 Task: Switch to Salesforce classic and create Few records for custom objects.
Action: Mouse moved to (765, 48)
Screenshot: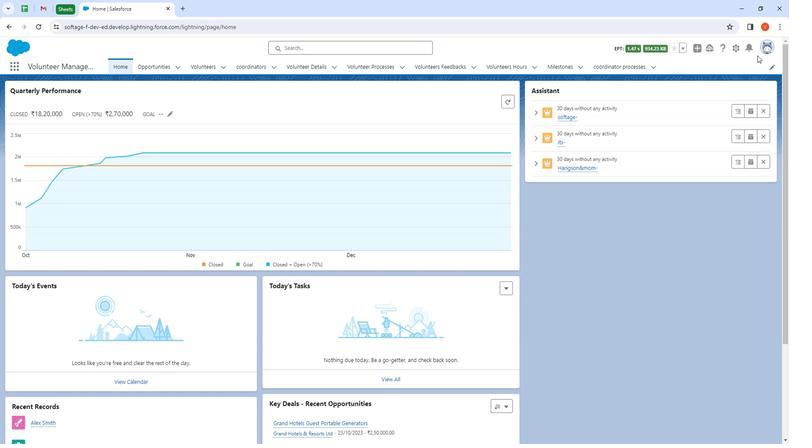 
Action: Mouse pressed left at (765, 48)
Screenshot: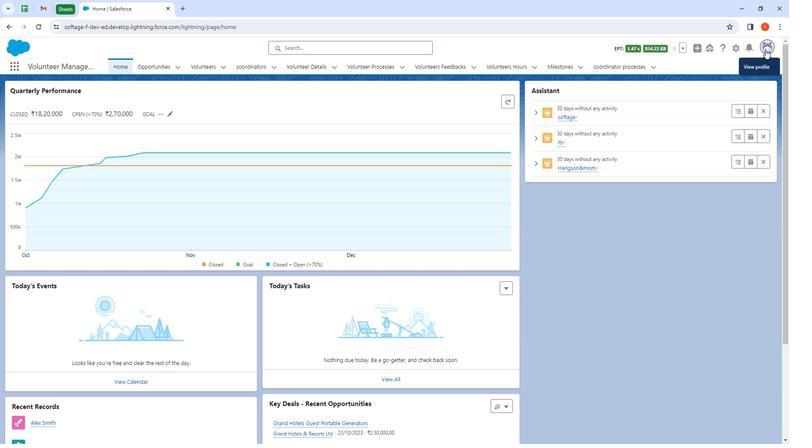 
Action: Mouse moved to (668, 171)
Screenshot: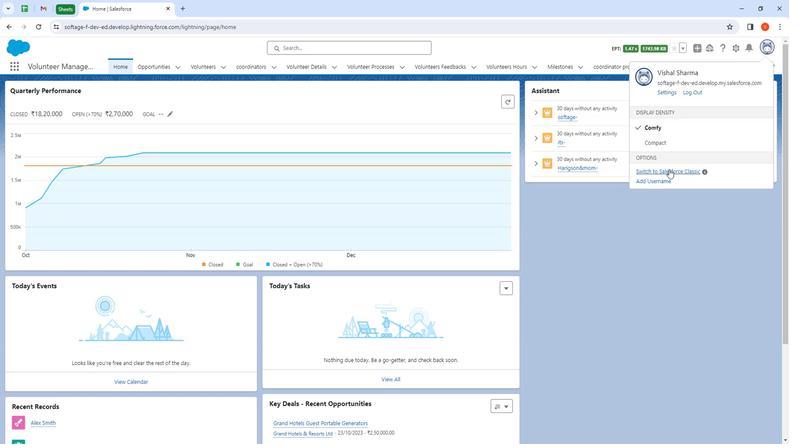 
Action: Mouse pressed left at (668, 171)
Screenshot: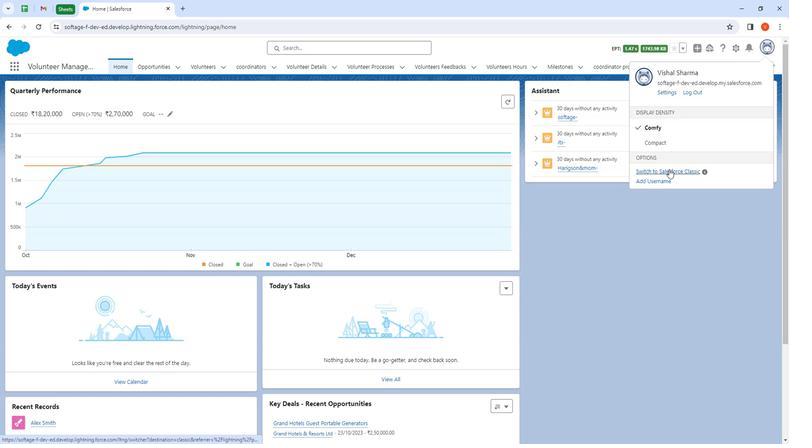 
Action: Mouse moved to (377, 74)
Screenshot: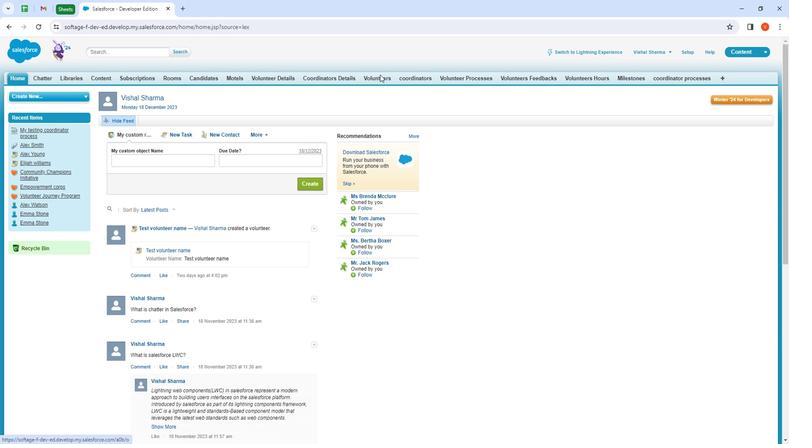 
Action: Mouse pressed left at (377, 74)
Screenshot: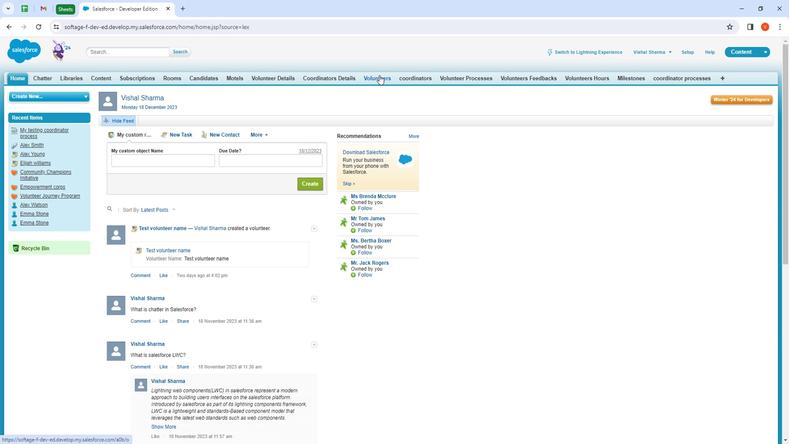 
Action: Mouse moved to (309, 144)
Screenshot: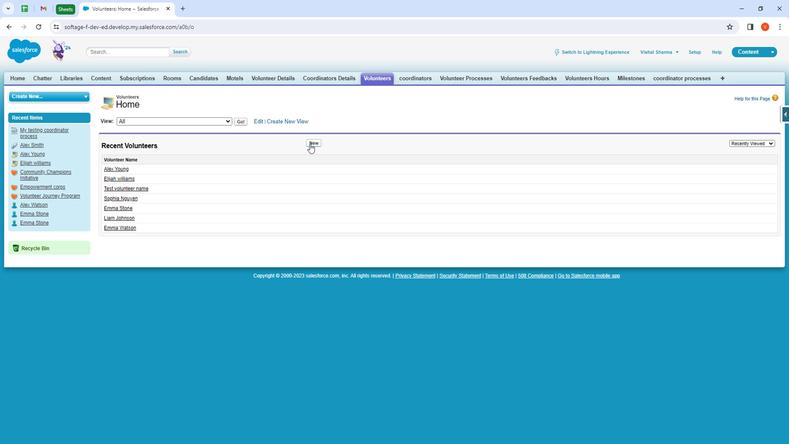
Action: Mouse pressed left at (309, 144)
Screenshot: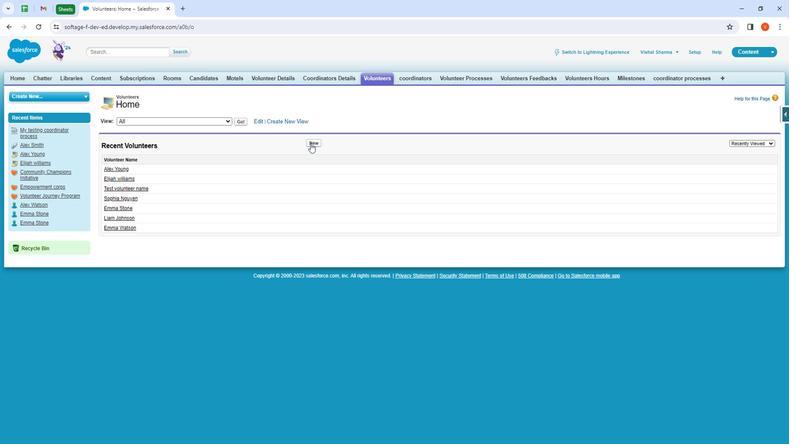 
Action: Mouse moved to (259, 161)
Screenshot: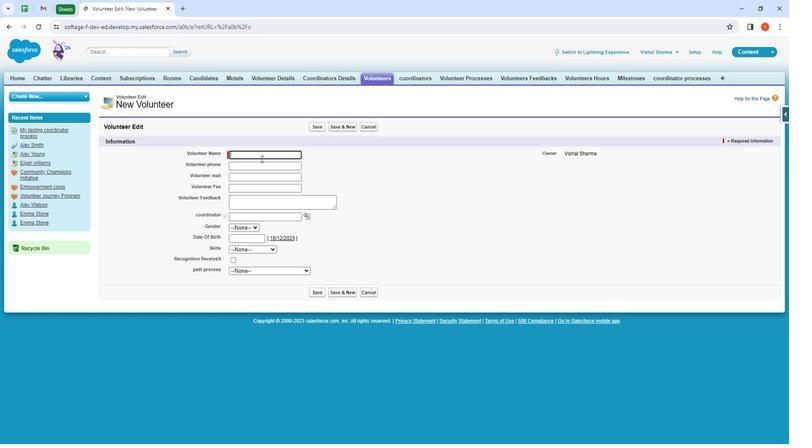 
Action: Mouse pressed left at (259, 161)
Screenshot: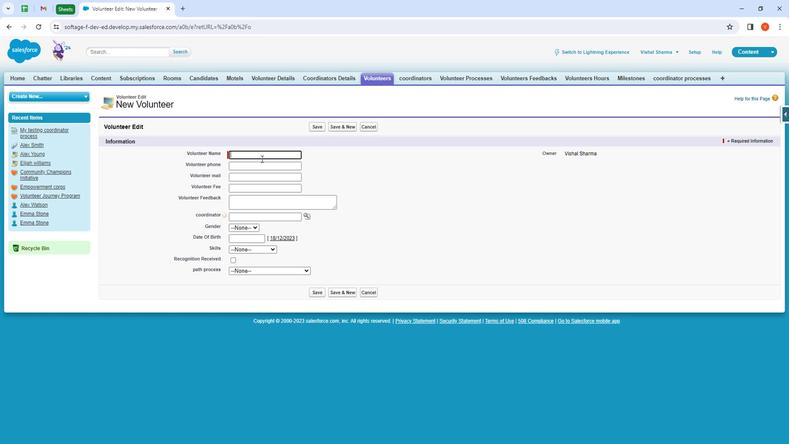 
Action: Key pressed <Key.shift>Alexa<Key.space>somar
Screenshot: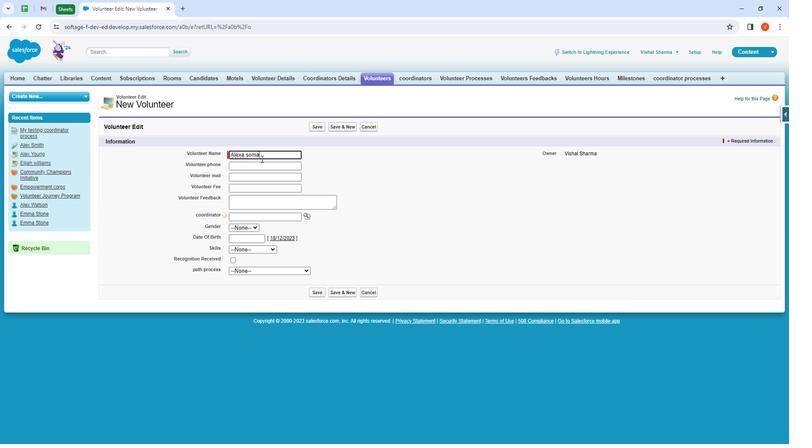 
Action: Mouse moved to (261, 170)
Screenshot: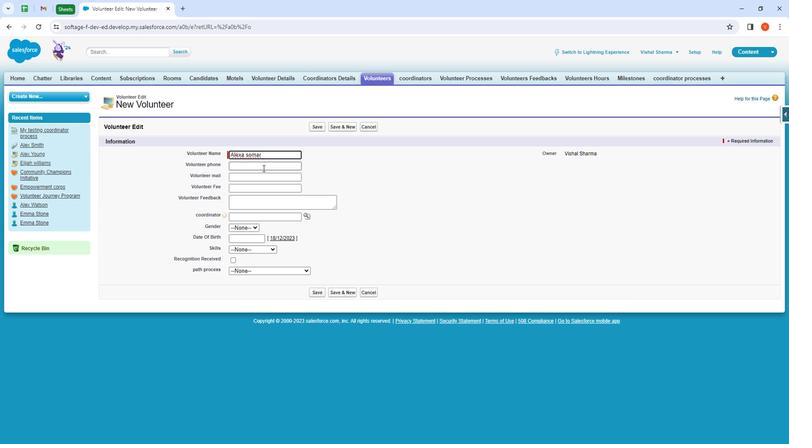
Action: Mouse pressed left at (261, 170)
Screenshot: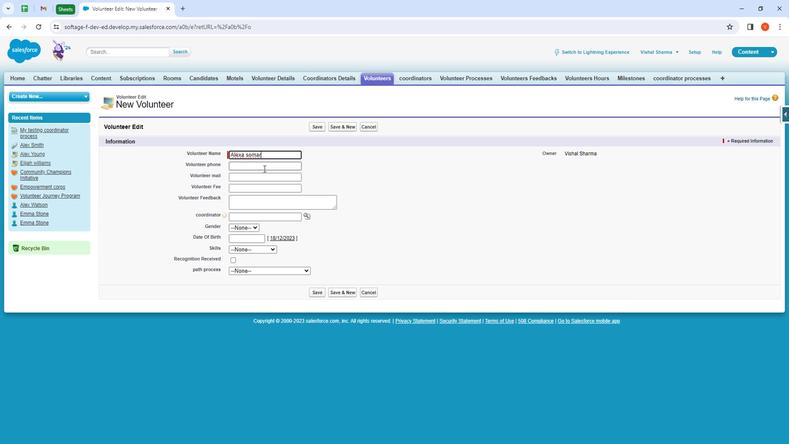 
Action: Mouse moved to (264, 144)
Screenshot: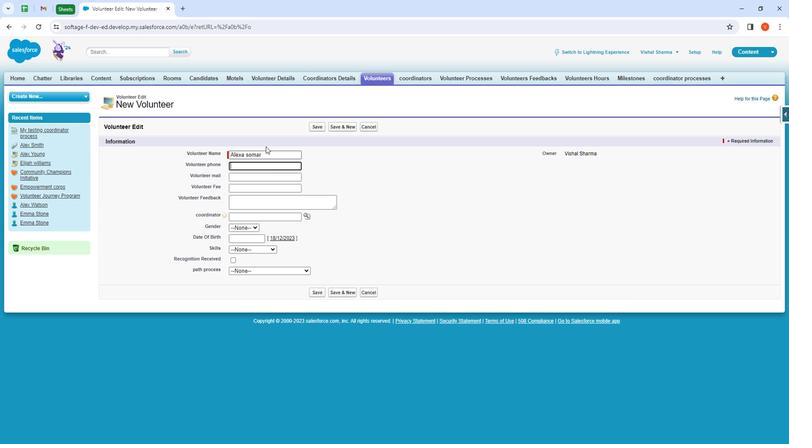 
Action: Key pressed 987234123
Screenshot: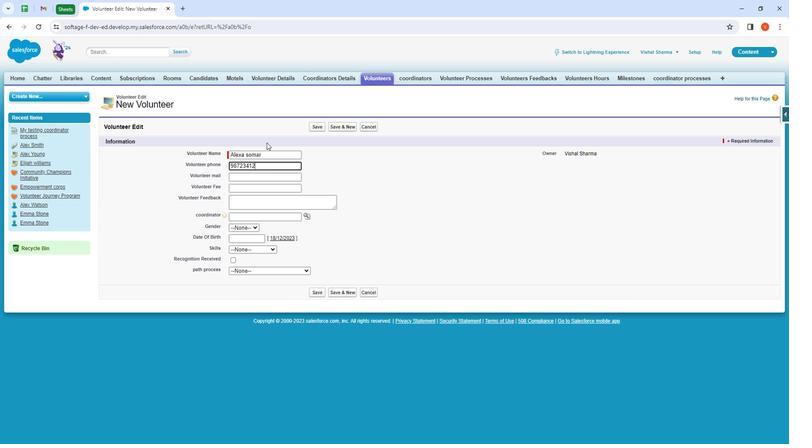 
Action: Mouse moved to (267, 175)
Screenshot: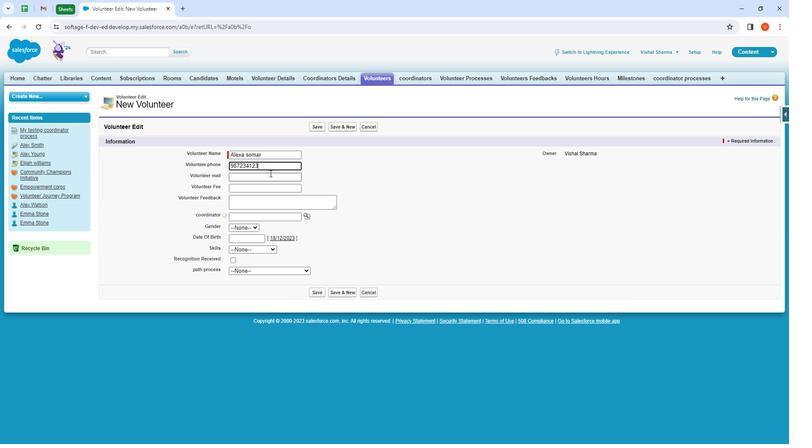 
Action: Mouse pressed left at (267, 175)
Screenshot: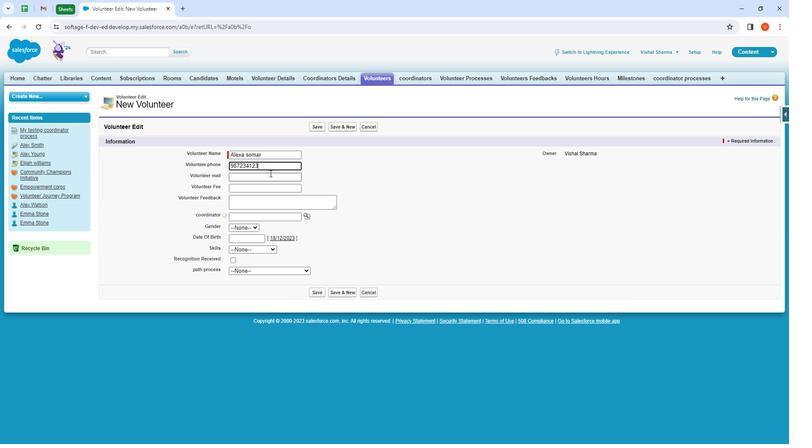 
Action: Mouse moved to (268, 175)
Screenshot: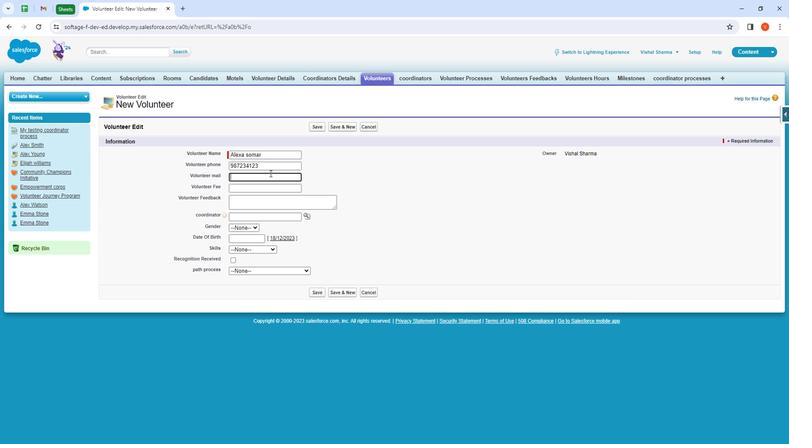 
Action: Key pressed <Key.shift>
Screenshot: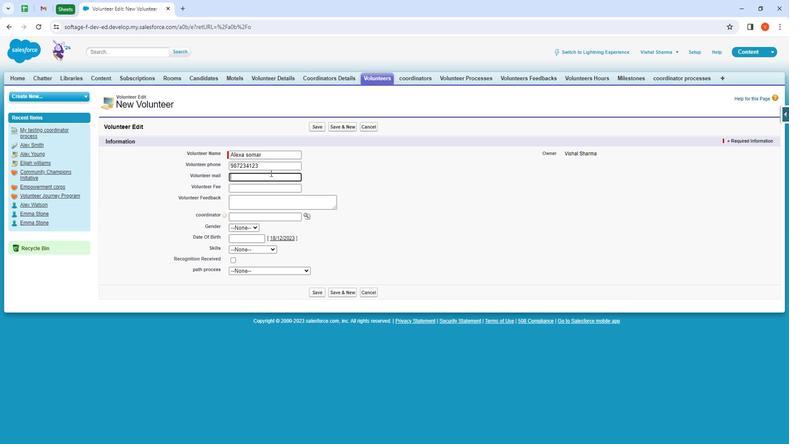 
Action: Mouse moved to (268, 174)
Screenshot: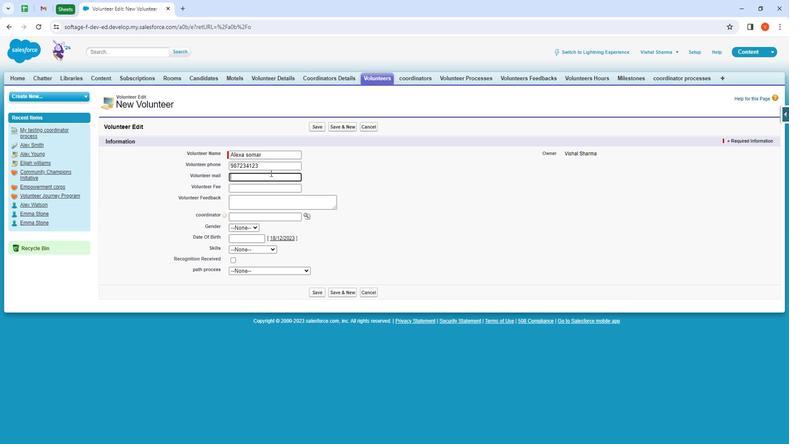 
Action: Key pressed <Key.shift><Key.shift>Alexa<Key.shift>@so<Key.shift><Key.shift>.mar
Screenshot: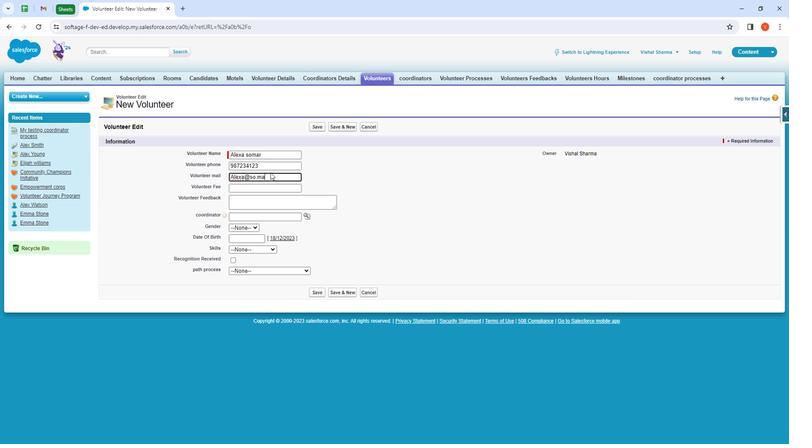 
Action: Mouse moved to (272, 191)
Screenshot: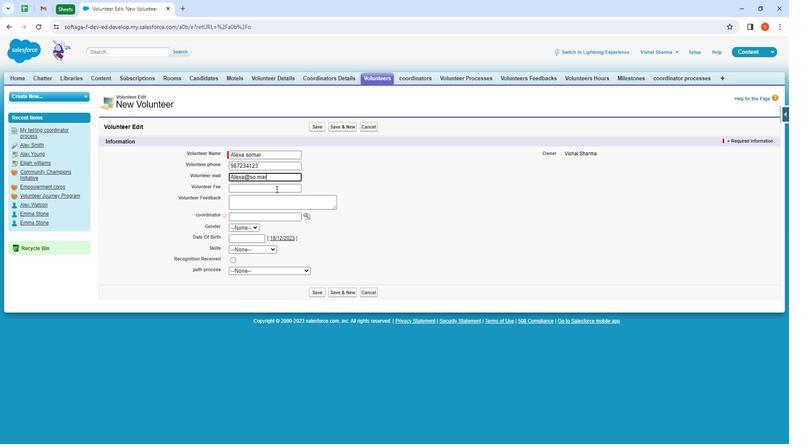 
Action: Mouse pressed left at (272, 191)
Screenshot: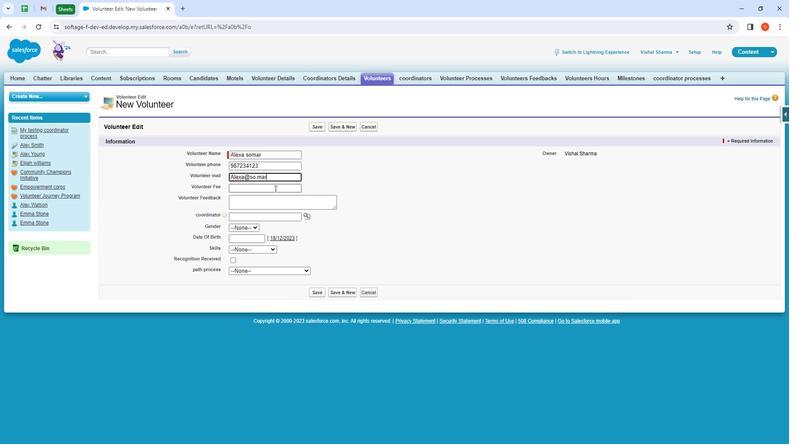 
Action: Key pressed 2000
Screenshot: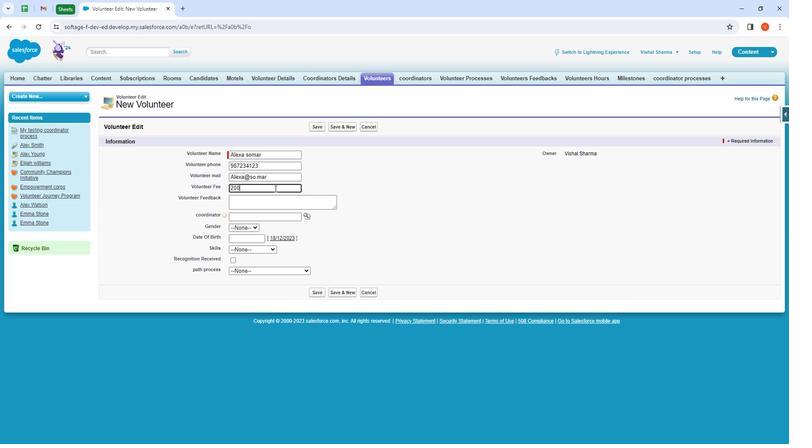 
Action: Mouse moved to (261, 204)
Screenshot: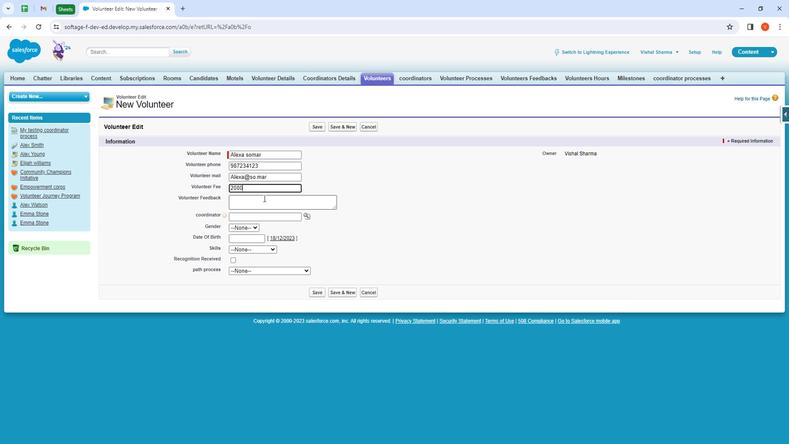 
Action: Mouse pressed left at (261, 204)
Screenshot: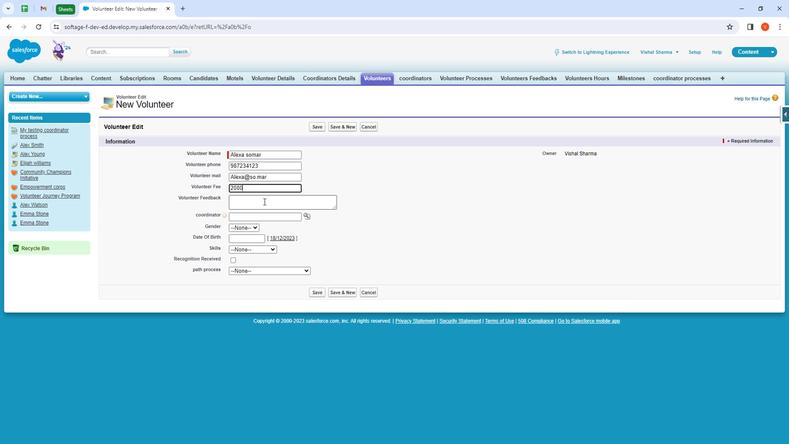 
Action: Key pressed <Key.shift><Key.shift><Key.shift><Key.shift>Love<Key.space>to<Key.space>train<Key.space>here
Screenshot: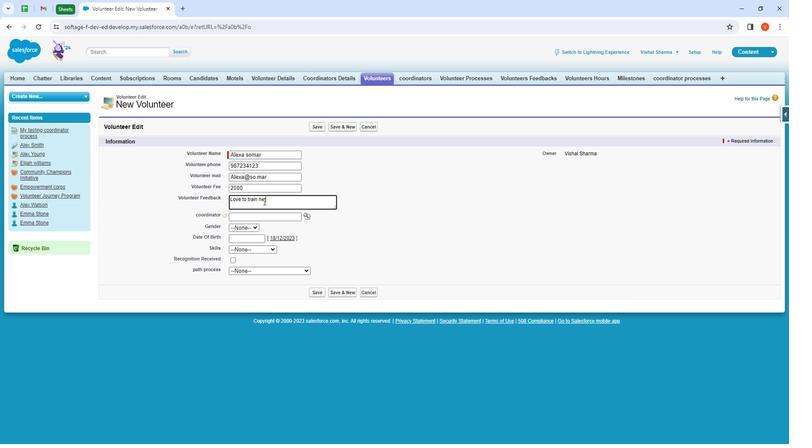 
Action: Mouse moved to (305, 221)
Screenshot: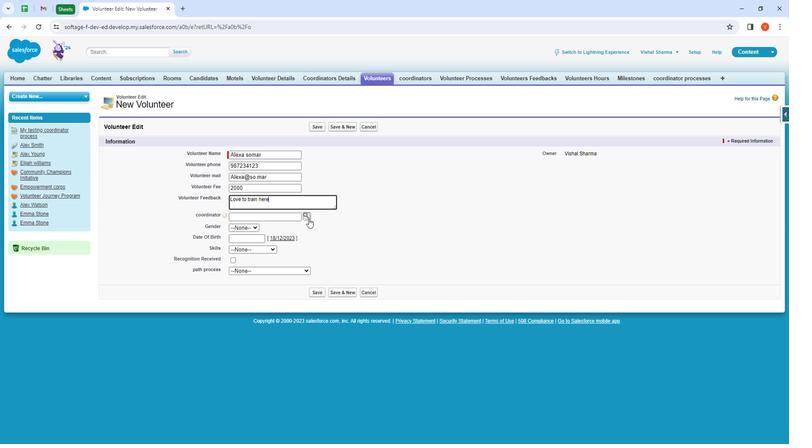 
Action: Mouse pressed left at (305, 221)
Screenshot: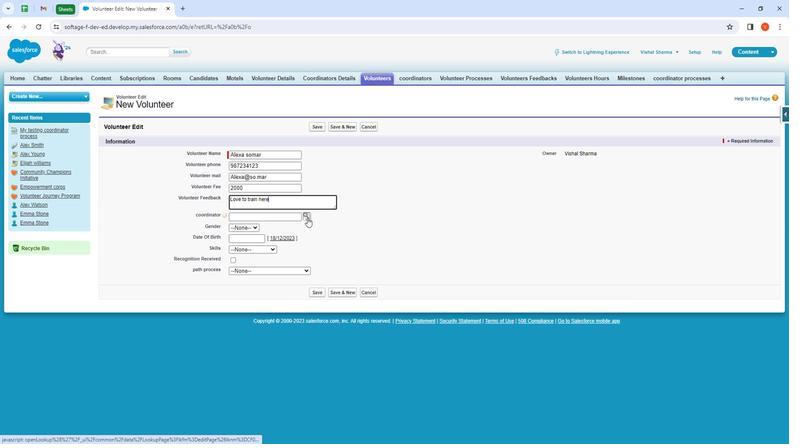 
Action: Mouse moved to (188, 349)
Screenshot: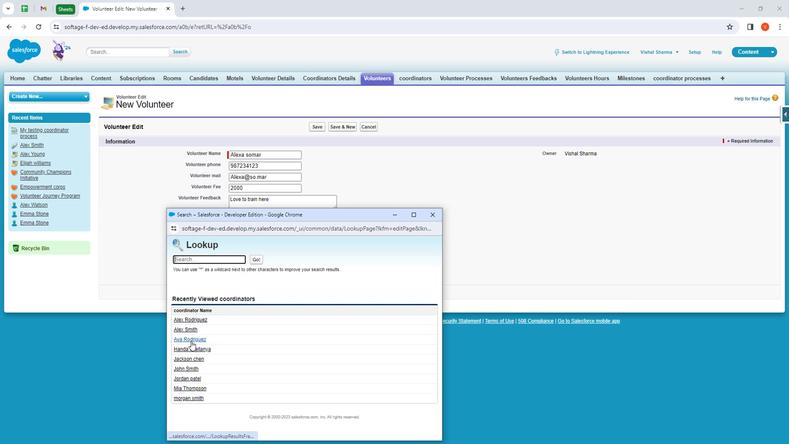 
Action: Mouse pressed left at (188, 349)
Screenshot: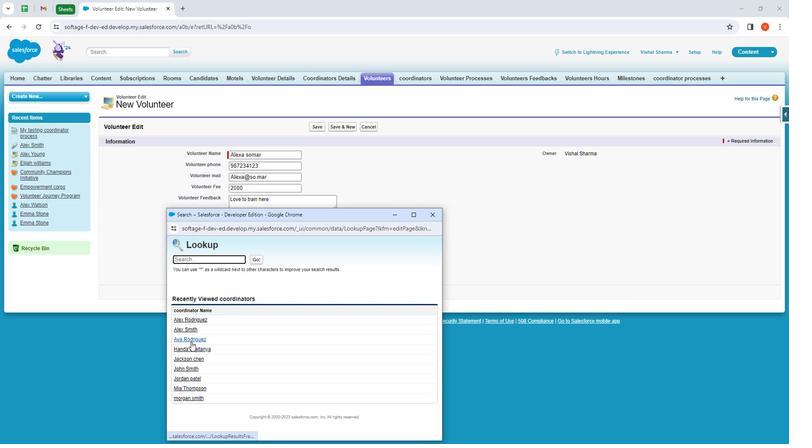 
Action: Mouse moved to (243, 233)
Screenshot: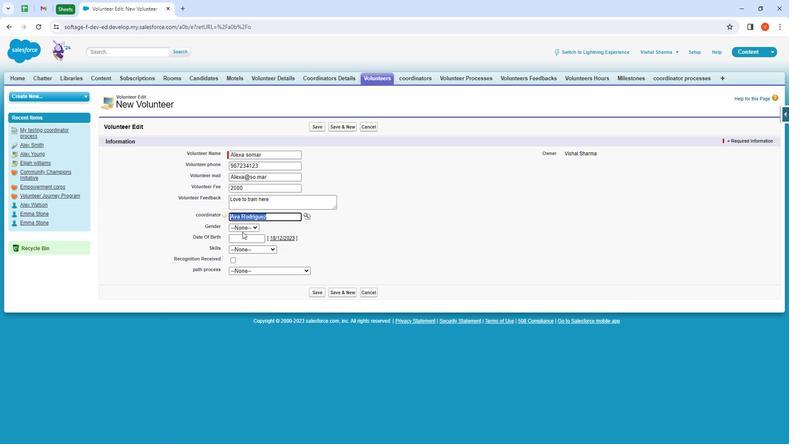 
Action: Mouse pressed left at (243, 233)
Screenshot: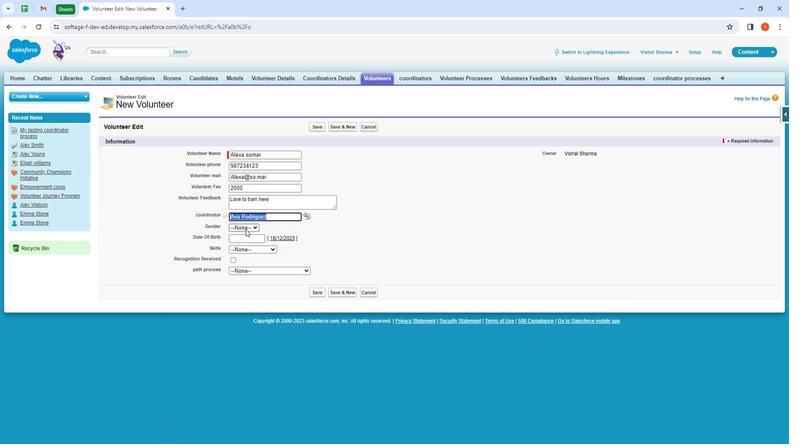 
Action: Mouse moved to (241, 250)
Screenshot: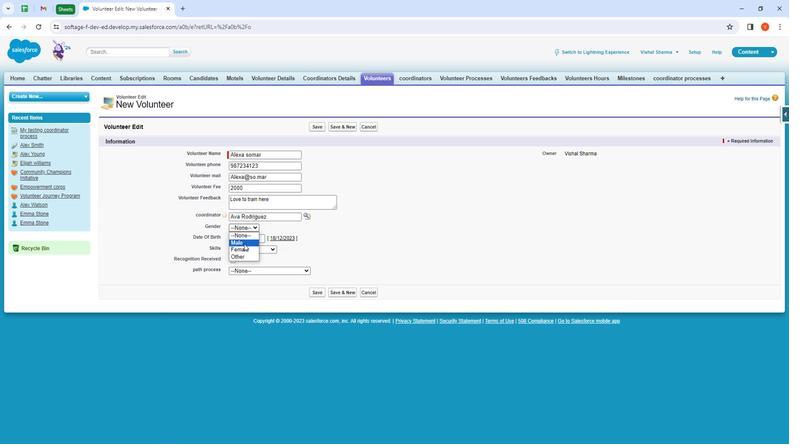
Action: Mouse pressed left at (241, 250)
Screenshot: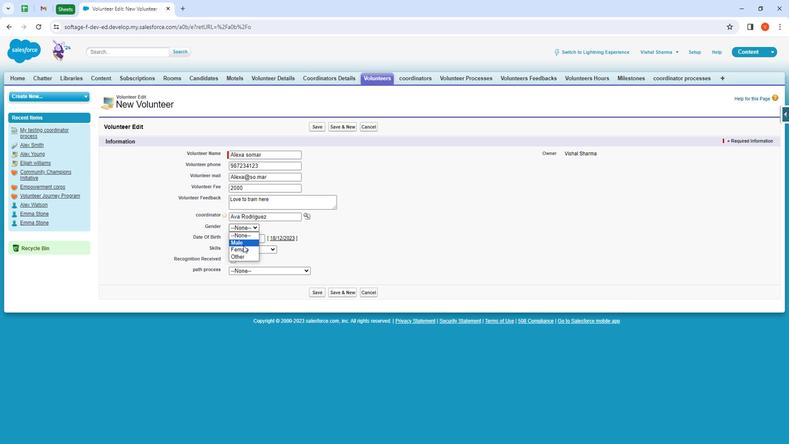 
Action: Mouse moved to (240, 231)
Screenshot: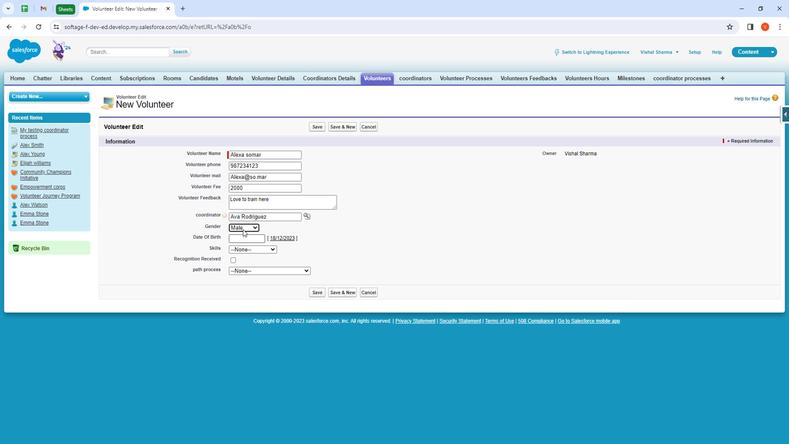 
Action: Mouse pressed left at (240, 231)
Screenshot: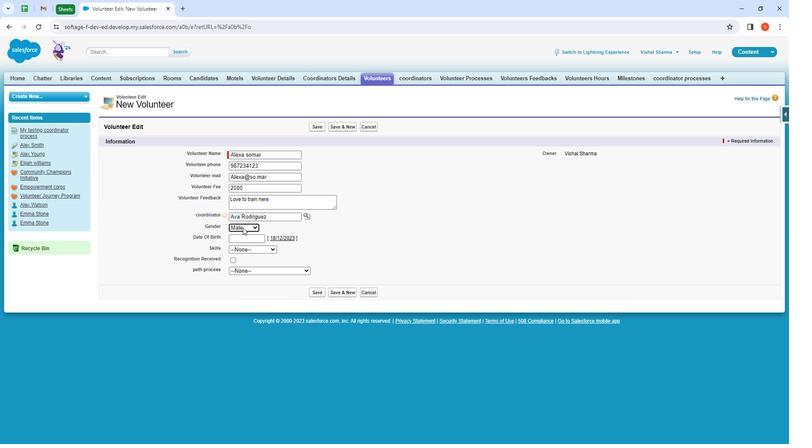 
Action: Mouse moved to (240, 254)
Screenshot: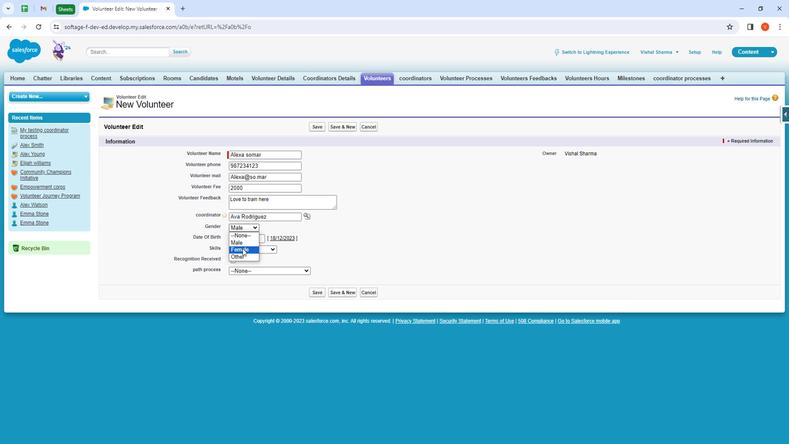 
Action: Mouse pressed left at (240, 254)
Screenshot: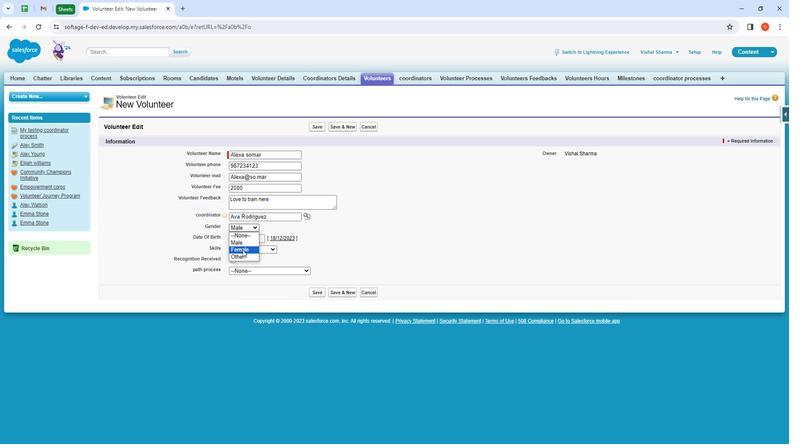 
Action: Mouse moved to (243, 241)
Screenshot: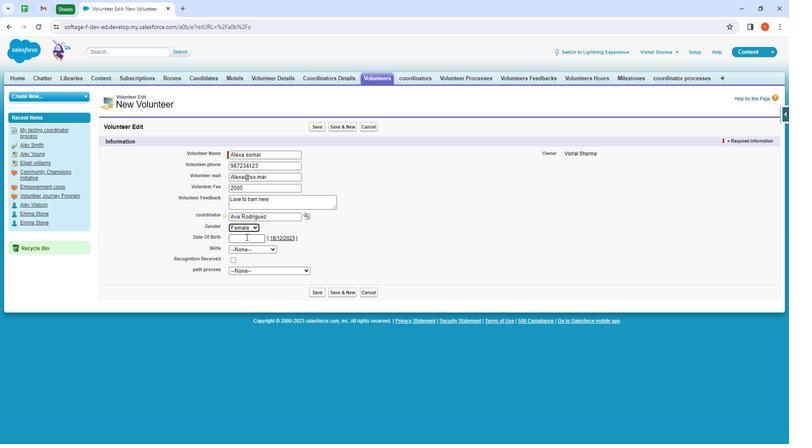 
Action: Mouse pressed left at (243, 241)
Screenshot: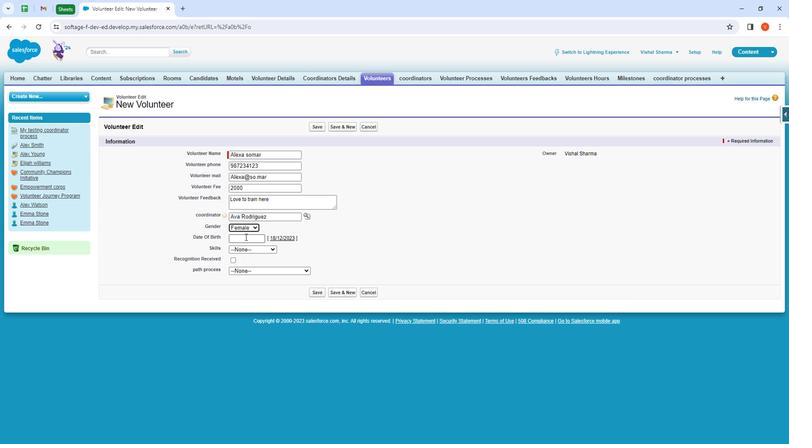 
Action: Mouse moved to (299, 254)
Screenshot: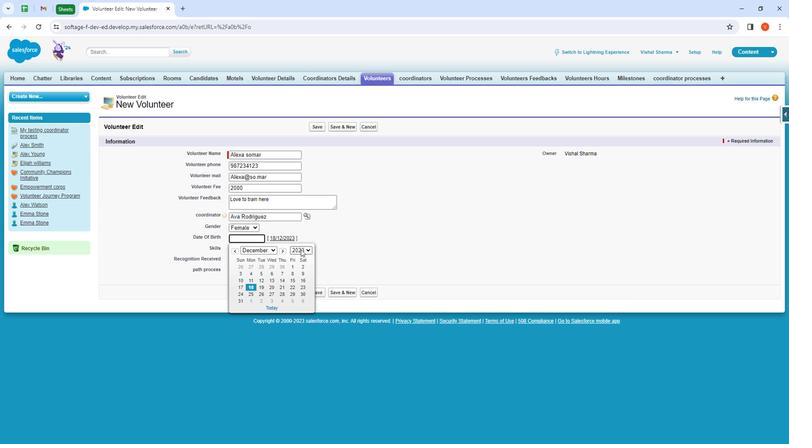 
Action: Mouse pressed left at (299, 254)
Screenshot: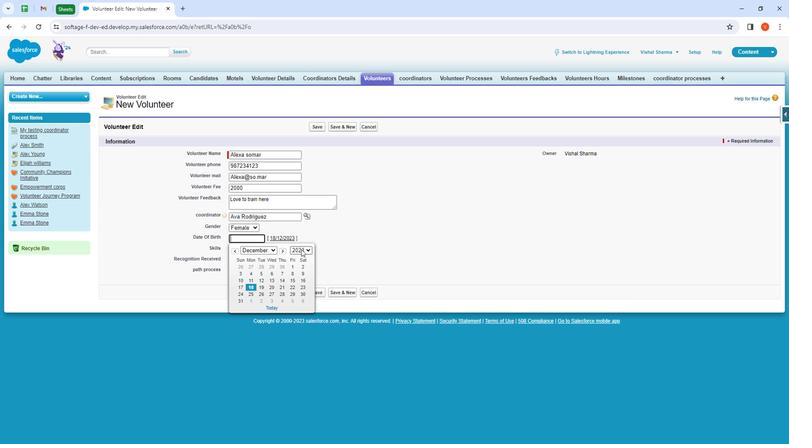 
Action: Mouse moved to (297, 272)
Screenshot: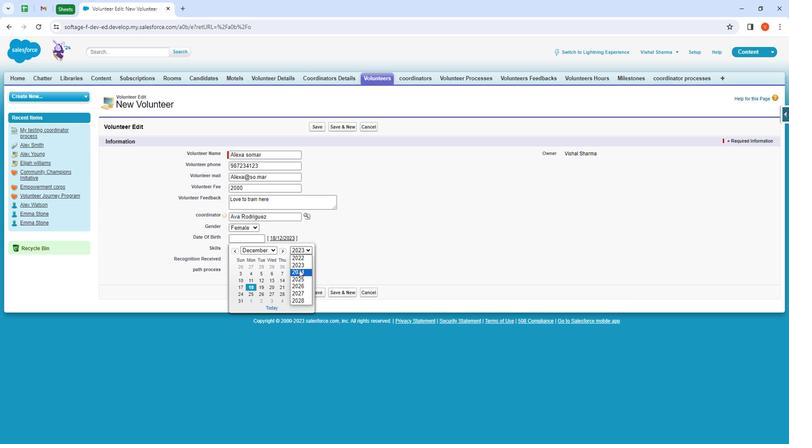 
Action: Mouse scrolled (297, 272) with delta (0, 0)
Screenshot: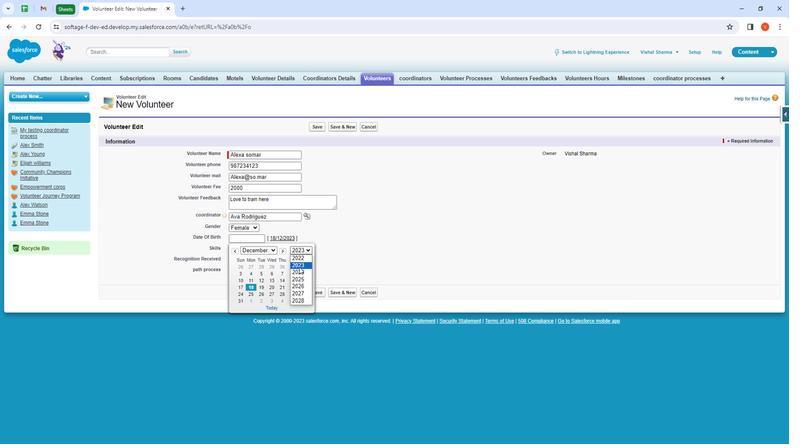 
Action: Mouse scrolled (297, 272) with delta (0, 0)
Screenshot: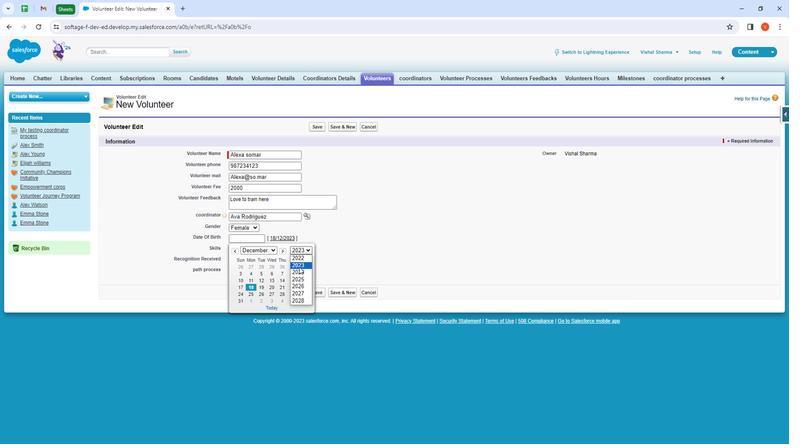 
Action: Mouse moved to (295, 289)
Screenshot: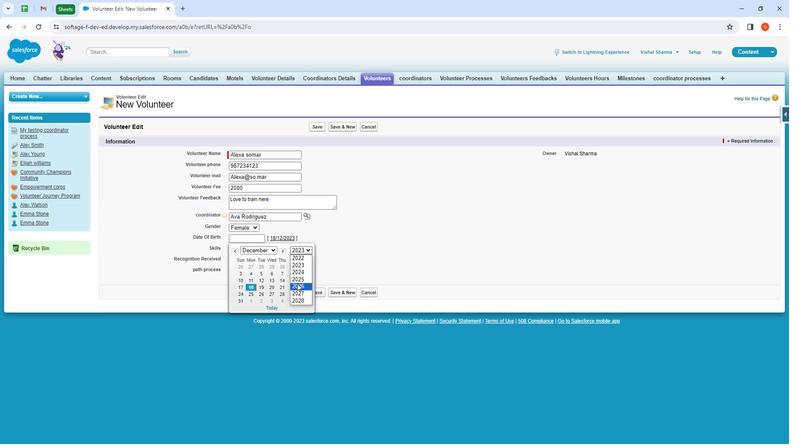 
Action: Mouse scrolled (295, 289) with delta (0, 0)
Screenshot: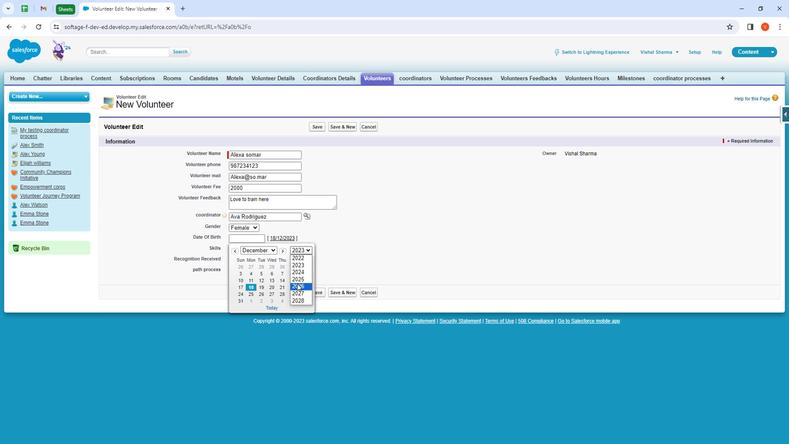 
Action: Mouse scrolled (295, 289) with delta (0, 0)
Screenshot: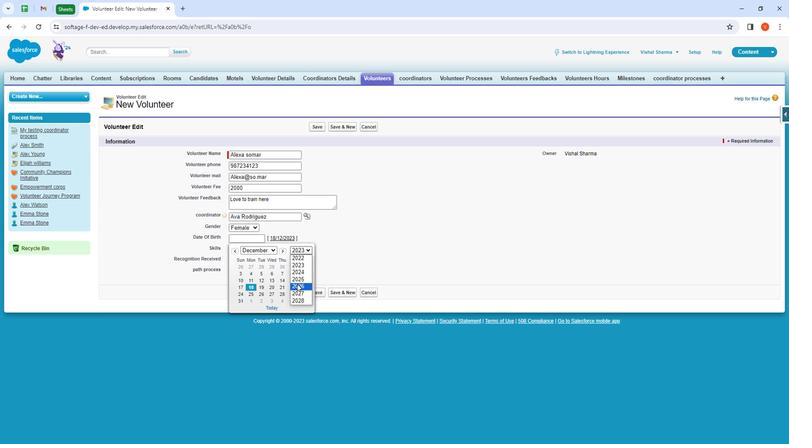 
Action: Mouse moved to (295, 289)
Screenshot: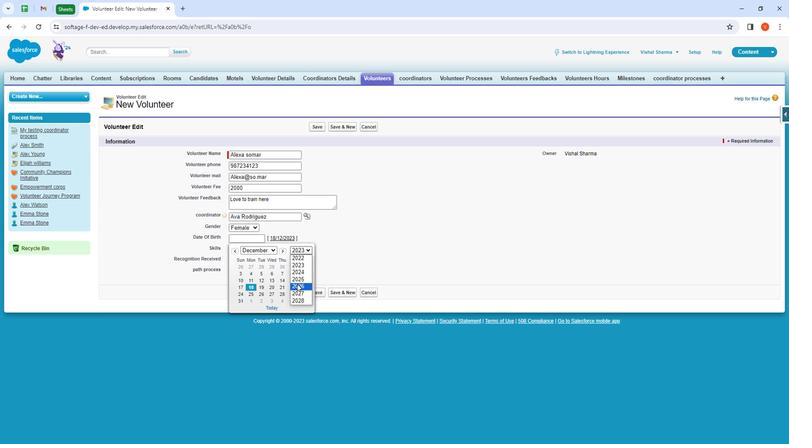 
Action: Mouse scrolled (295, 289) with delta (0, 0)
Screenshot: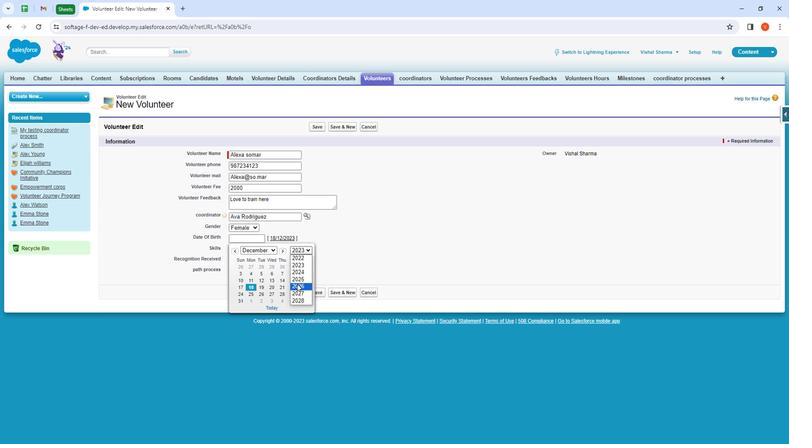 
Action: Mouse moved to (301, 260)
Screenshot: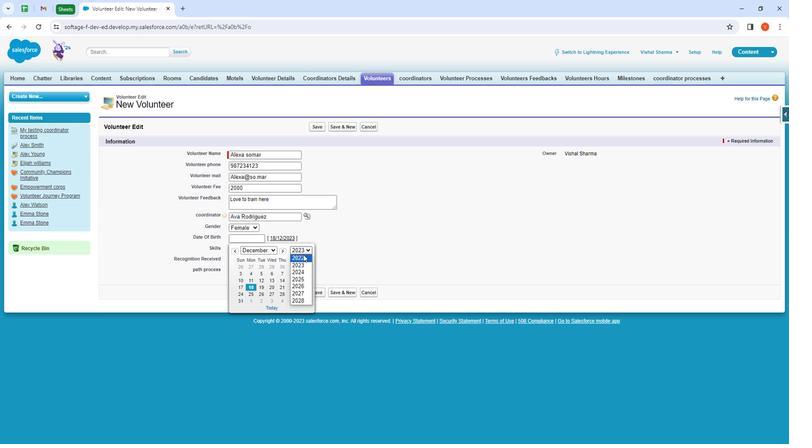
Action: Mouse pressed left at (301, 260)
Screenshot: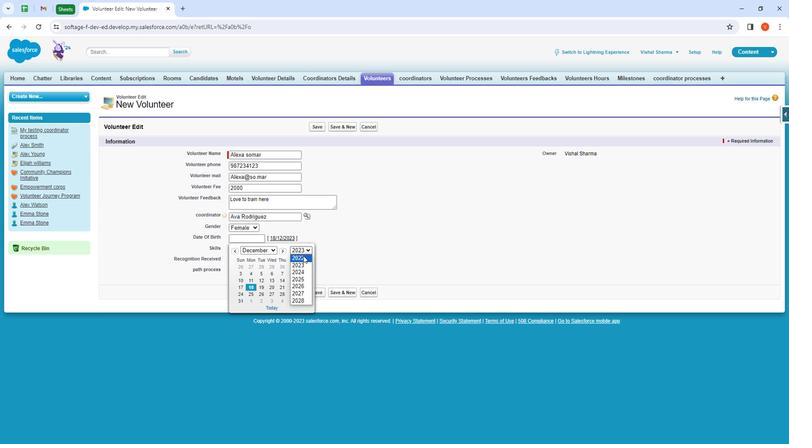 
Action: Mouse moved to (299, 257)
Screenshot: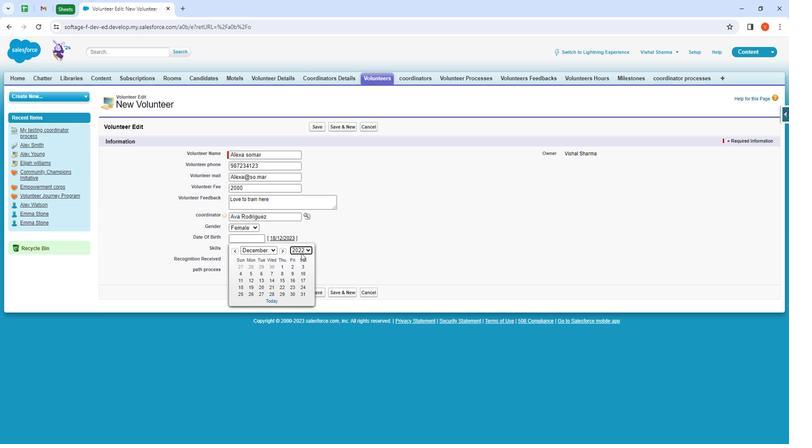 
Action: Mouse pressed left at (299, 257)
Screenshot: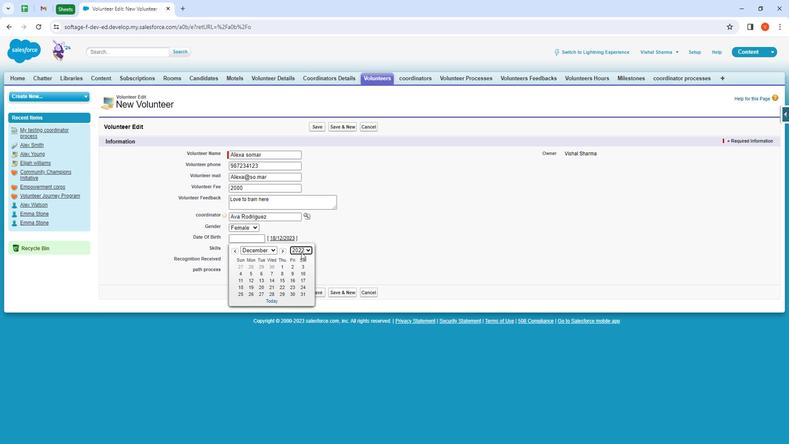 
Action: Mouse moved to (300, 256)
Screenshot: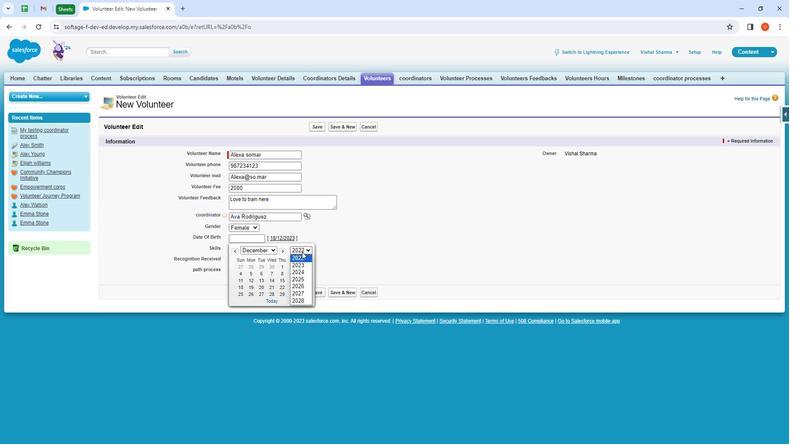 
Action: Mouse pressed left at (300, 256)
Screenshot: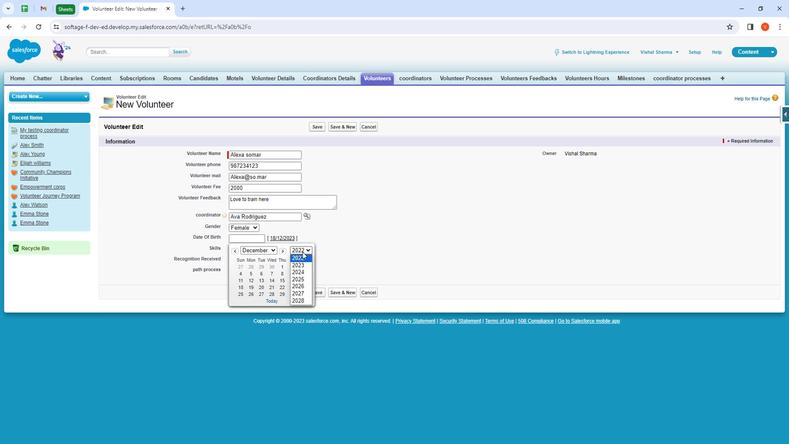 
Action: Mouse moved to (300, 279)
Screenshot: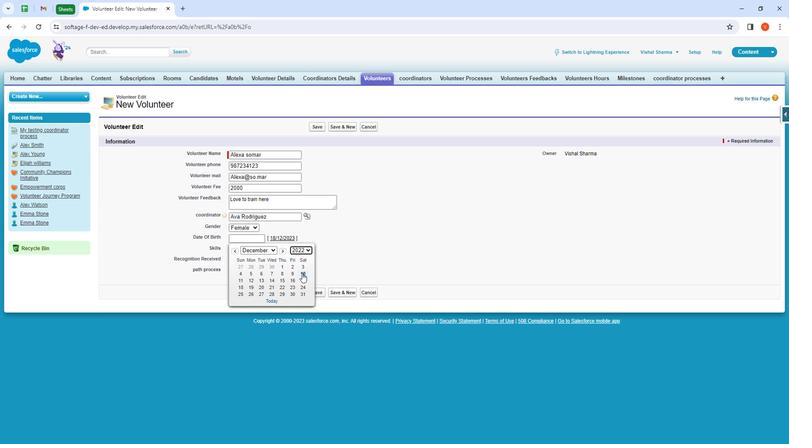 
Action: Mouse pressed left at (300, 279)
Screenshot: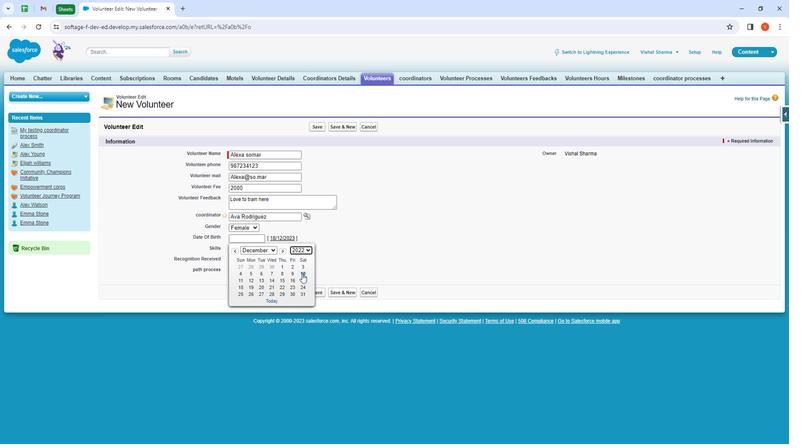 
Action: Mouse moved to (247, 256)
Screenshot: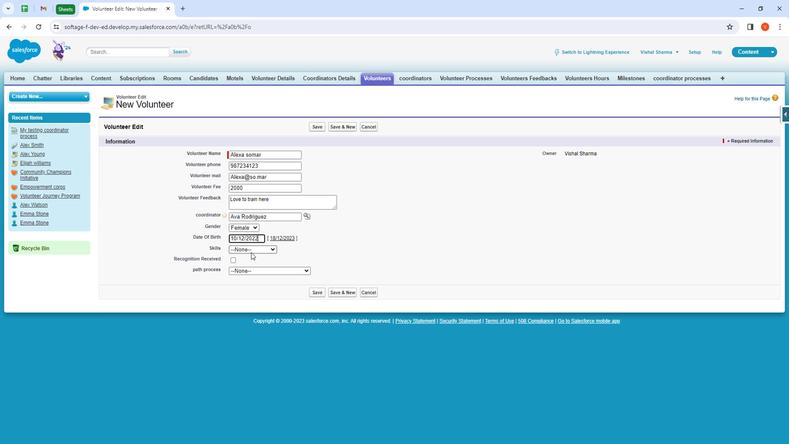
Action: Mouse pressed left at (247, 256)
Screenshot: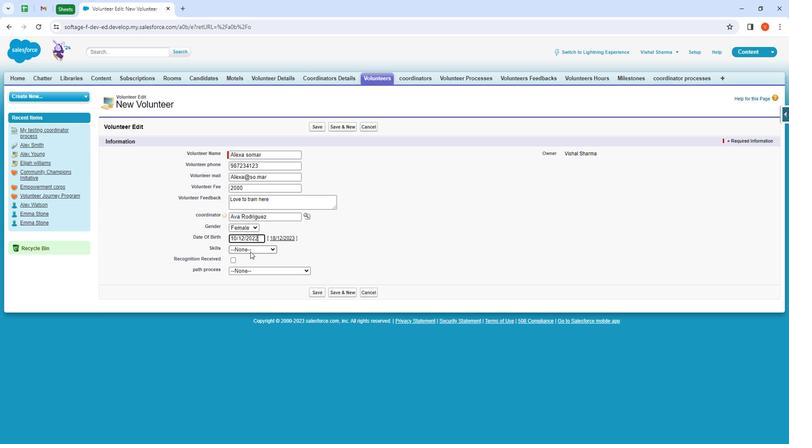
Action: Mouse moved to (255, 281)
Screenshot: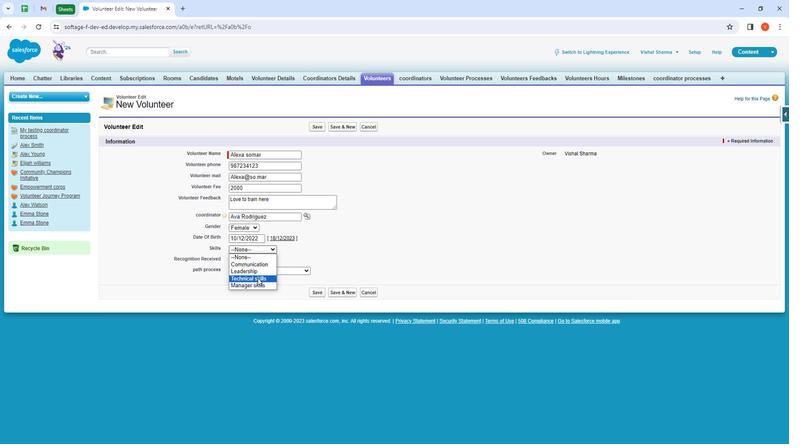 
Action: Mouse pressed left at (255, 281)
Screenshot: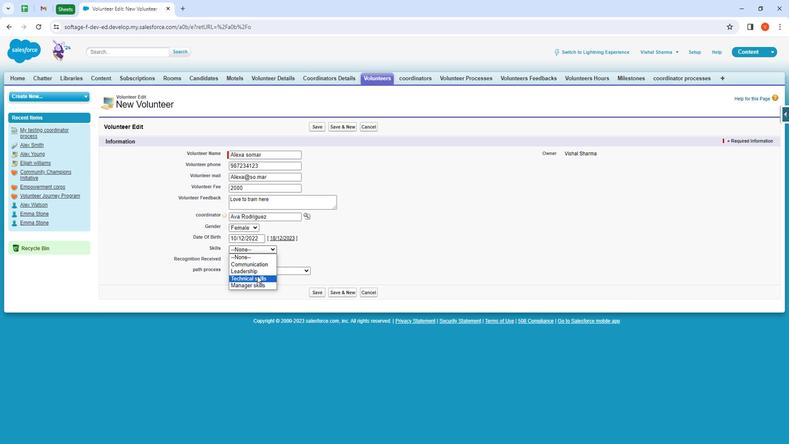 
Action: Mouse moved to (229, 265)
Screenshot: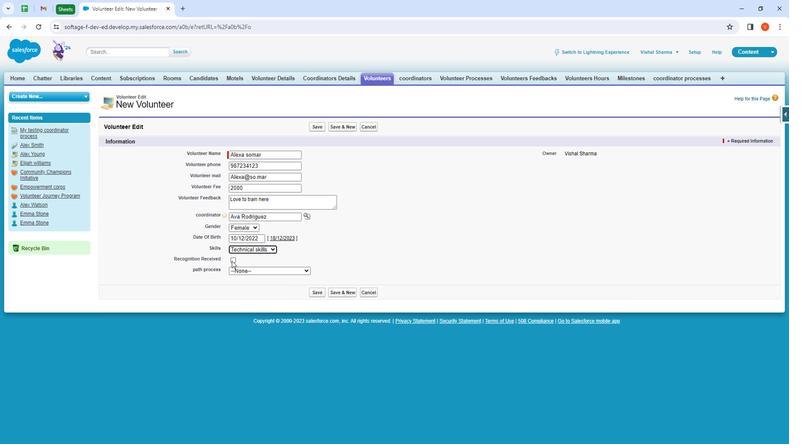 
Action: Mouse pressed left at (229, 265)
Screenshot: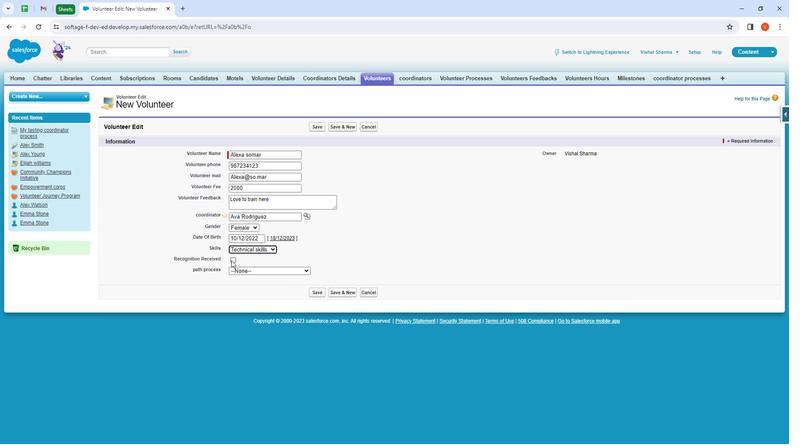 
Action: Mouse moved to (244, 275)
Screenshot: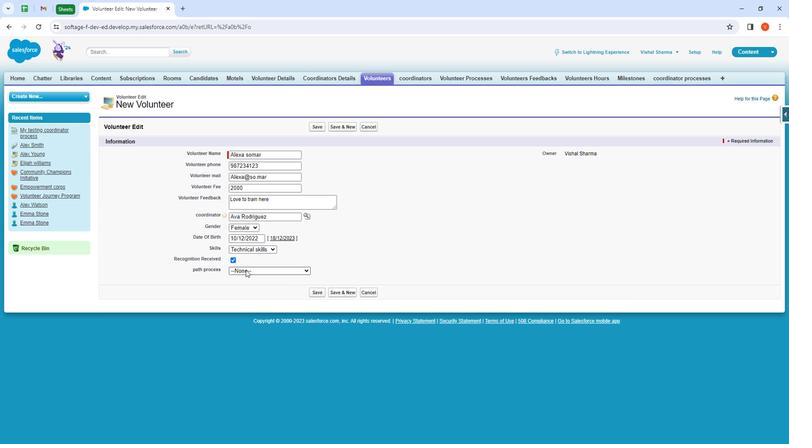 
Action: Mouse pressed left at (244, 275)
Screenshot: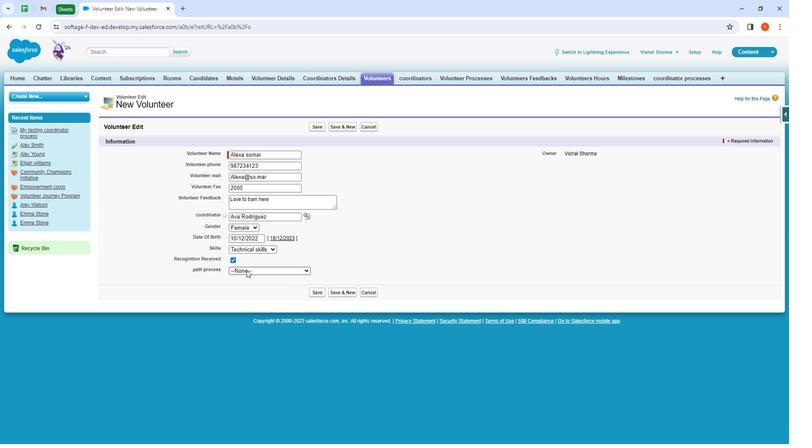 
Action: Mouse moved to (253, 306)
Screenshot: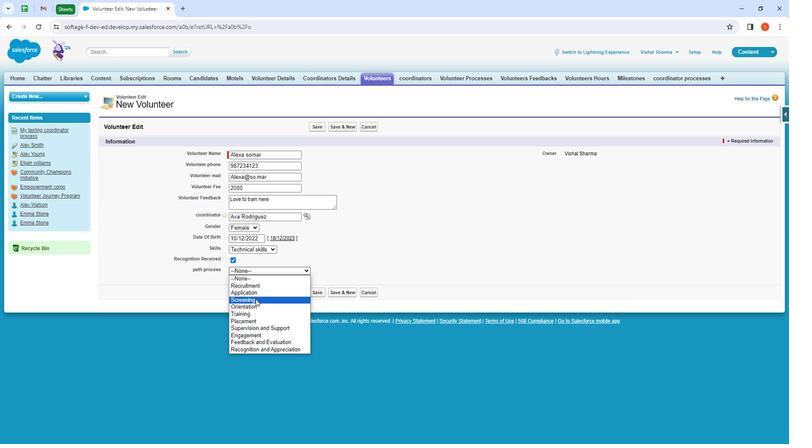 
Action: Mouse pressed left at (253, 306)
Screenshot: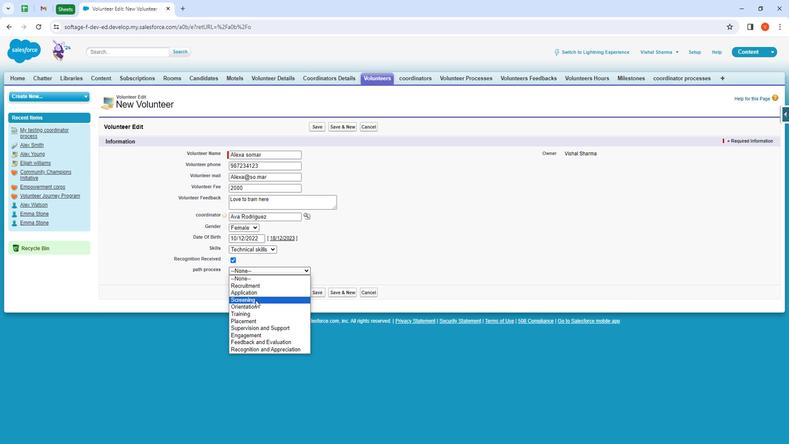 
Action: Mouse moved to (317, 297)
Screenshot: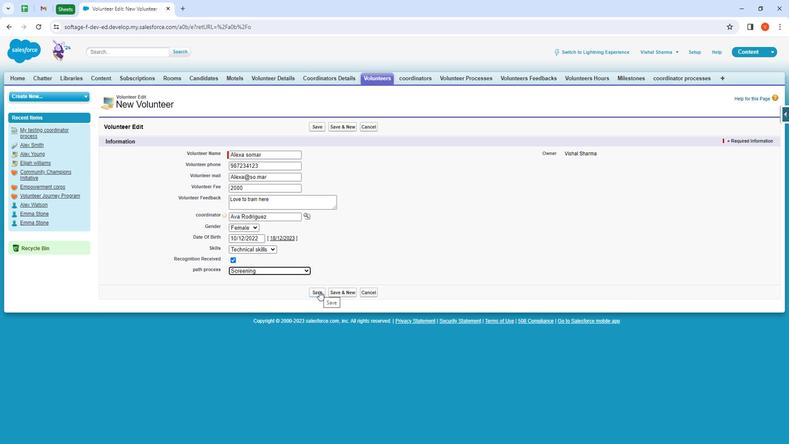 
Action: Mouse pressed left at (317, 297)
Screenshot: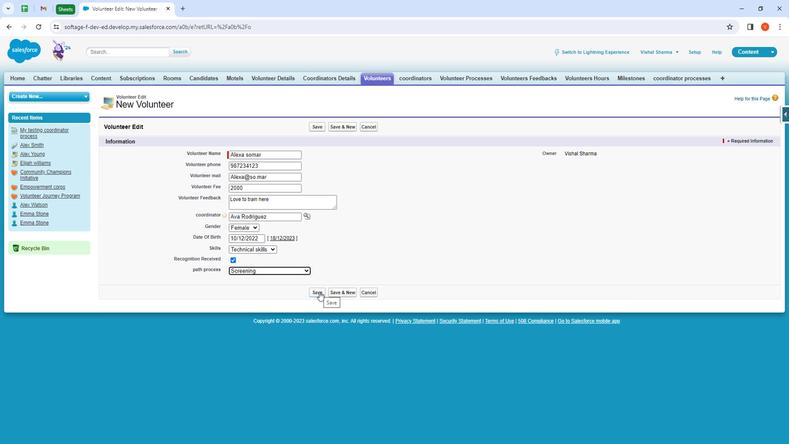 
Action: Mouse moved to (380, 75)
Screenshot: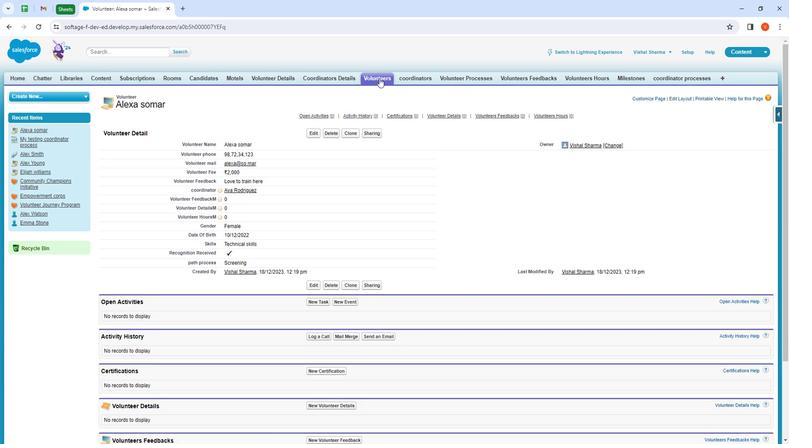 
Action: Mouse pressed left at (380, 75)
Screenshot: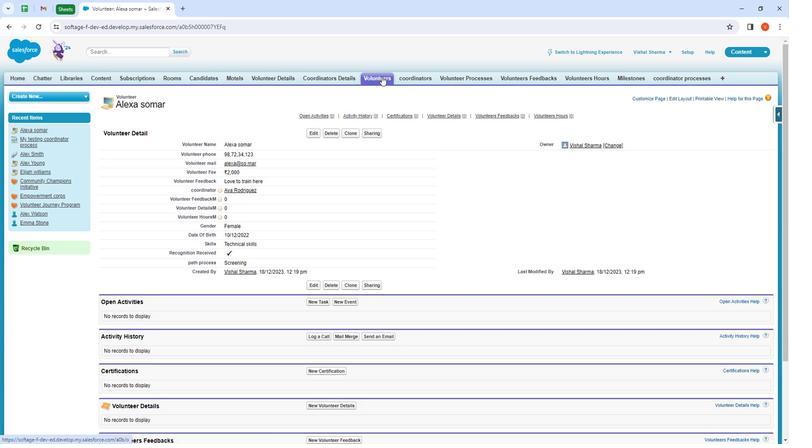 
Action: Mouse moved to (315, 145)
Screenshot: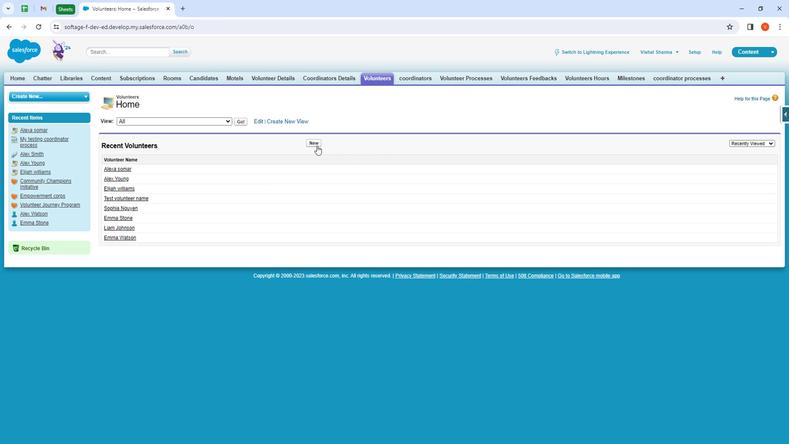 
Action: Mouse pressed left at (315, 145)
Screenshot: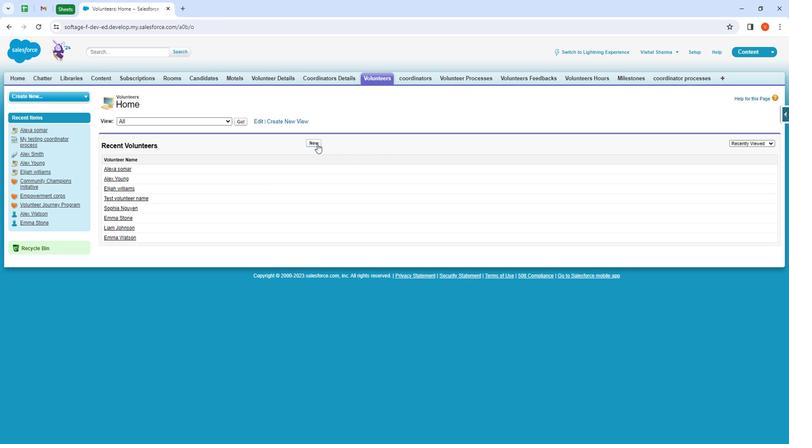 
Action: Mouse moved to (251, 157)
Screenshot: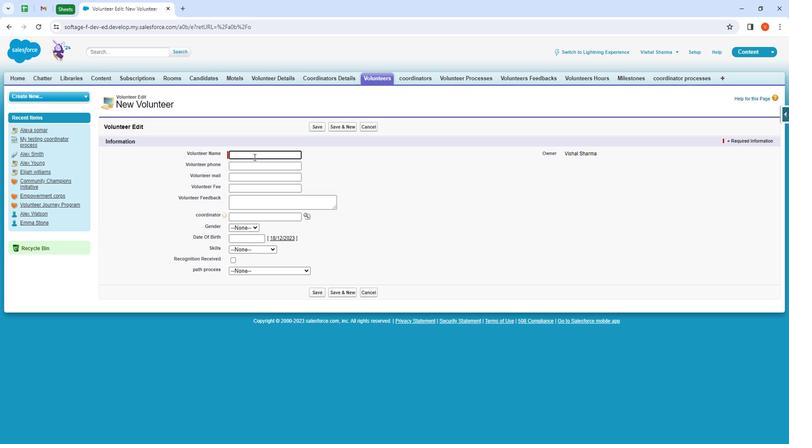 
Action: Mouse pressed left at (251, 157)
Screenshot: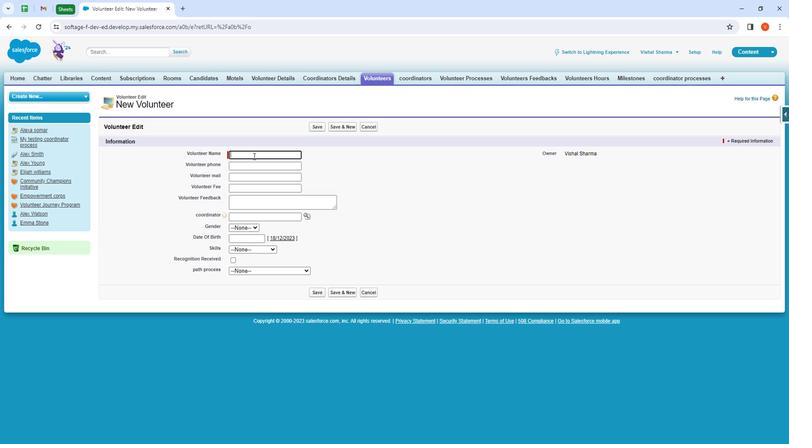 
Action: Key pressed <Key.shift>Mori<Key.space><Key.shift>Smith
Screenshot: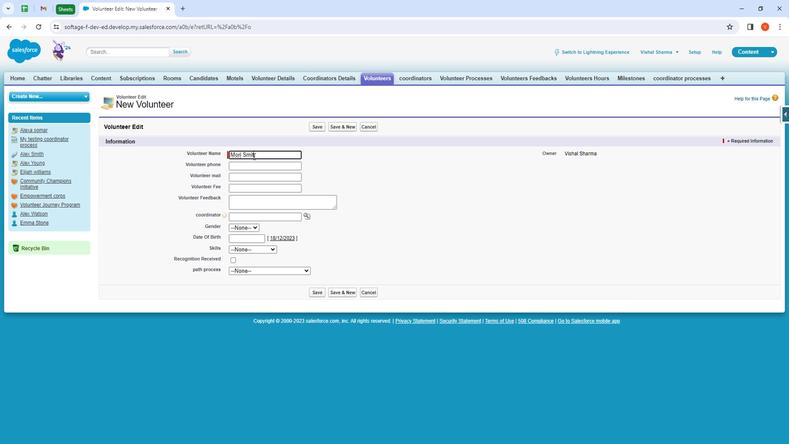 
Action: Mouse moved to (257, 171)
Screenshot: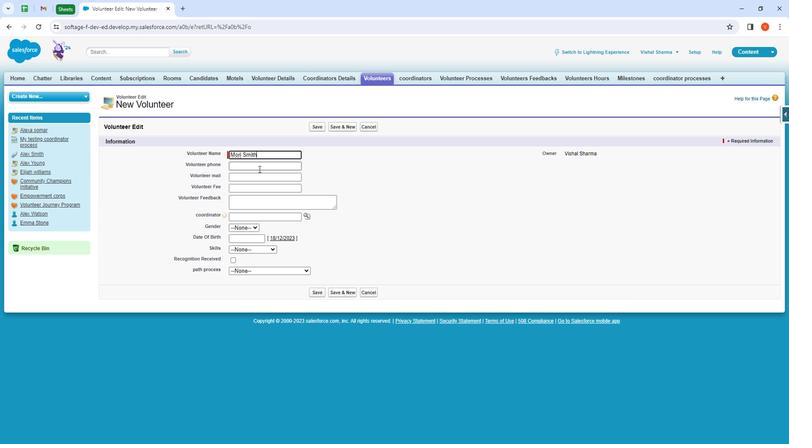 
Action: Mouse pressed left at (257, 171)
Screenshot: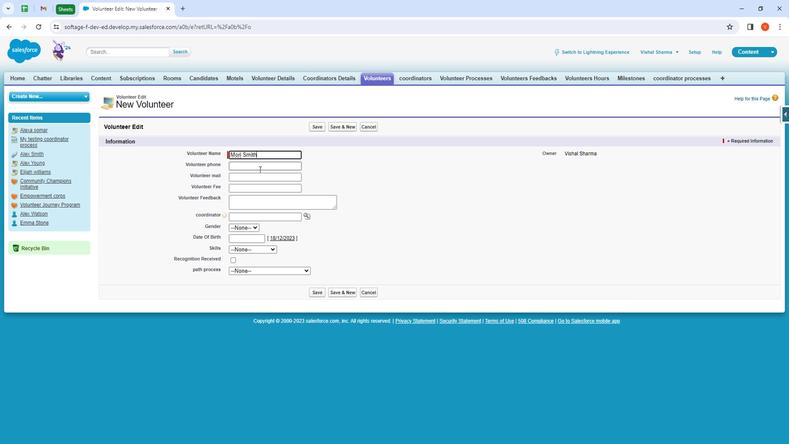 
Action: Mouse moved to (254, 169)
Screenshot: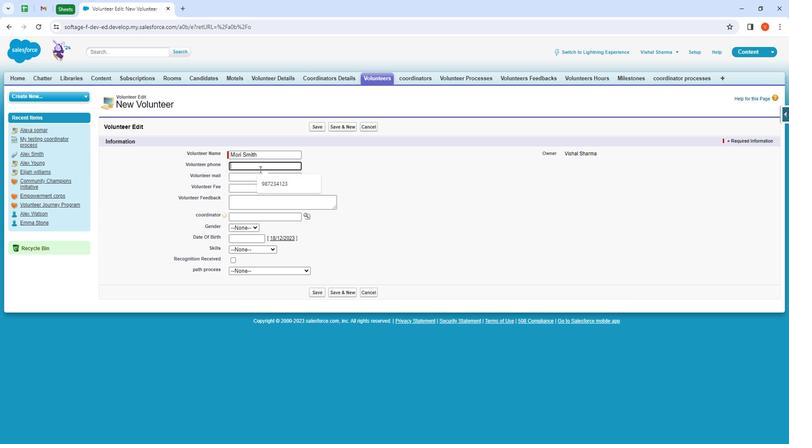 
Action: Key pressed <Key.shift><Key.shift>787832342
Screenshot: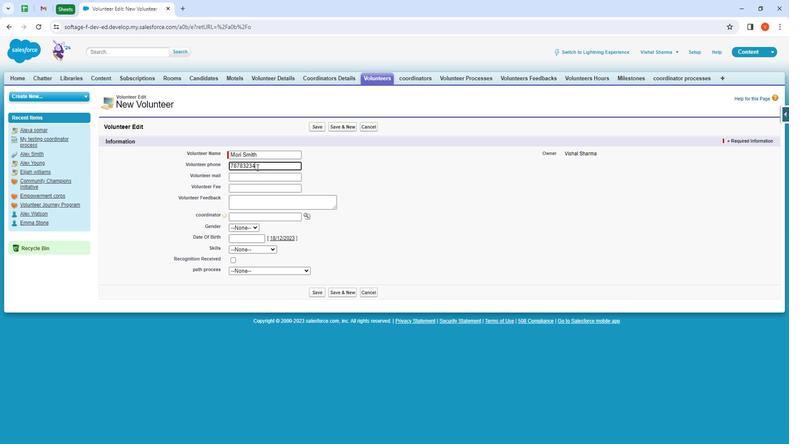 
Action: Mouse moved to (258, 178)
Screenshot: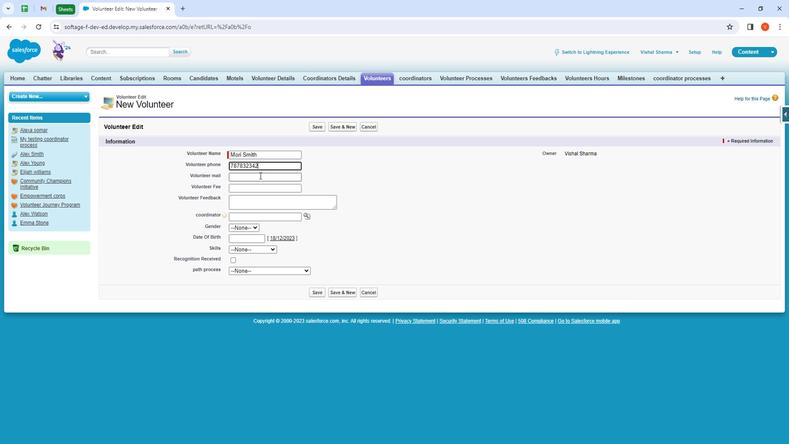 
Action: Mouse pressed left at (258, 178)
Screenshot: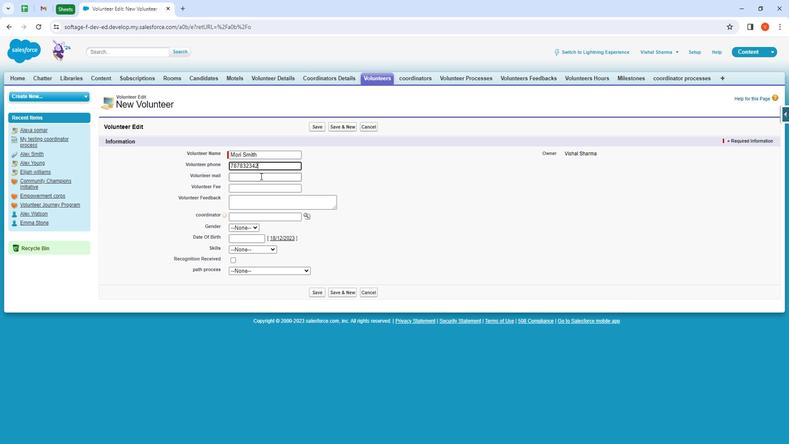 
Action: Mouse moved to (256, 177)
Screenshot: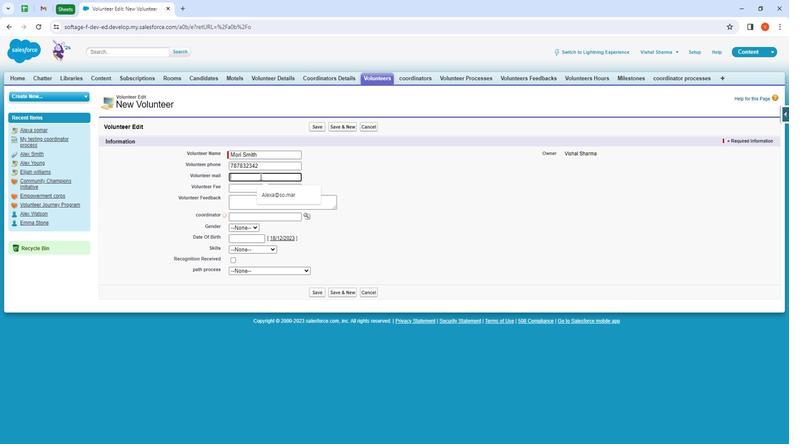 
Action: Key pressed mori<Key.shift>@smith.com
Screenshot: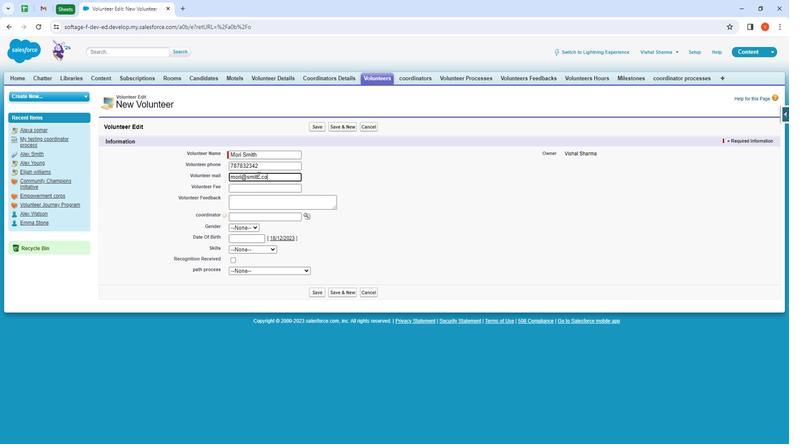 
Action: Mouse moved to (266, 189)
Screenshot: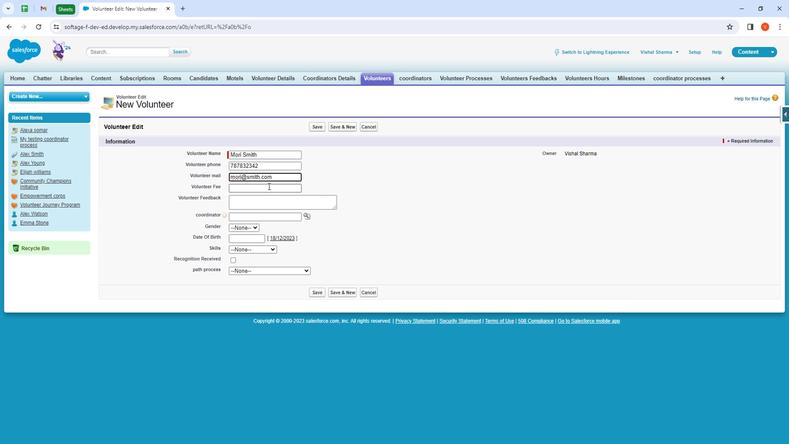 
Action: Mouse pressed left at (266, 189)
Screenshot: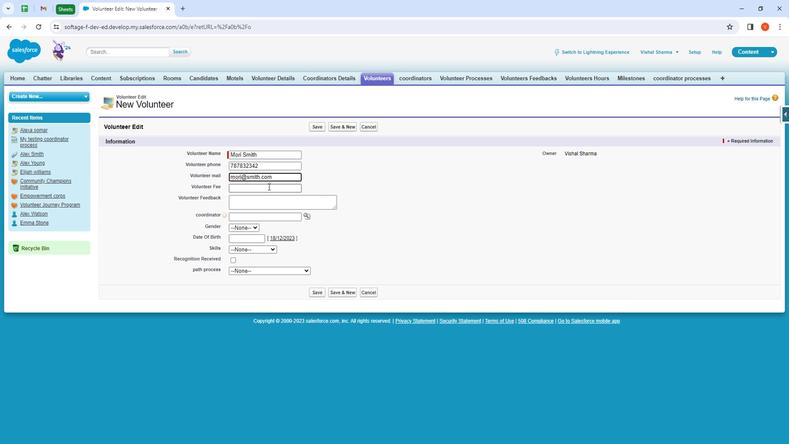 
Action: Mouse moved to (267, 190)
Screenshot: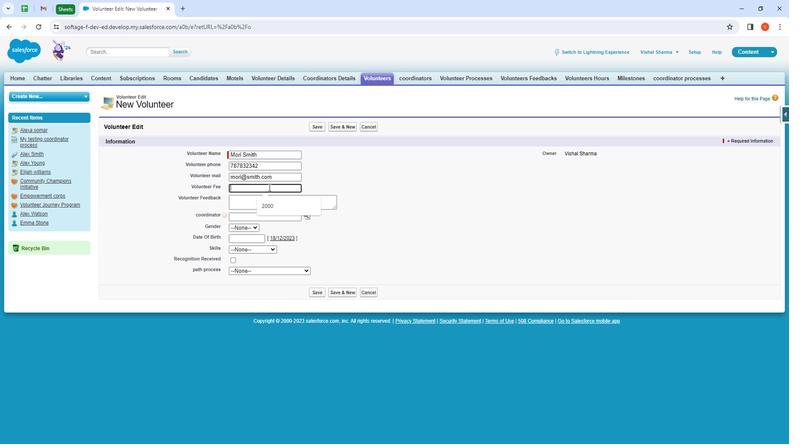 
Action: Key pressed 12
Screenshot: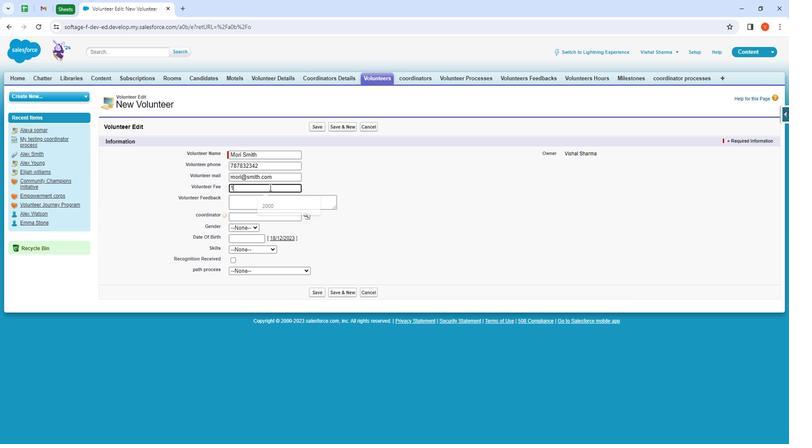 
Action: Mouse moved to (268, 190)
Screenshot: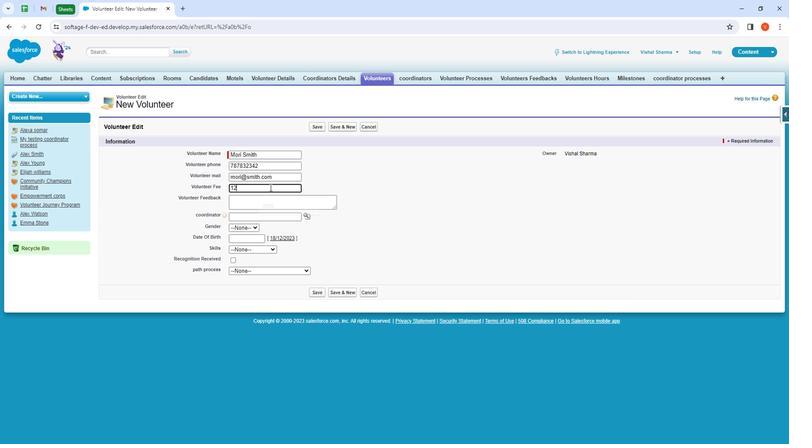 
Action: Key pressed 3
Screenshot: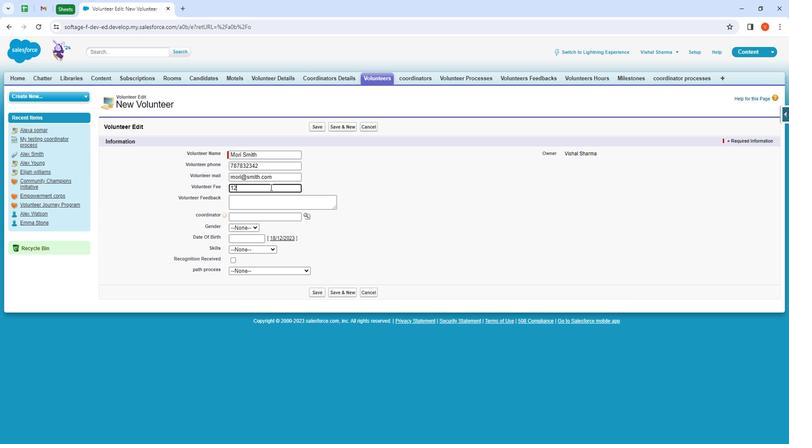 
Action: Mouse moved to (268, 189)
Screenshot: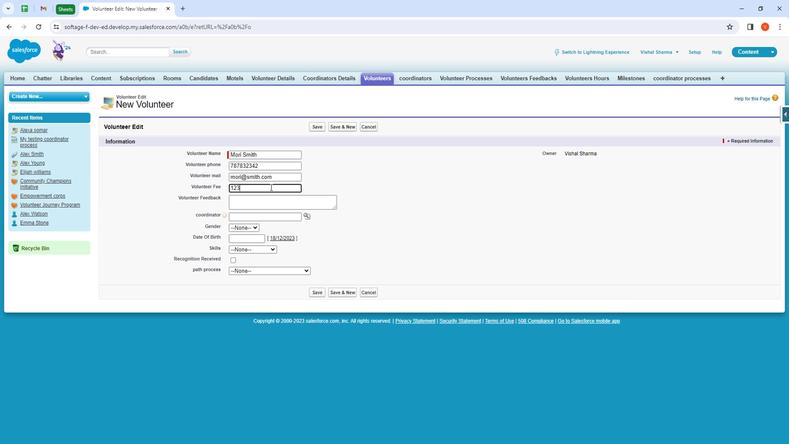 
Action: Key pressed 2
Screenshot: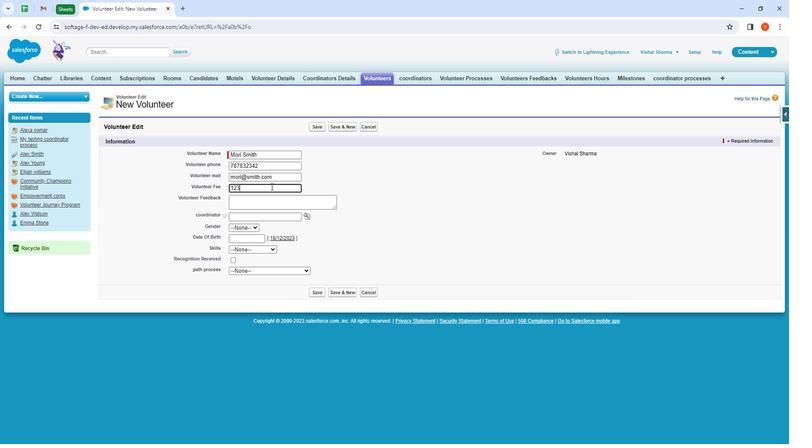 
Action: Mouse moved to (247, 205)
Screenshot: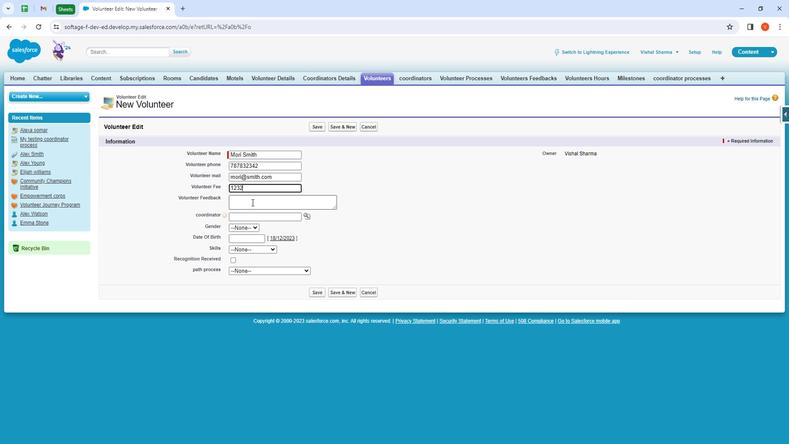 
Action: Mouse pressed left at (247, 205)
Screenshot: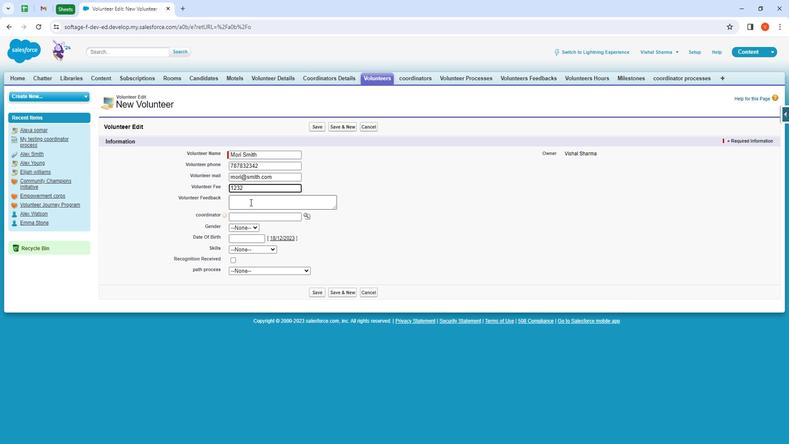 
Action: Mouse moved to (247, 207)
Screenshot: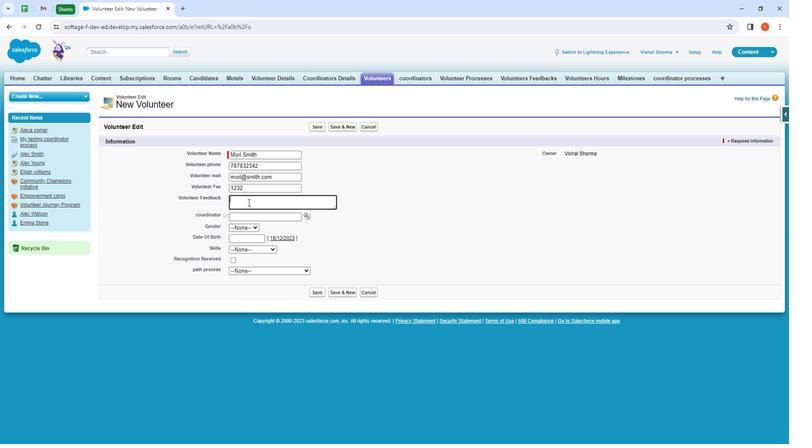 
Action: Key pressed <Key.shift>Love<Key.space>to<Key.space>see<Key.space>your<Key.space>organization<Key.space>and<Key.space>want<Key.space>again<Key.space>to<Key.space>train<Key.space>here
Screenshot: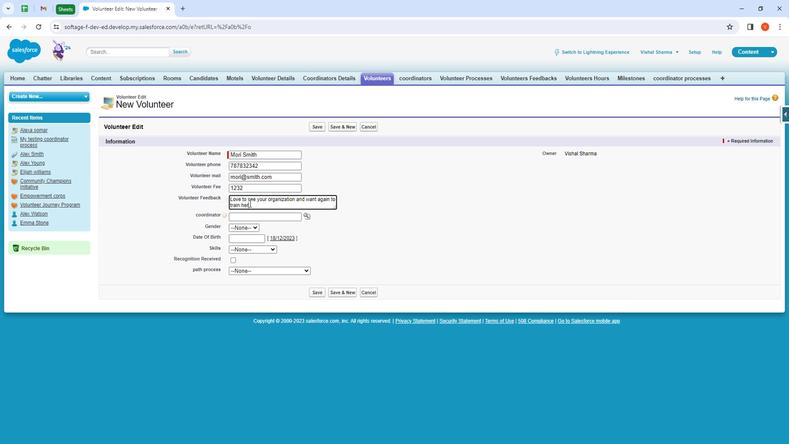 
Action: Mouse moved to (305, 222)
Screenshot: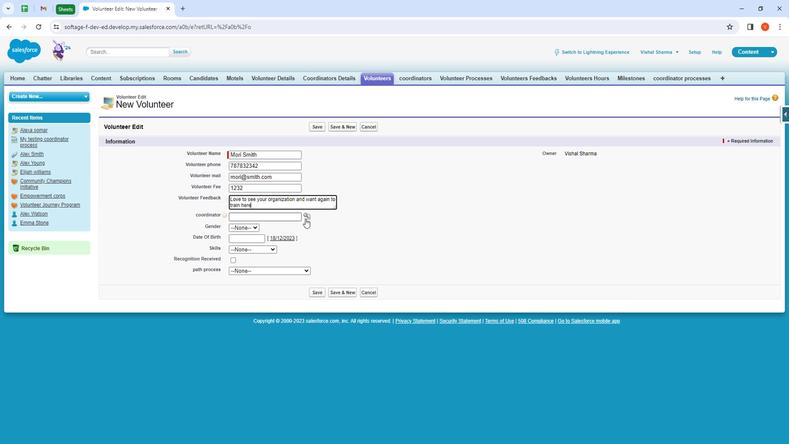 
Action: Mouse pressed left at (305, 222)
Screenshot: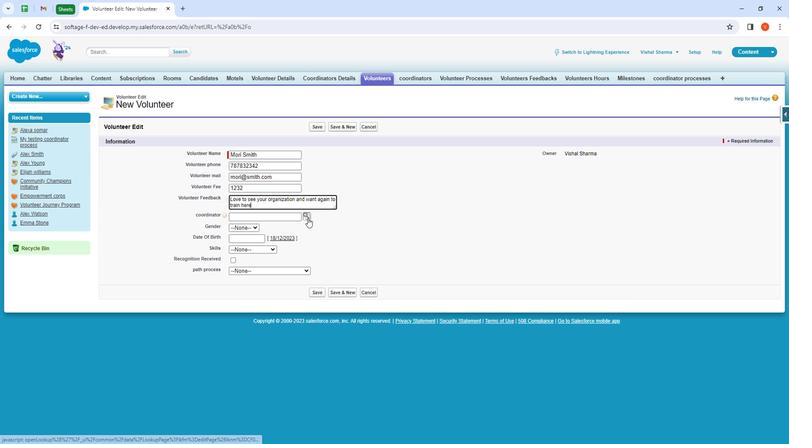 
Action: Mouse moved to (190, 376)
Screenshot: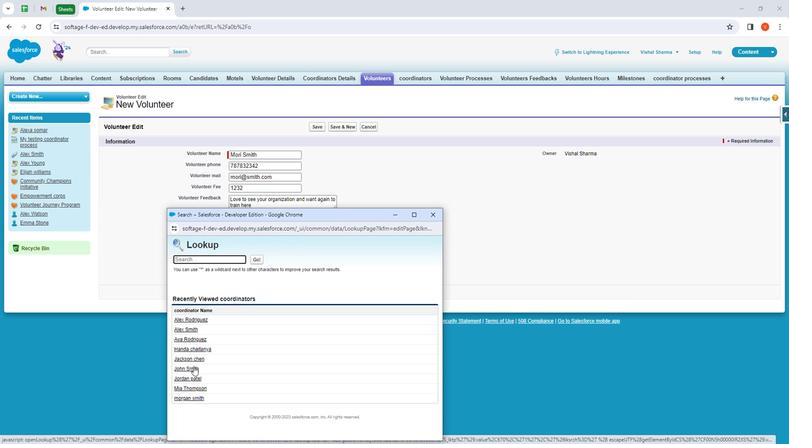 
Action: Mouse pressed left at (190, 376)
Screenshot: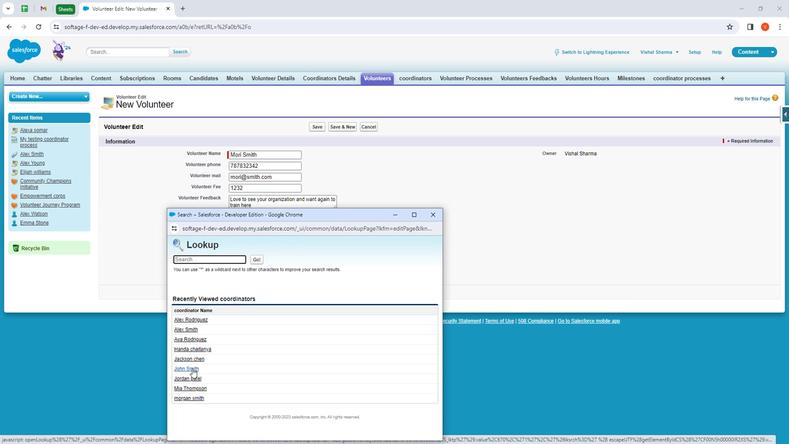 
Action: Mouse moved to (271, 242)
Screenshot: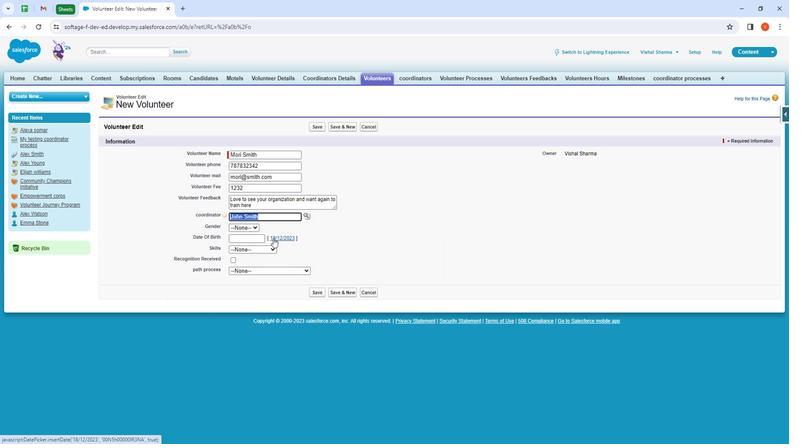 
Action: Mouse pressed left at (271, 242)
Screenshot: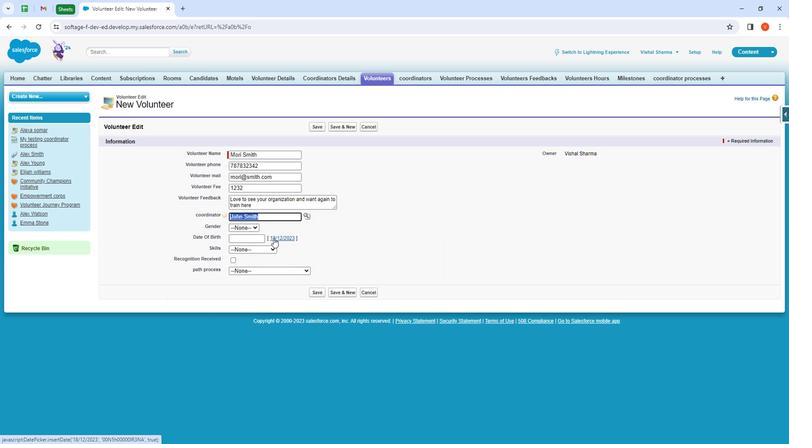 
Action: Mouse moved to (239, 254)
Screenshot: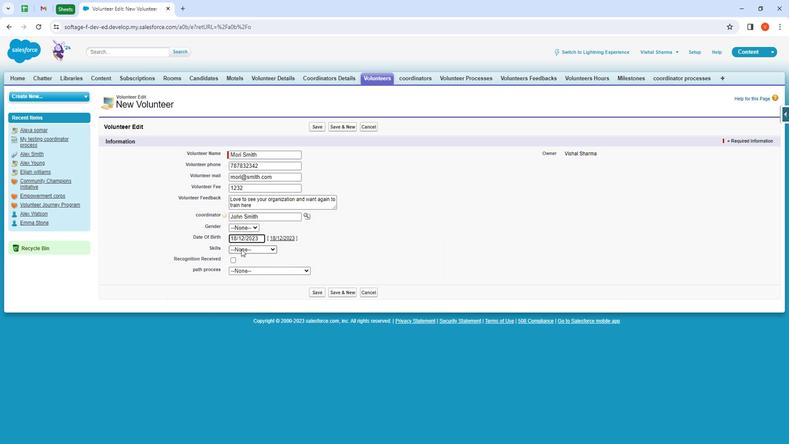 
Action: Mouse pressed left at (239, 254)
Screenshot: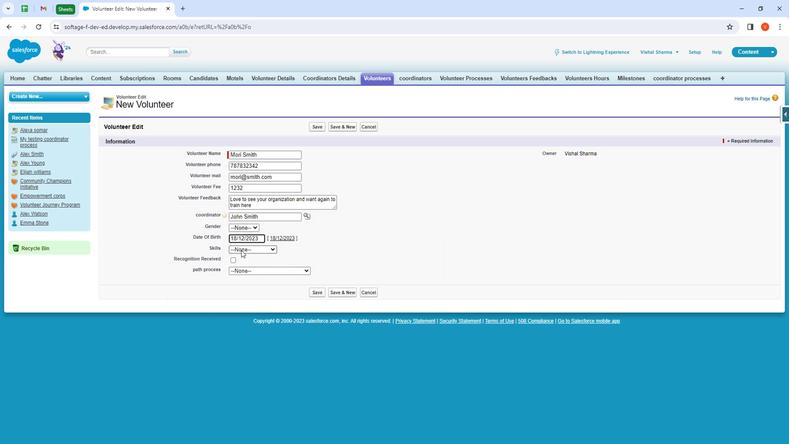 
Action: Mouse moved to (253, 289)
Screenshot: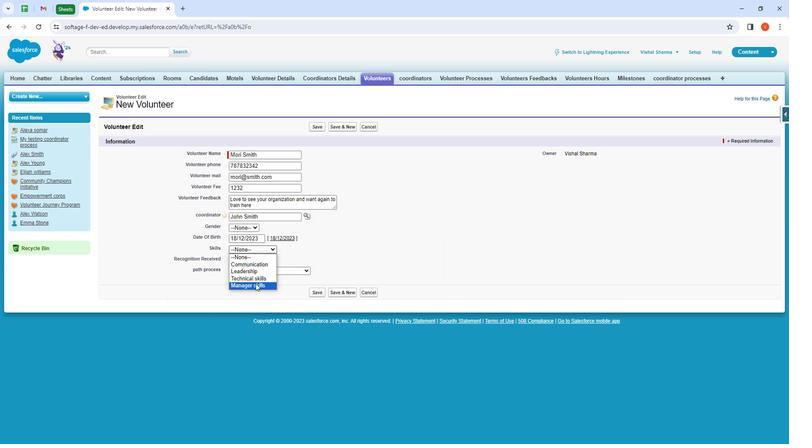 
Action: Mouse pressed left at (253, 289)
Screenshot: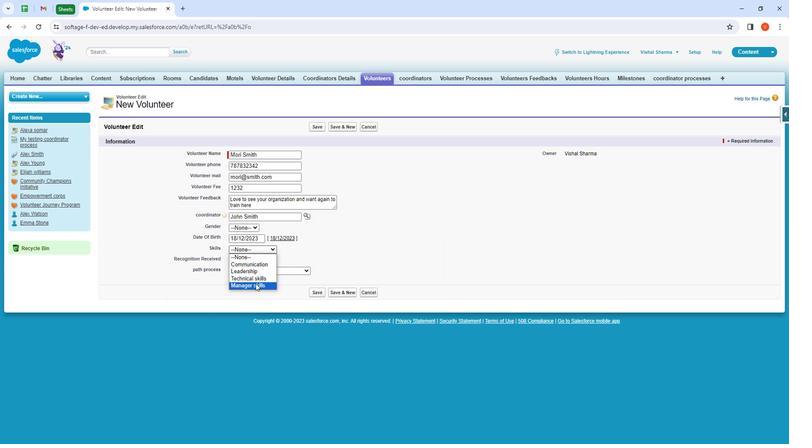 
Action: Mouse moved to (228, 265)
Screenshot: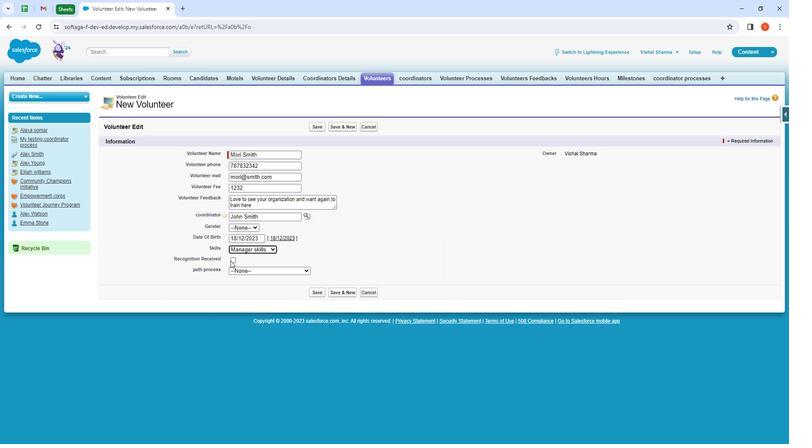 
Action: Mouse pressed left at (228, 265)
Screenshot: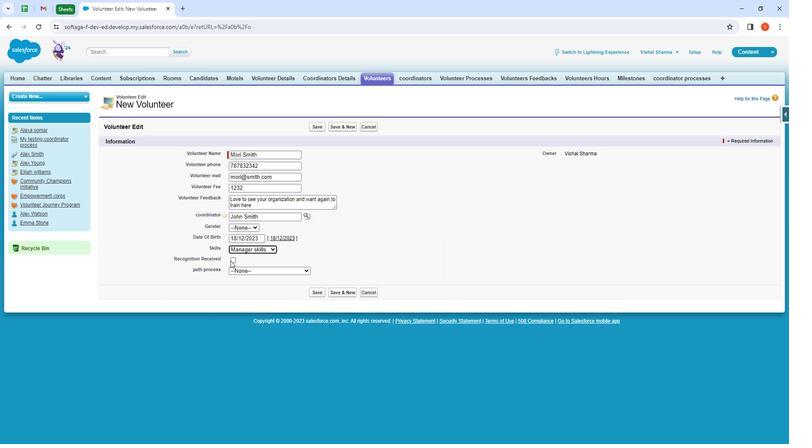 
Action: Mouse moved to (228, 265)
Screenshot: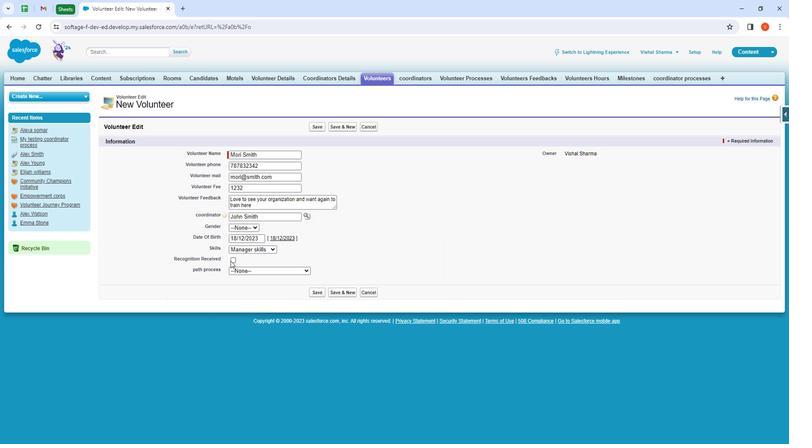 
Action: Mouse pressed left at (228, 265)
Screenshot: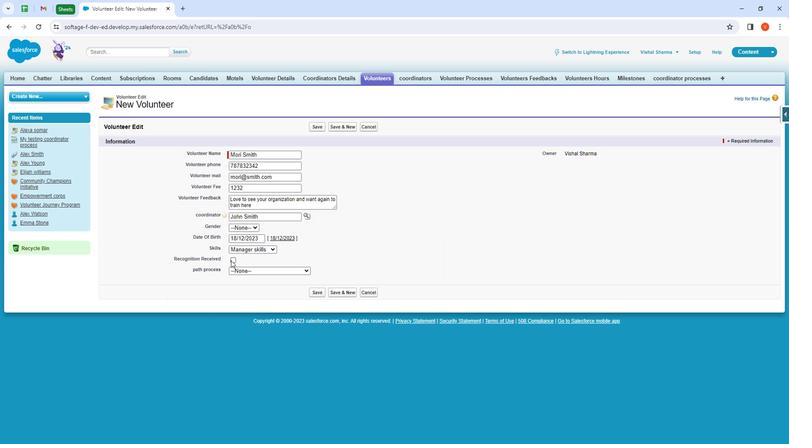 
Action: Mouse moved to (255, 275)
Screenshot: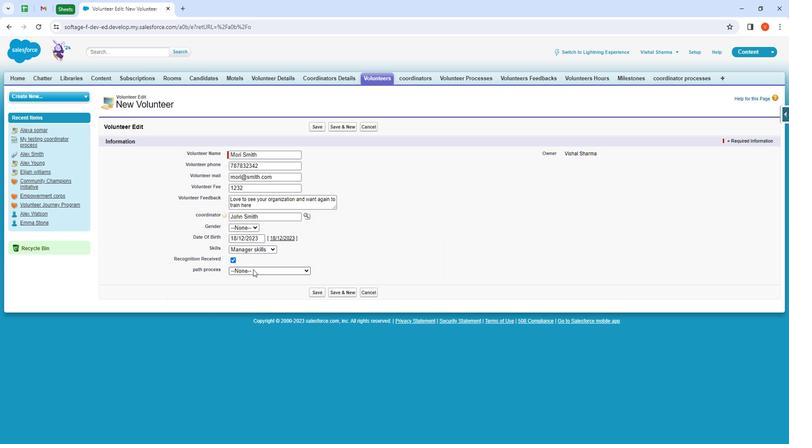 
Action: Mouse pressed left at (255, 275)
Screenshot: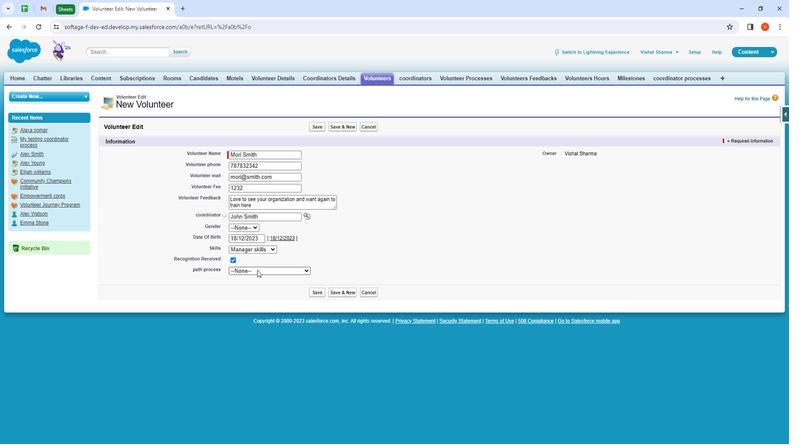 
Action: Mouse moved to (272, 323)
Screenshot: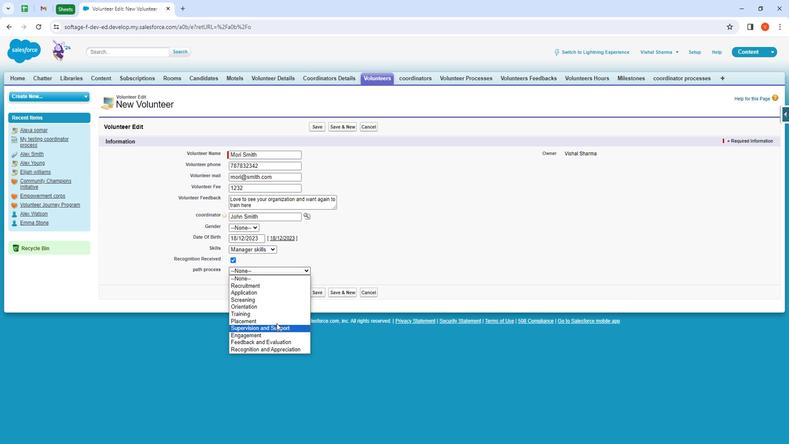 
Action: Mouse pressed left at (272, 323)
Screenshot: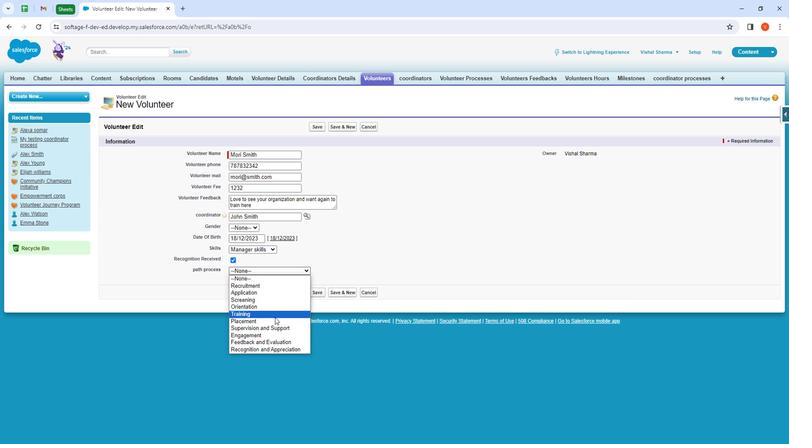 
Action: Mouse moved to (317, 296)
Screenshot: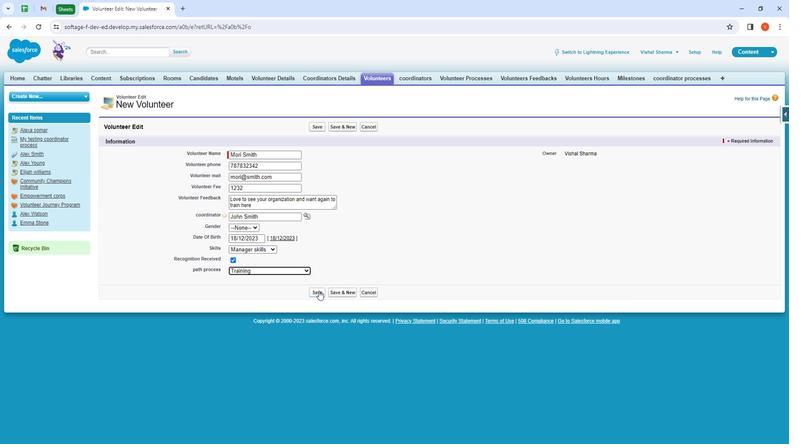 
Action: Mouse pressed left at (317, 296)
Screenshot: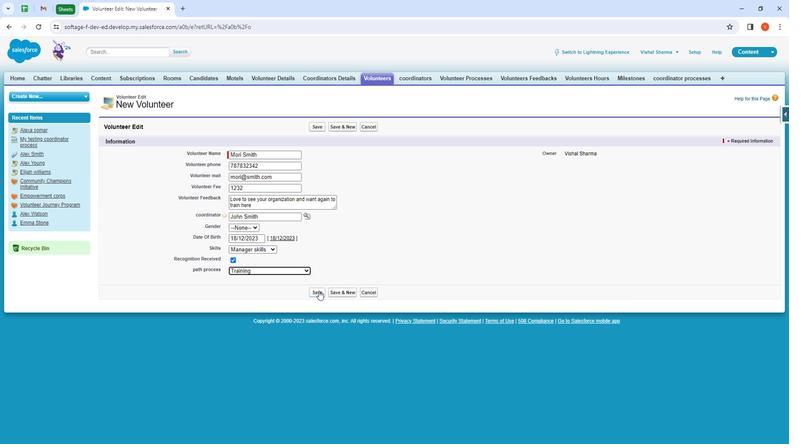 
Action: Mouse moved to (410, 77)
Screenshot: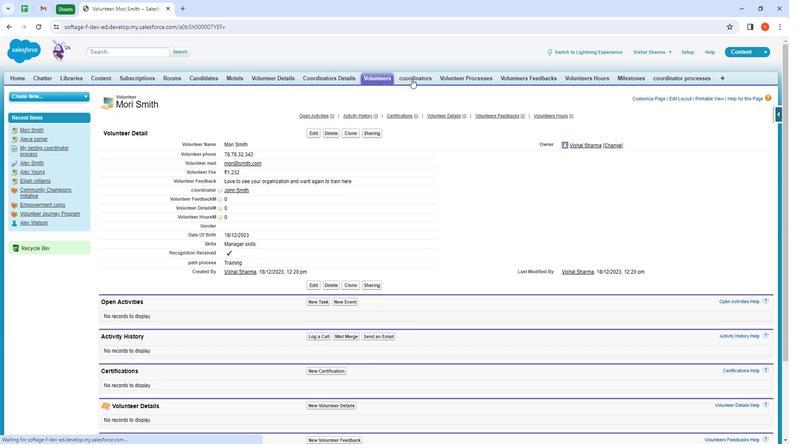 
Action: Mouse pressed left at (410, 77)
Screenshot: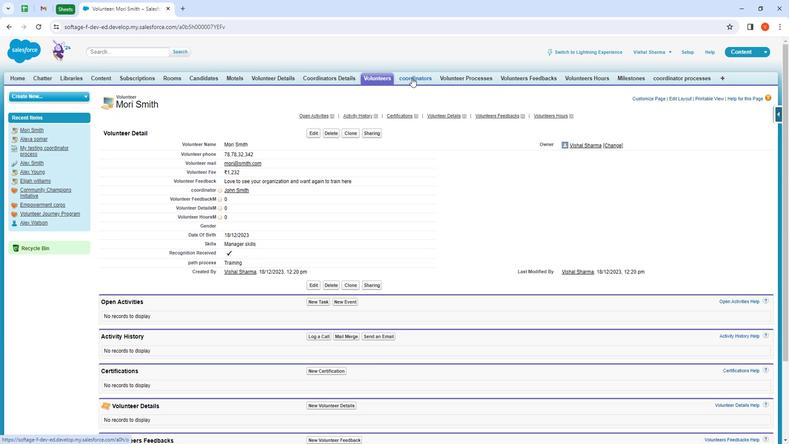 
Action: Mouse moved to (311, 145)
Screenshot: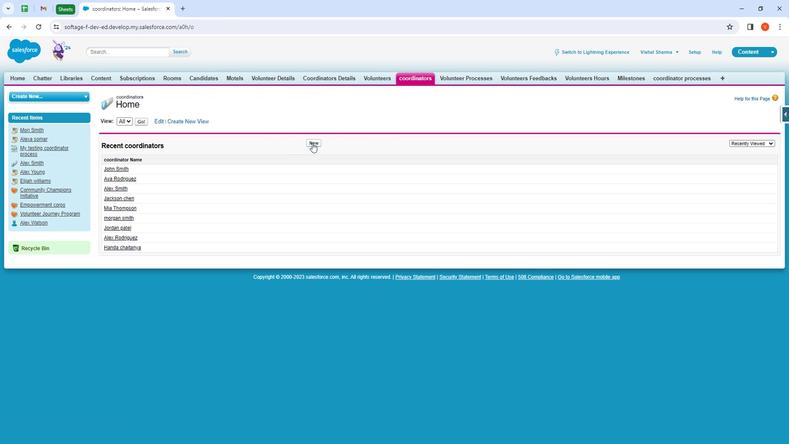 
Action: Mouse pressed left at (311, 145)
Screenshot: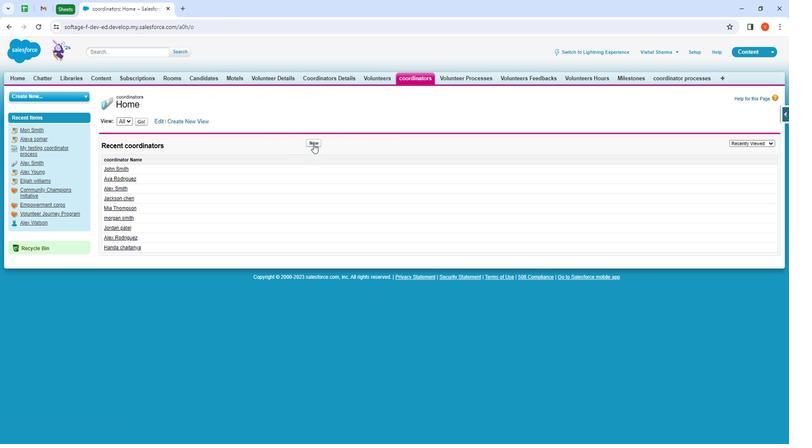 
Action: Mouse moved to (235, 157)
Screenshot: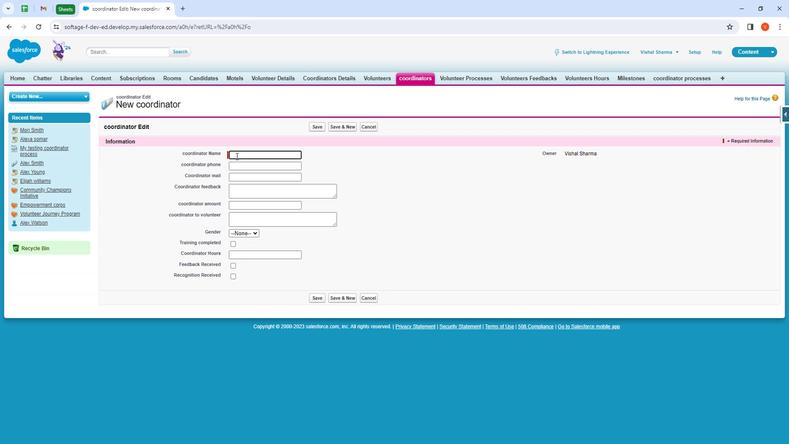 
Action: Mouse pressed left at (235, 157)
Screenshot: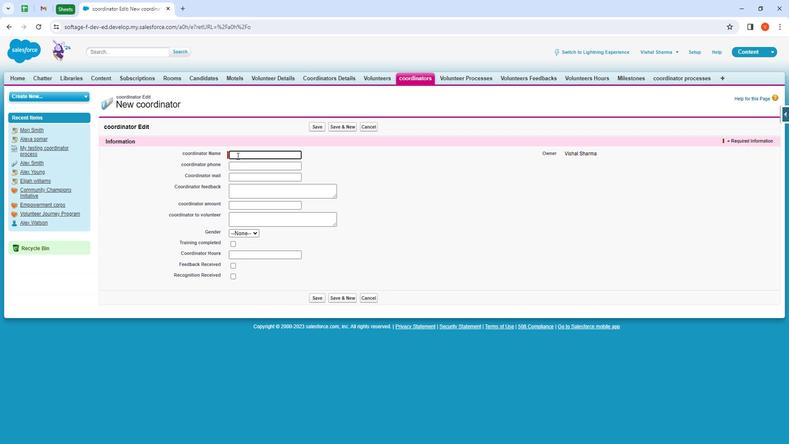 
Action: Mouse moved to (230, 161)
Screenshot: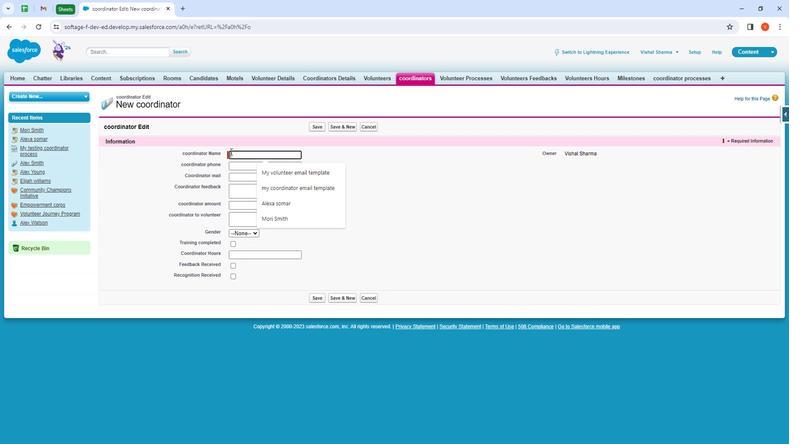
Action: Key pressed <Key.shift><Key.shift><Key.shift><Key.shift><Key.shift><Key.shift><Key.shift><Key.shift><Key.shift><Key.shift><Key.shift><Key.shift><Key.shift><Key.shift><Key.shift><Key.shift><Key.shift><Key.shift><Key.shift><Key.shift><Key.shift><Key.shift><Key.shift><Key.shift><Key.shift><Key.shift><Key.shift><Key.shift><Key.shift><Key.shift><Key.shift><Key.shift><Key.shift><Key.shift>Durgaam<Key.space><Key.shift><Key.shift><Key.shift><Key.shift><Key.shift><Key.shift><Key.shift><Key.shift><Key.shift><Key.shift><Key.shift><Key.shift><Key.shift><Key.shift><Key.shift><Key.shift>John
Screenshot: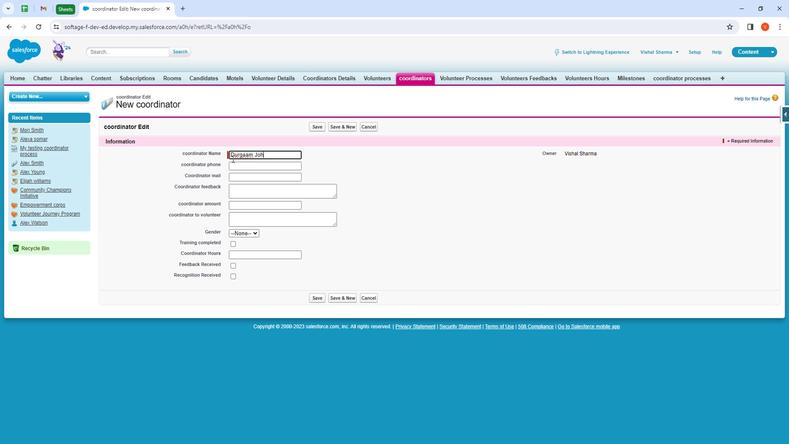 
Action: Mouse moved to (256, 170)
Screenshot: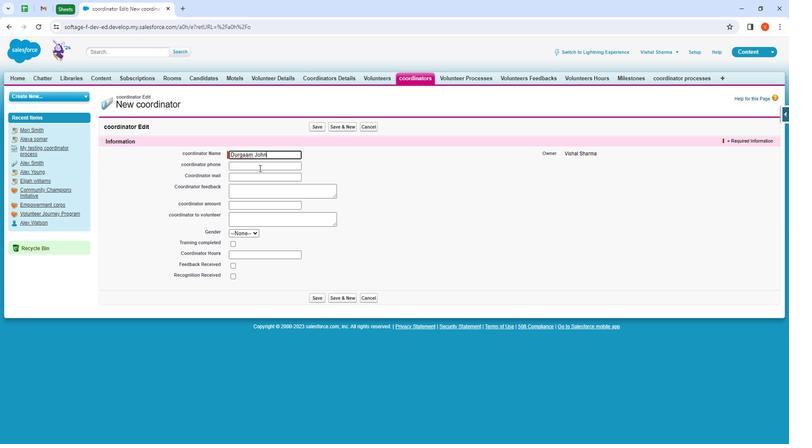 
Action: Mouse pressed left at (256, 170)
Screenshot: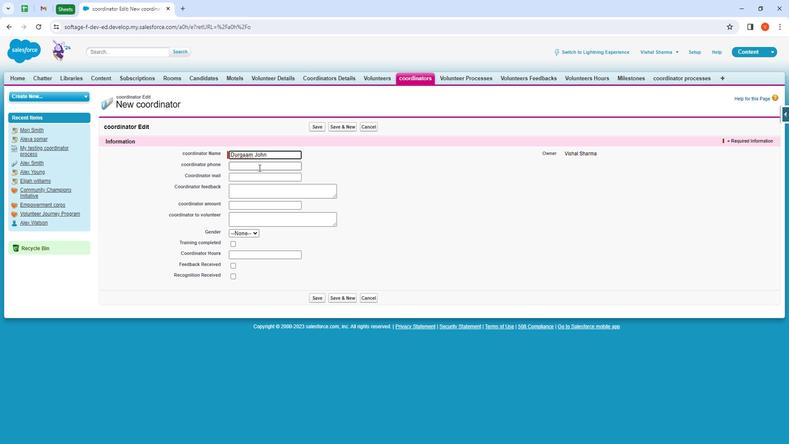 
Action: Key pressed 7872378123
Screenshot: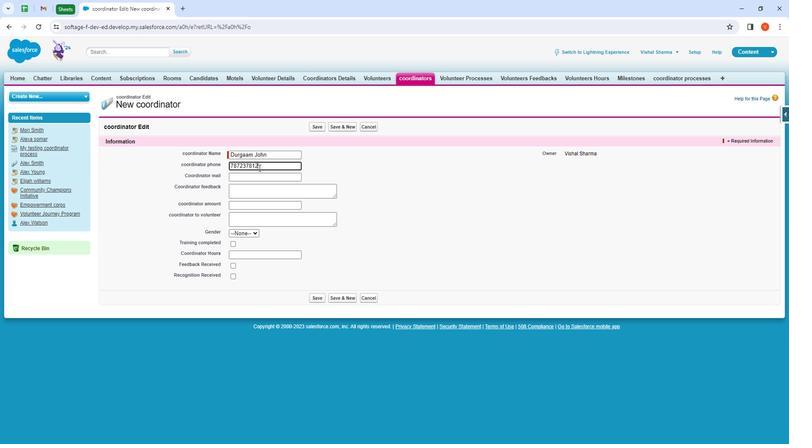 
Action: Mouse moved to (236, 182)
Screenshot: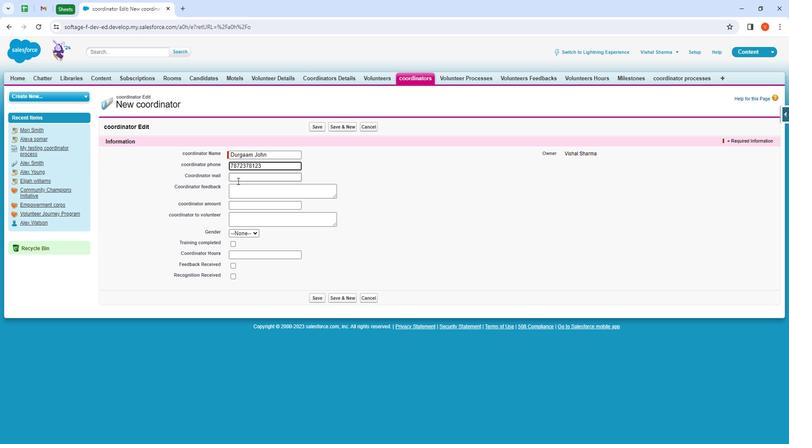 
Action: Mouse pressed left at (236, 182)
Screenshot: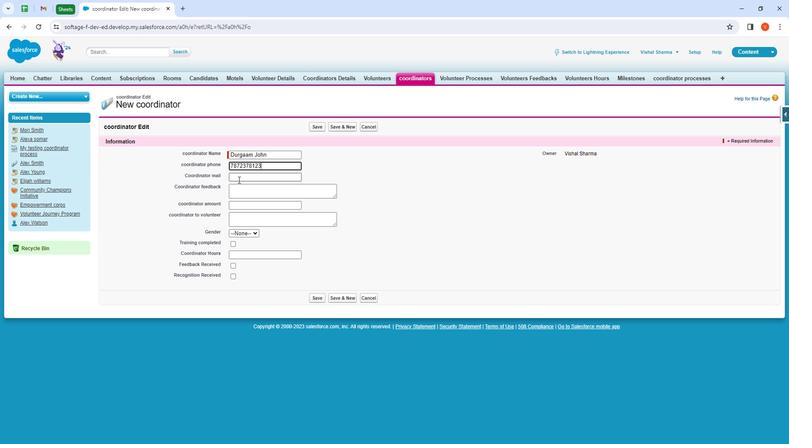
Action: Mouse moved to (244, 187)
Screenshot: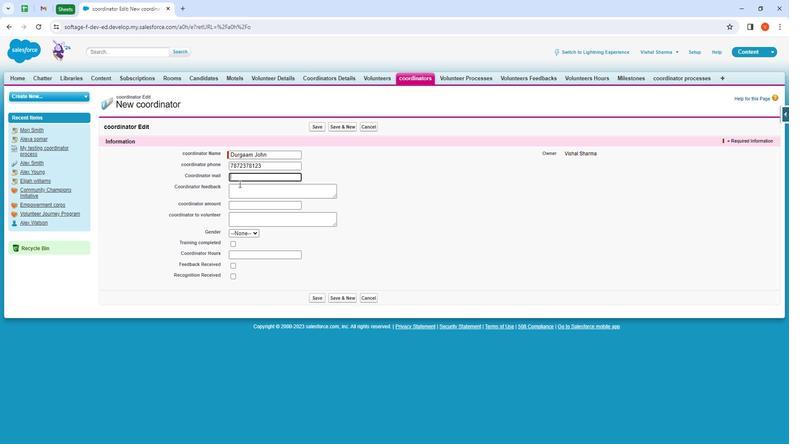
Action: Key pressed <Key.shift><Key.shift><Key.shift><Key.shift>Durgam<Key.shift>@jo.hn
Screenshot: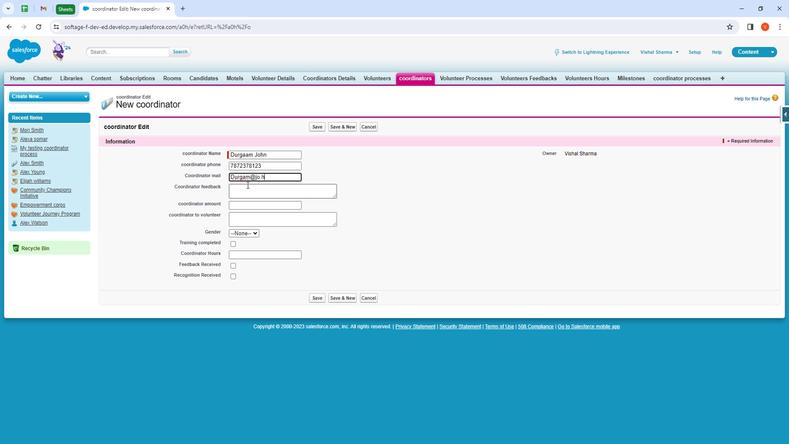 
Action: Mouse moved to (264, 194)
Screenshot: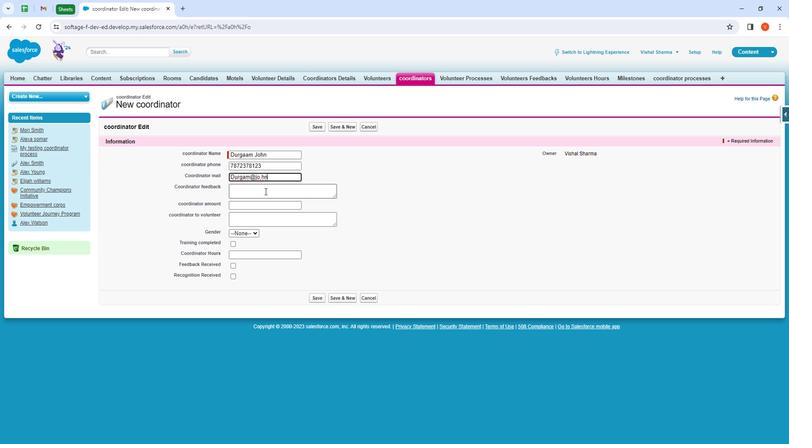 
Action: Mouse pressed left at (264, 194)
Screenshot: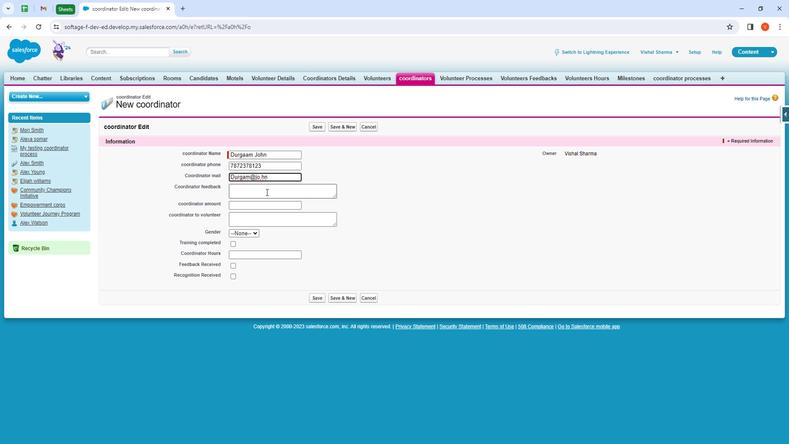 
Action: Mouse moved to (265, 196)
Screenshot: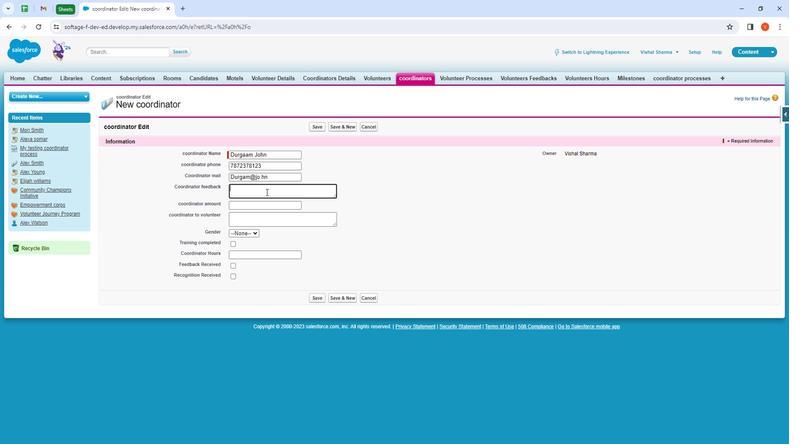 
Action: Key pressed <Key.shift><Key.shift><Key.shift><Key.shift><Key.shift><Key.shift><Key.shift><Key.shift><Key.shift><Key.shift><Key.shift><Key.shift><Key.shift><Key.shift>Love<Key.space>to<Key.space>join<Key.space>here
Screenshot: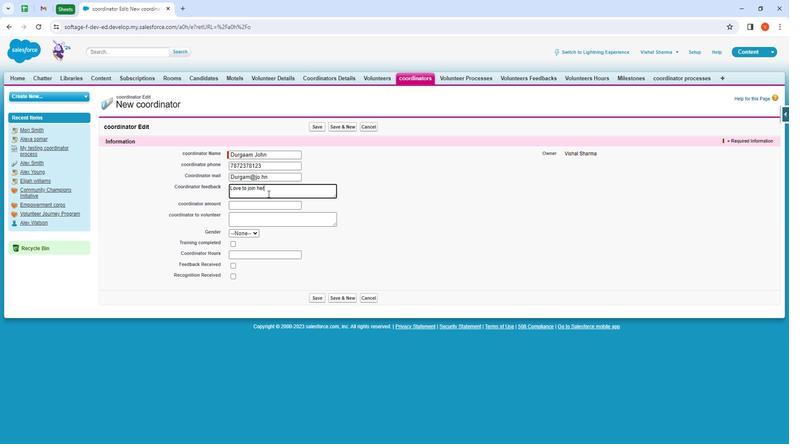 
Action: Mouse moved to (255, 206)
Screenshot: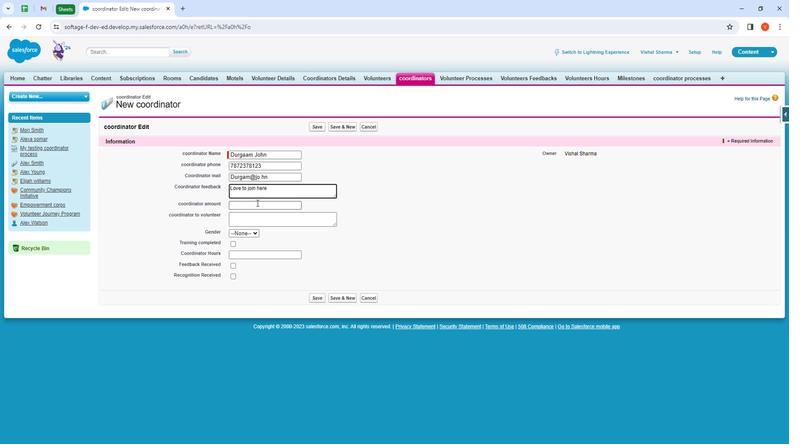 
Action: Mouse pressed left at (255, 206)
Screenshot: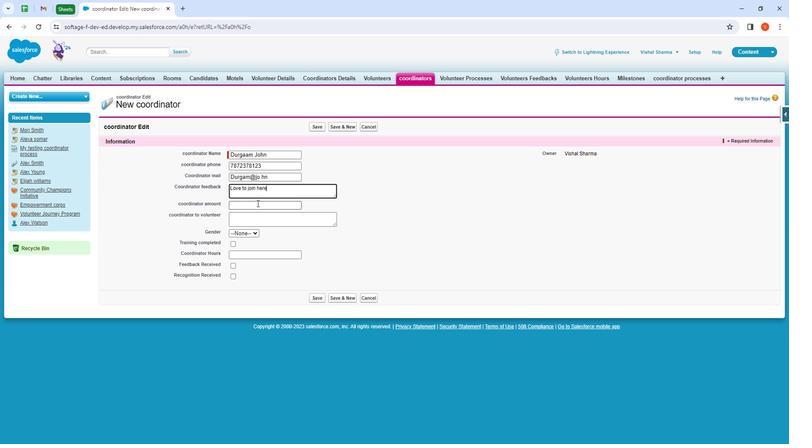 
Action: Key pressed 20000
Screenshot: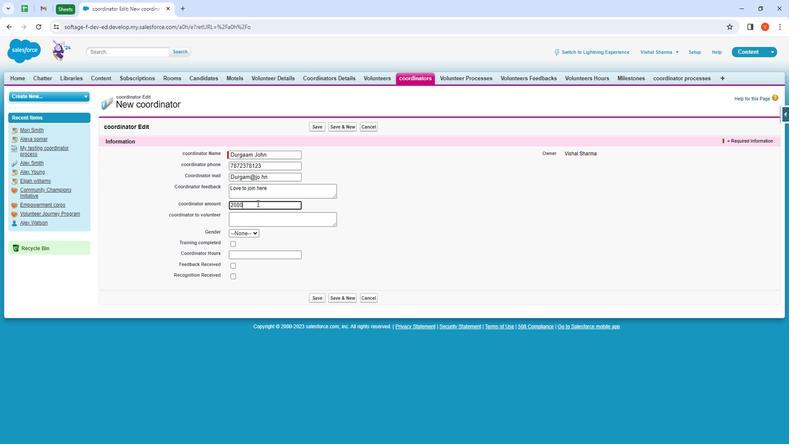 
Action: Mouse moved to (273, 219)
Screenshot: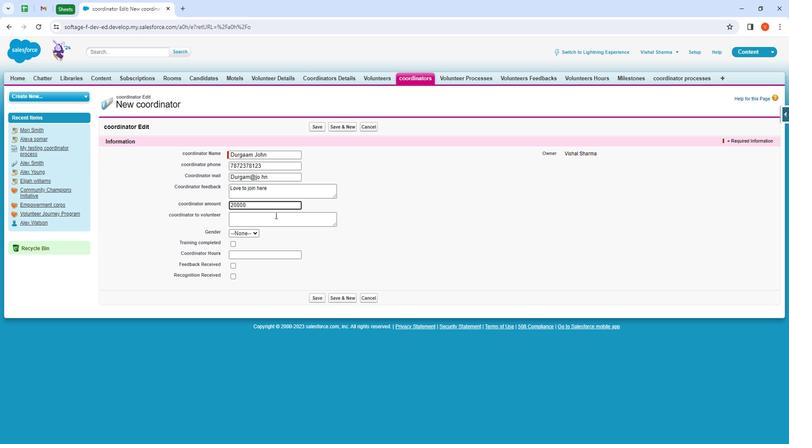 
Action: Mouse pressed left at (273, 219)
Screenshot: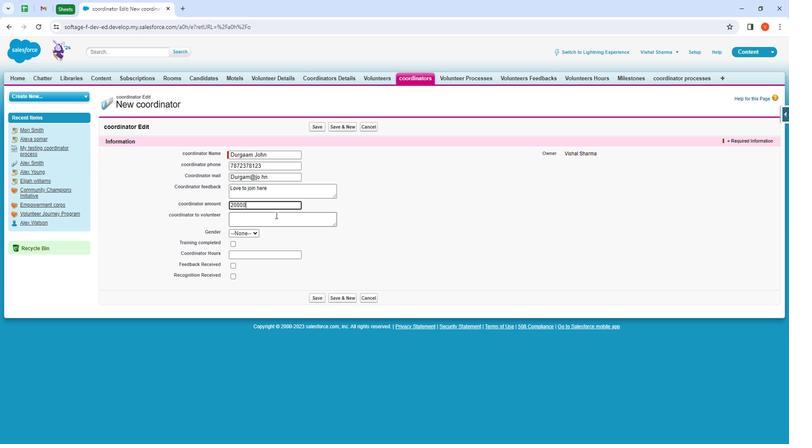 
Action: Key pressed <Key.shift><Key.shift><Key.shift><Key.shift><Key.shift><Key.shift>Please<Key.space>complete<Key.space>your<Key.space>tasks<Key.space>which<Key.space>are<Key.space>assign<Key.space>while<Key.space>doing<Key.space><Key.shift>DSM
Screenshot: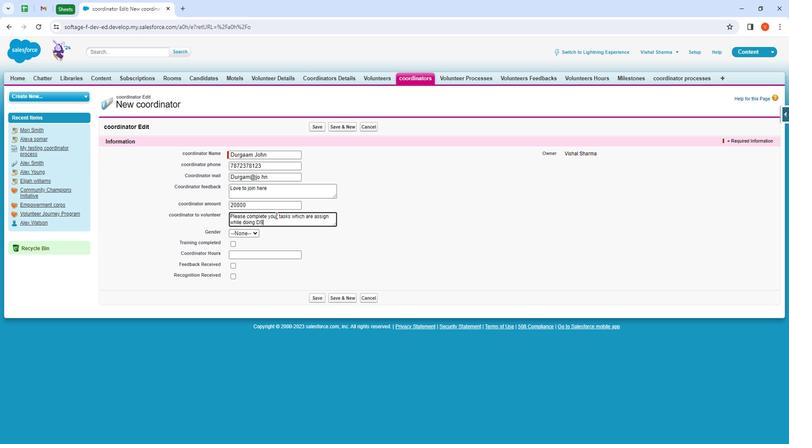 
Action: Mouse moved to (250, 235)
Screenshot: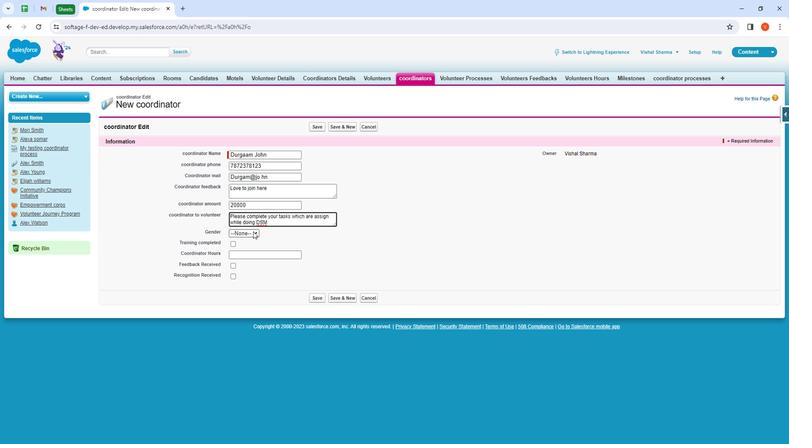 
Action: Mouse pressed left at (250, 235)
Screenshot: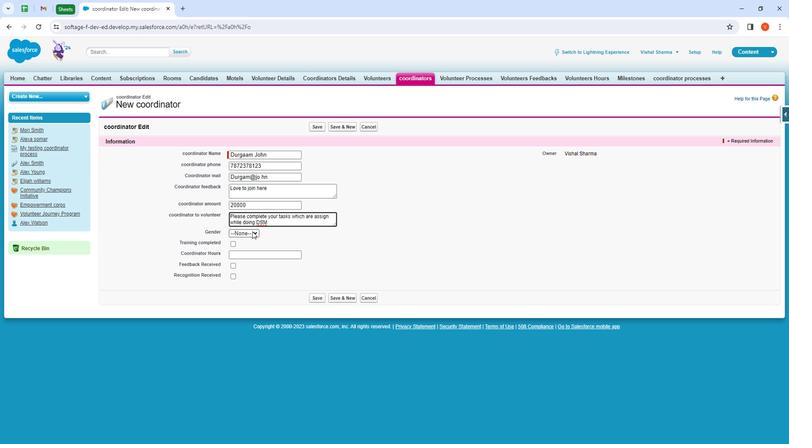 
Action: Mouse moved to (244, 254)
Screenshot: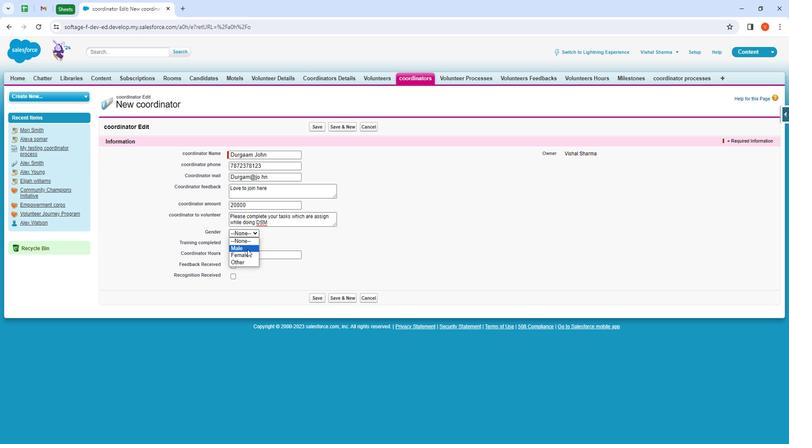
Action: Mouse pressed left at (244, 254)
Screenshot: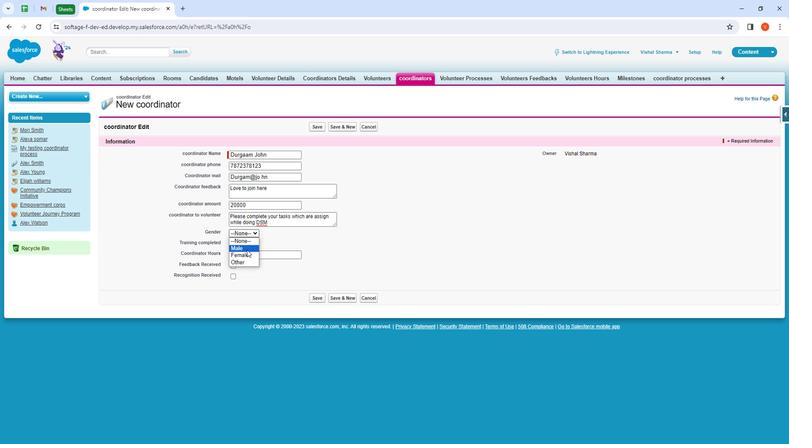
Action: Mouse moved to (231, 248)
Screenshot: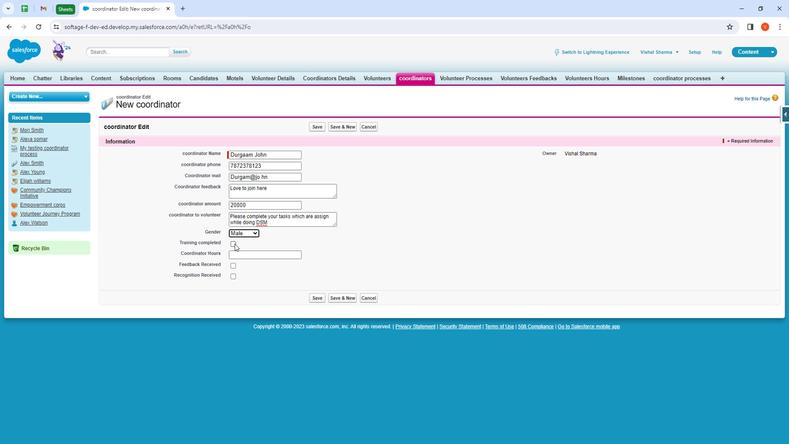 
Action: Mouse pressed left at (231, 248)
Screenshot: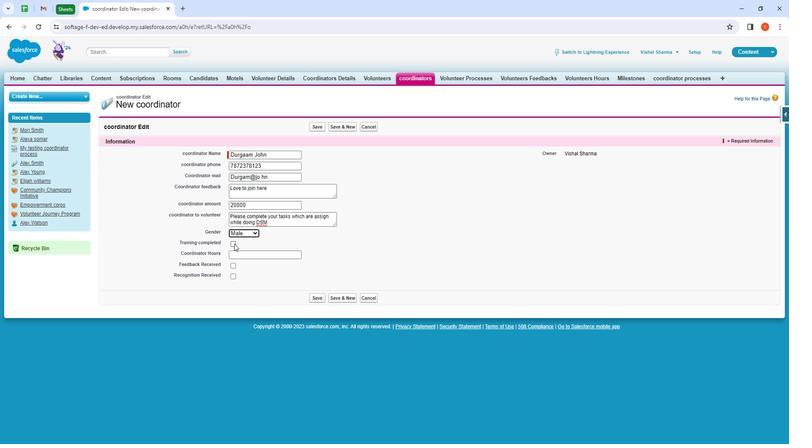
Action: Mouse moved to (230, 271)
Screenshot: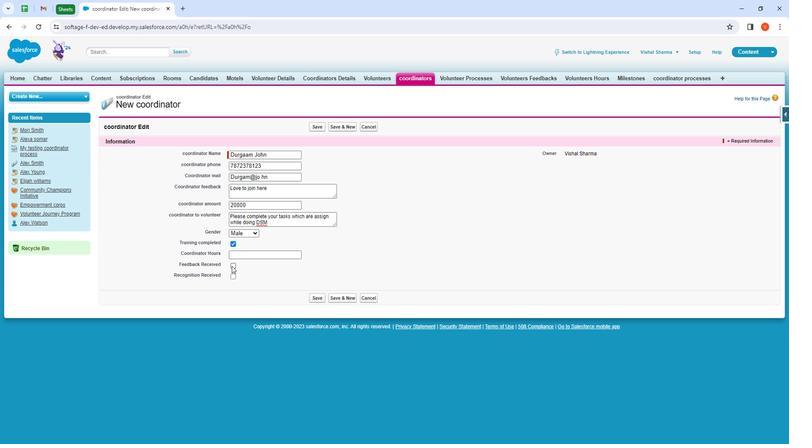 
Action: Mouse pressed left at (230, 271)
Screenshot: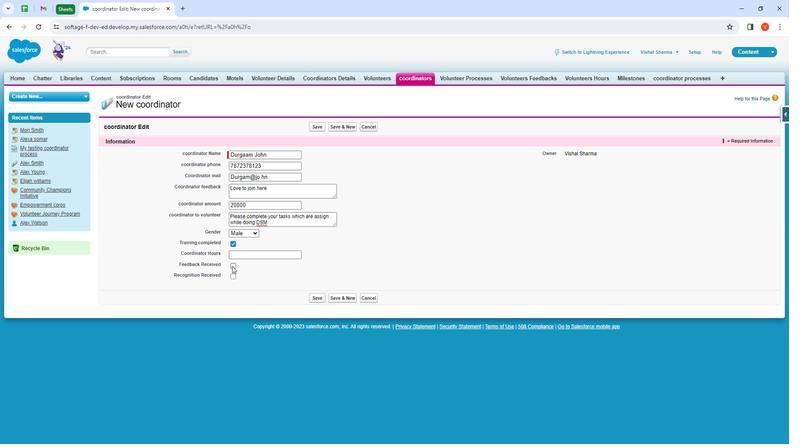 
Action: Mouse moved to (230, 281)
Screenshot: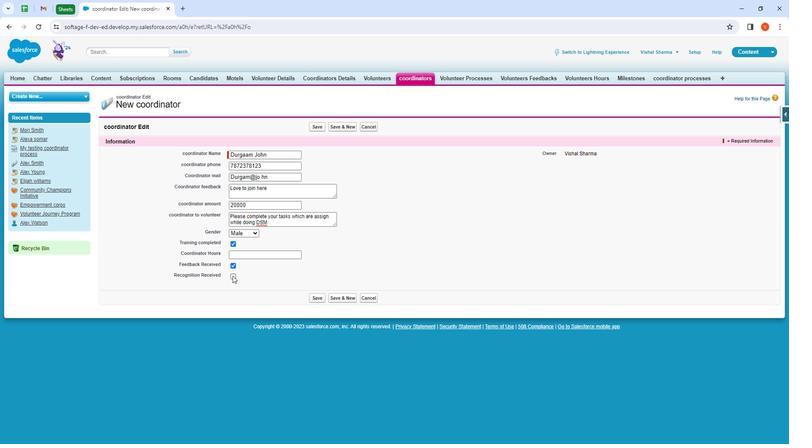 
Action: Mouse pressed left at (230, 281)
Screenshot: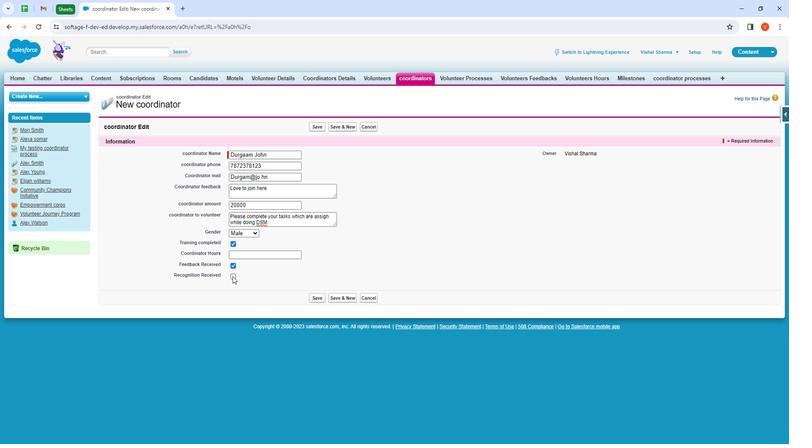 
Action: Mouse moved to (318, 304)
Screenshot: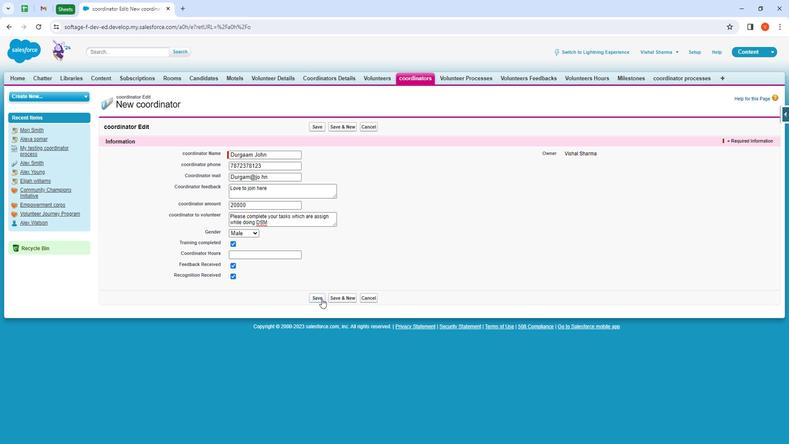 
Action: Mouse pressed left at (318, 304)
Screenshot: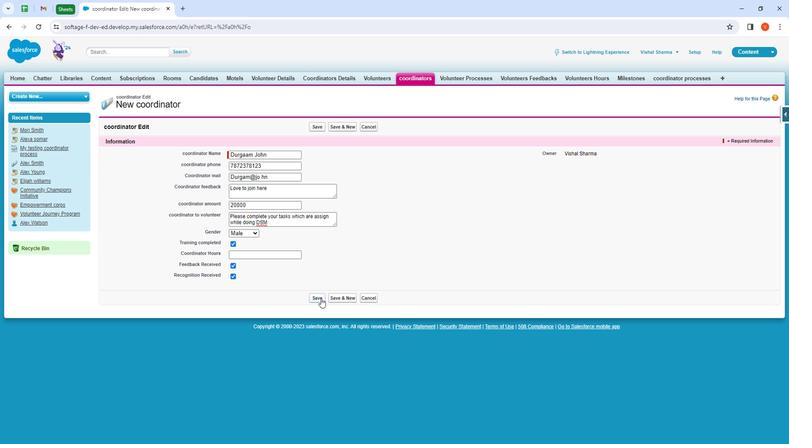 
Action: Mouse moved to (412, 78)
Screenshot: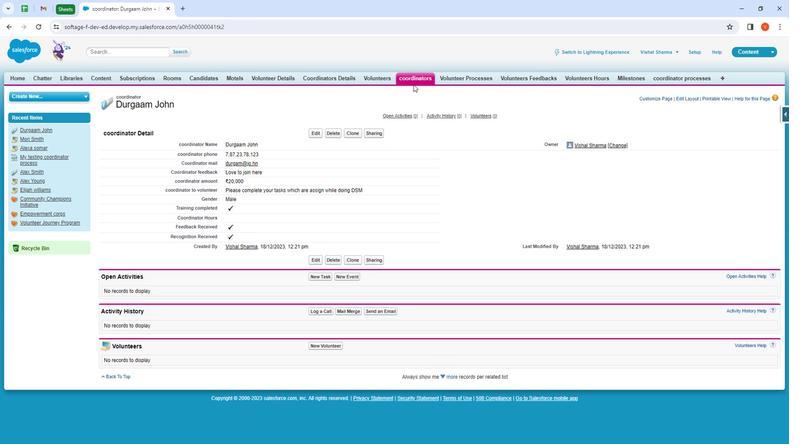 
Action: Mouse pressed left at (412, 78)
Screenshot: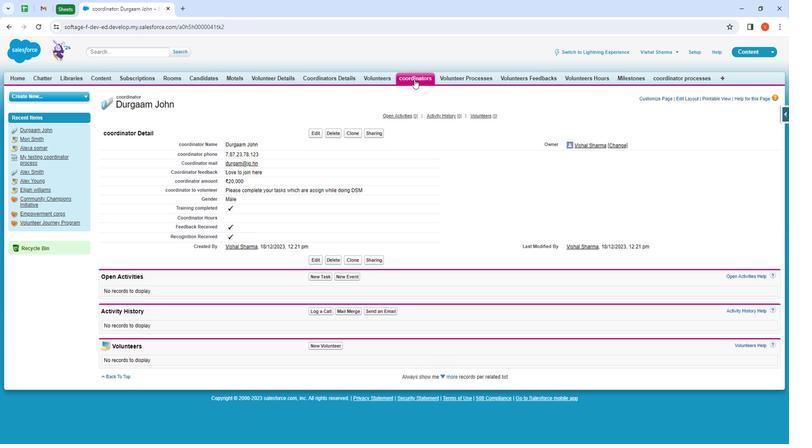 
Action: Mouse moved to (314, 144)
Screenshot: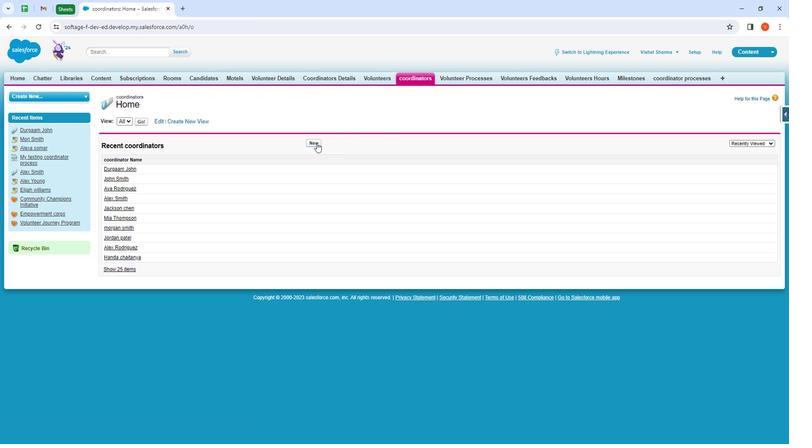 
Action: Mouse pressed left at (314, 144)
Screenshot: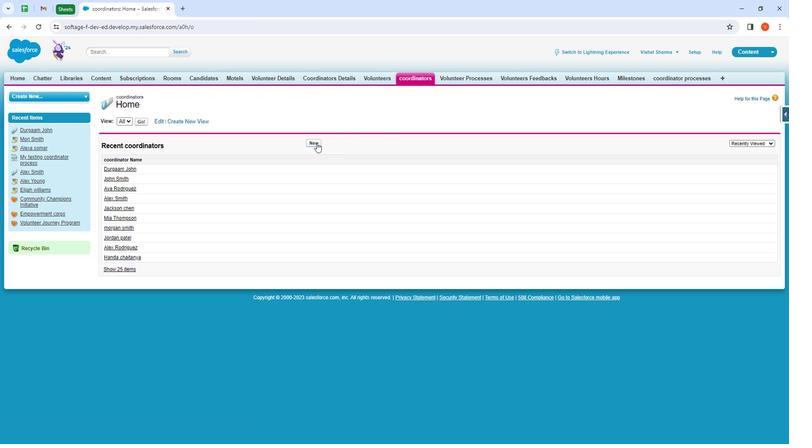 
Action: Mouse moved to (251, 159)
Screenshot: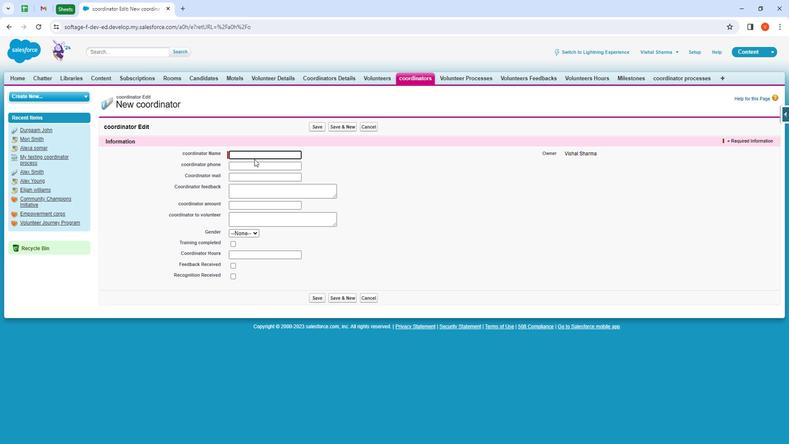 
Action: Mouse pressed left at (251, 159)
Screenshot: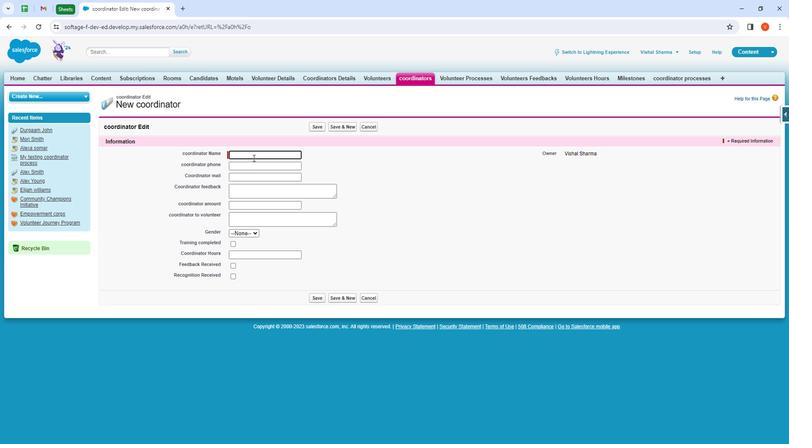 
Action: Key pressed <Key.shift>VIREP
Screenshot: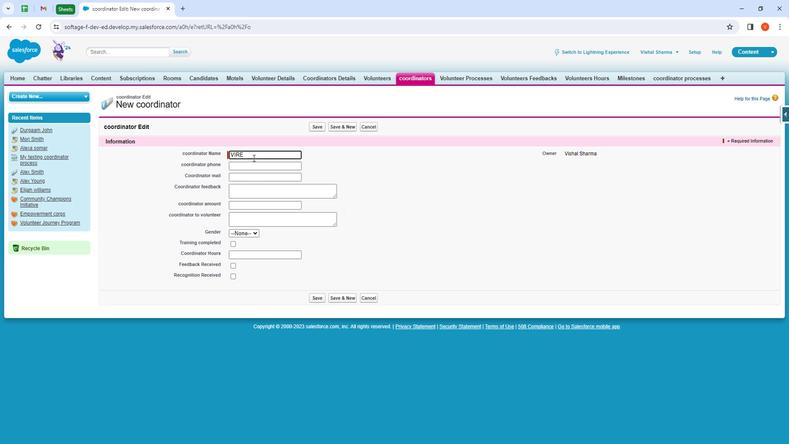 
Action: Mouse moved to (261, 167)
Screenshot: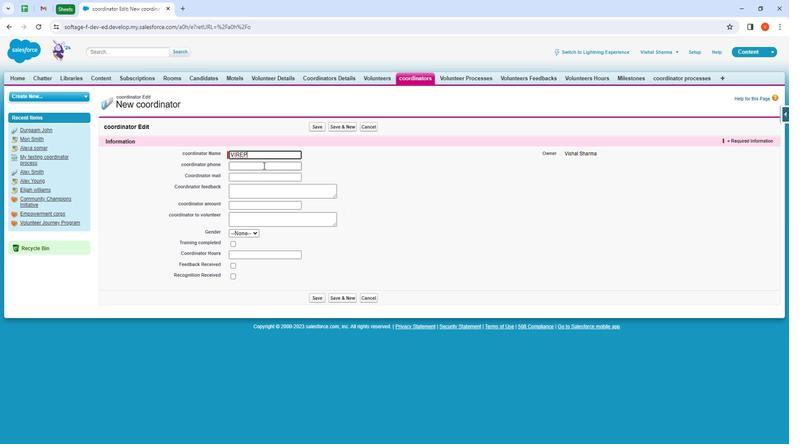 
Action: Mouse pressed left at (261, 167)
Screenshot: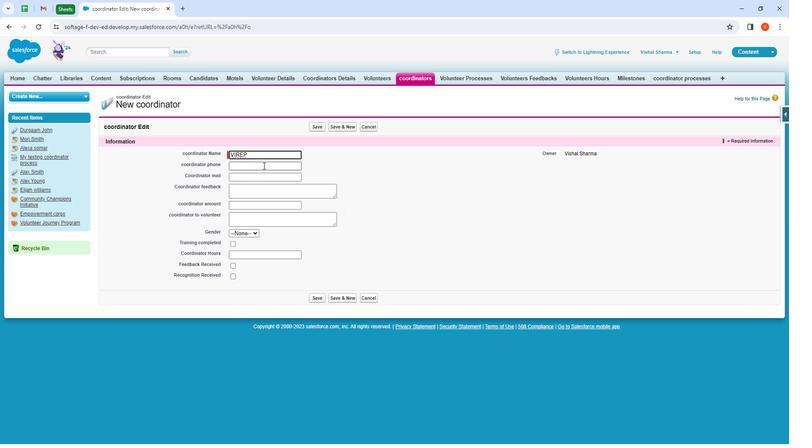 
Action: Key pressed 89758678
Screenshot: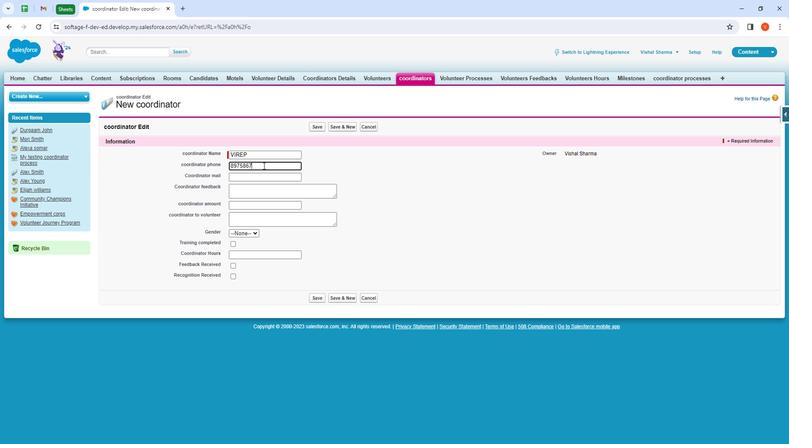 
Action: Mouse moved to (255, 184)
Screenshot: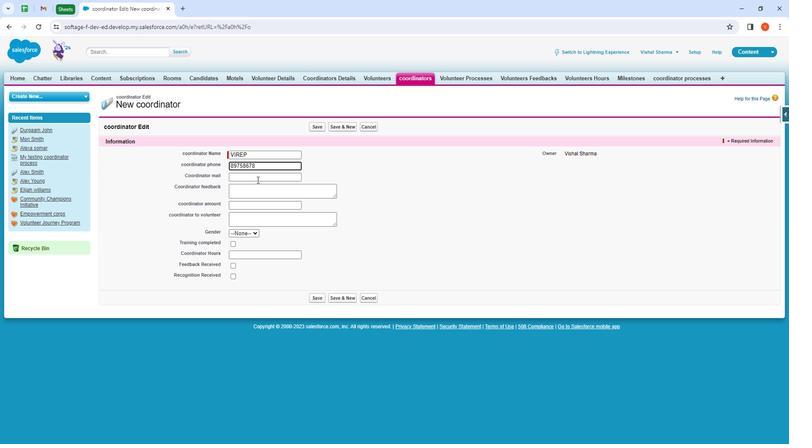 
Action: Mouse pressed left at (255, 184)
Screenshot: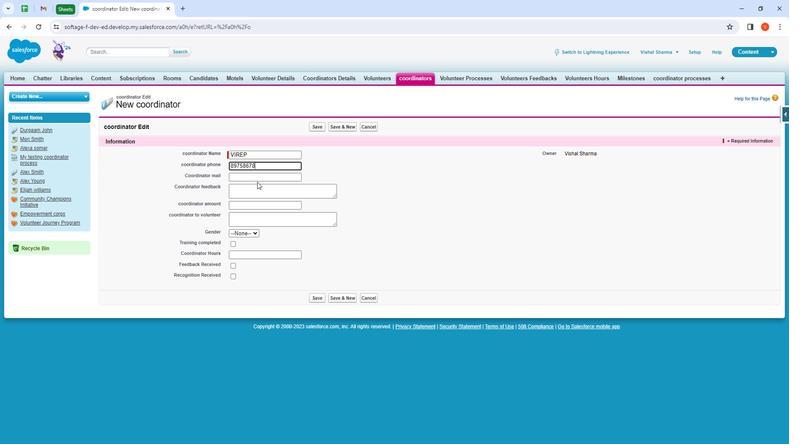 
Action: Mouse moved to (251, 181)
Screenshot: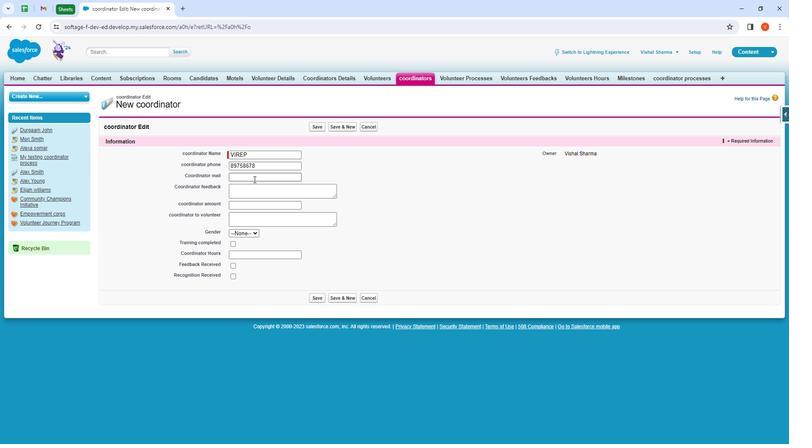 
Action: Mouse pressed left at (251, 181)
Screenshot: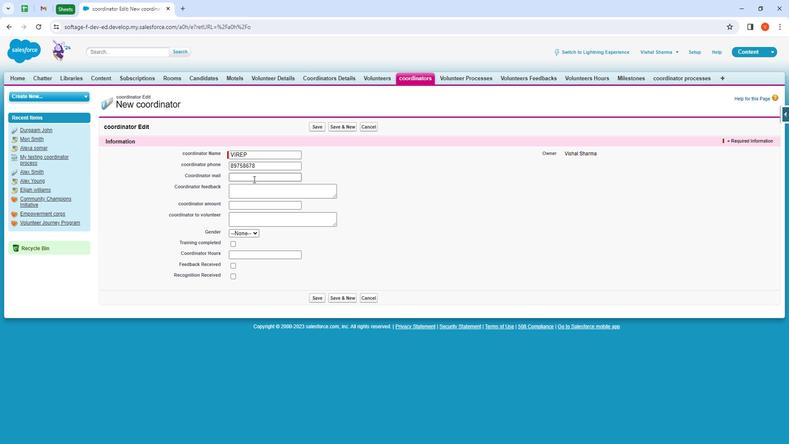 
Action: Mouse moved to (251, 181)
Screenshot: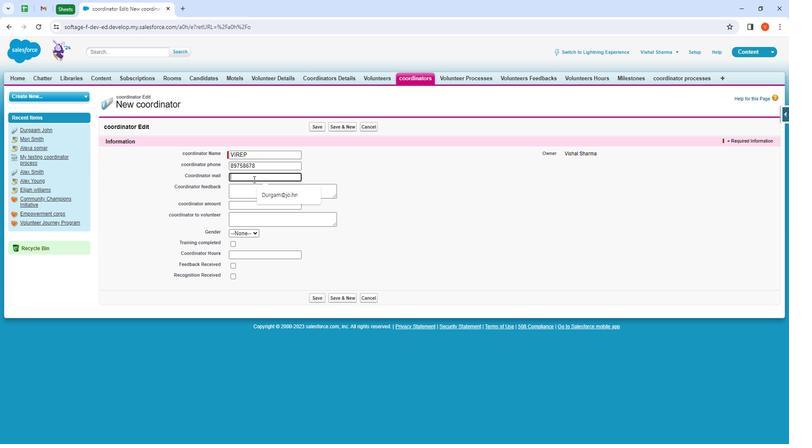 
Action: Key pressed <Key.shift><Key.shift><Key.shift><Key.shift><Key.shift><Key.shift><Key.shift>VIREP@vir.com
Screenshot: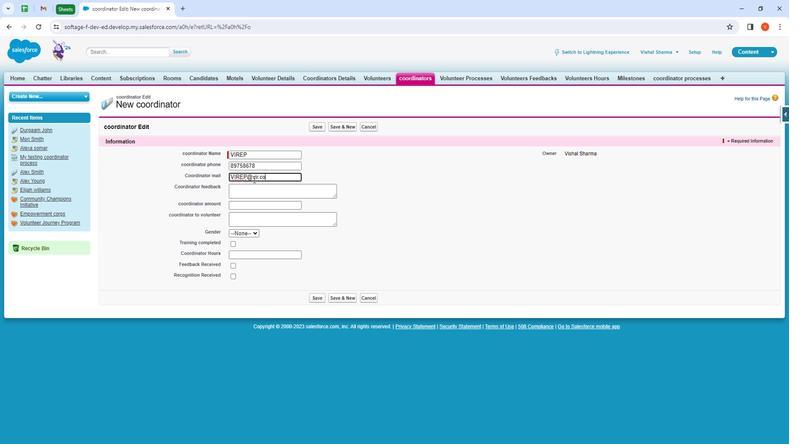 
Action: Mouse moved to (249, 192)
Screenshot: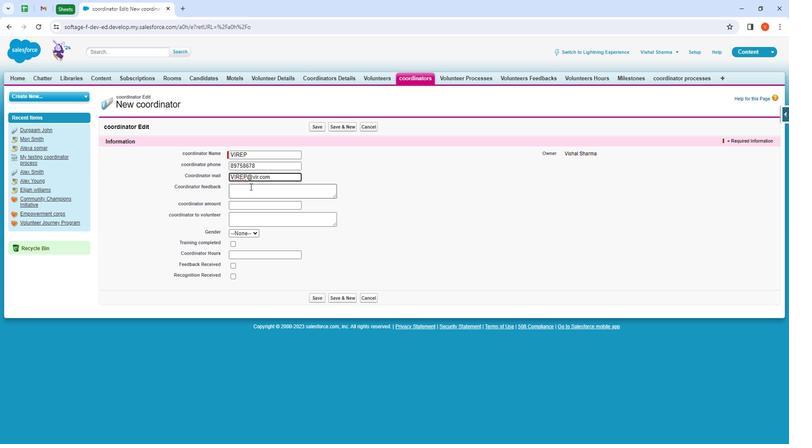 
Action: Mouse pressed left at (249, 192)
Screenshot: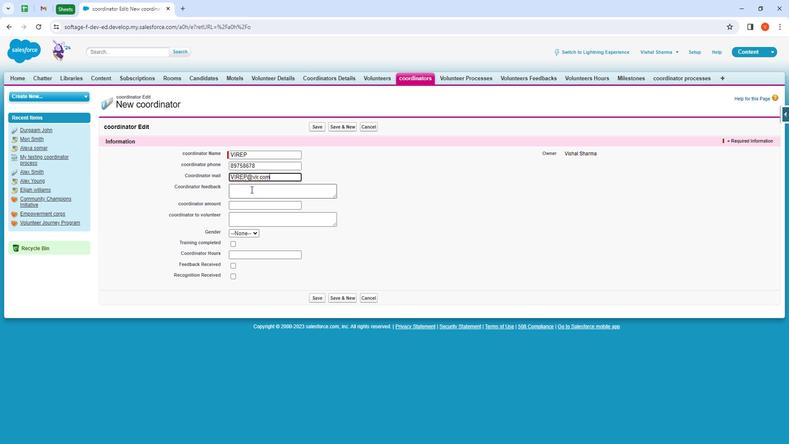 
Action: Mouse moved to (249, 193)
Screenshot: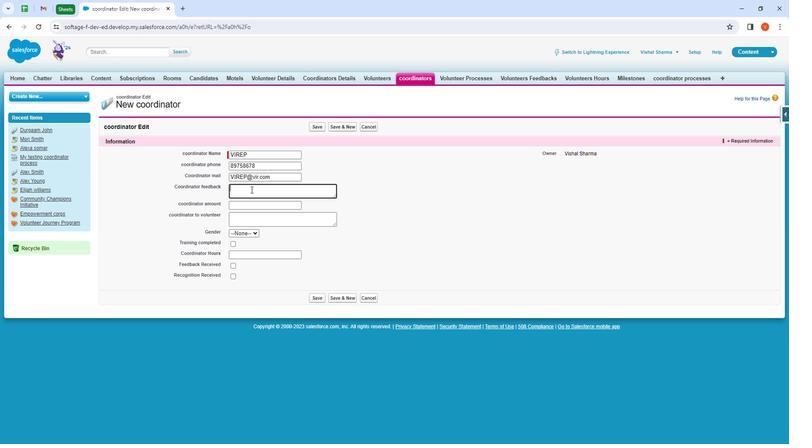 
Action: Key pressed love<Key.space>to<Key.space>join<Key.space>your<Key.space>organization
Screenshot: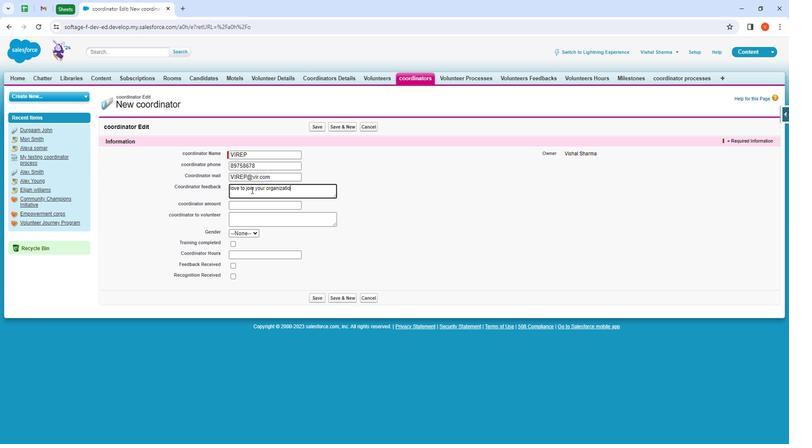 
Action: Mouse moved to (263, 209)
Screenshot: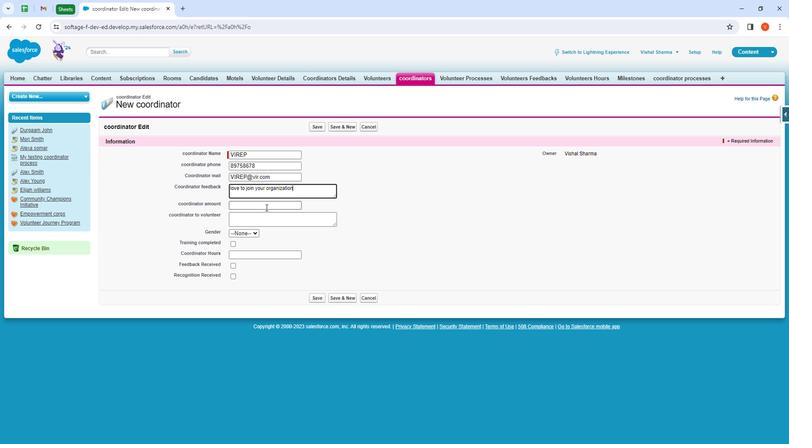 
Action: Mouse pressed left at (263, 209)
Screenshot: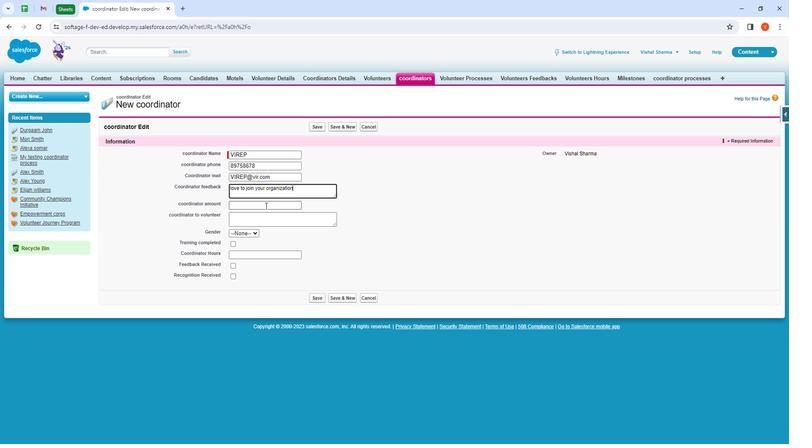 
Action: Mouse moved to (272, 208)
Screenshot: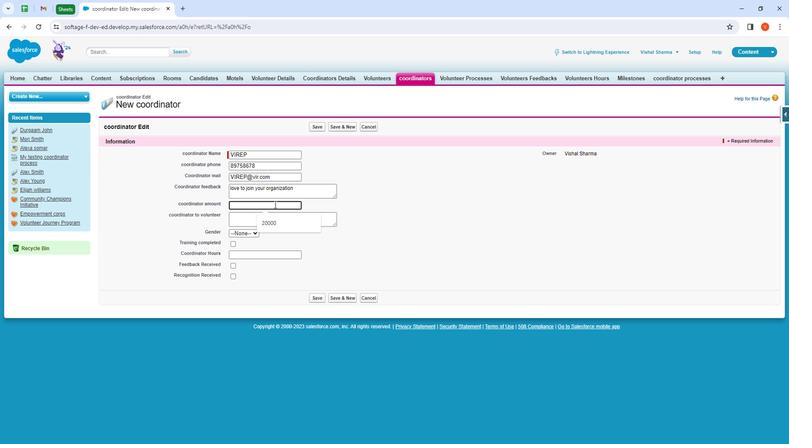 
Action: Key pressed 15000
Screenshot: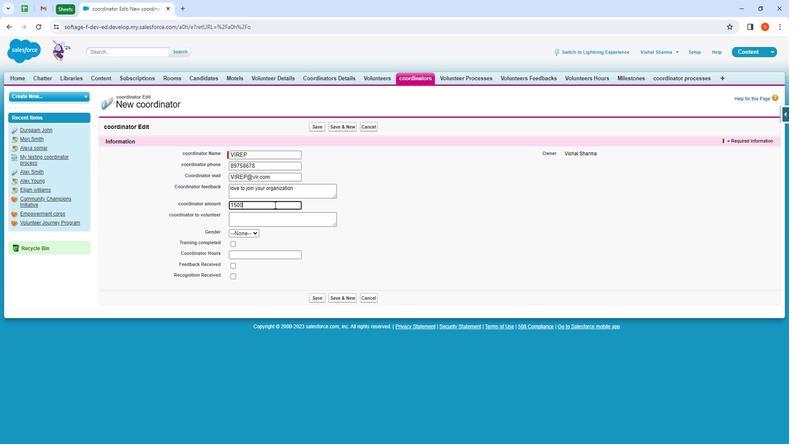 
Action: Mouse moved to (240, 220)
Screenshot: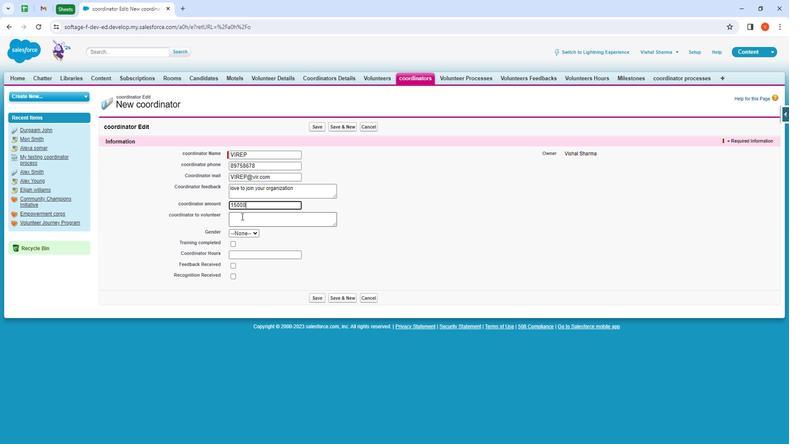 
Action: Mouse pressed left at (240, 220)
Screenshot: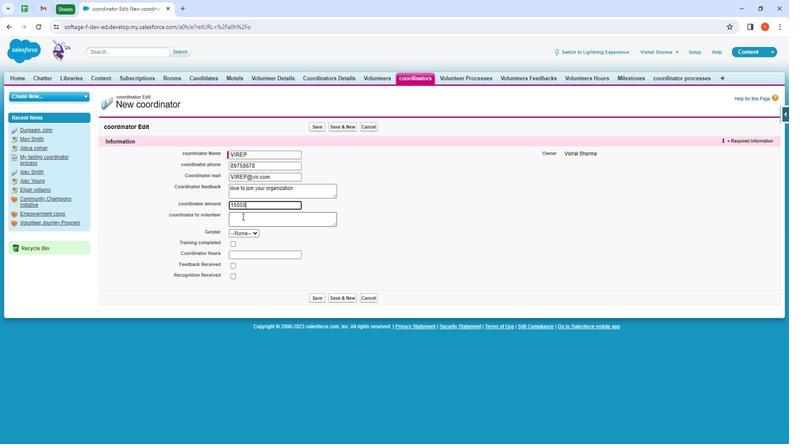 
Action: Mouse moved to (246, 220)
Screenshot: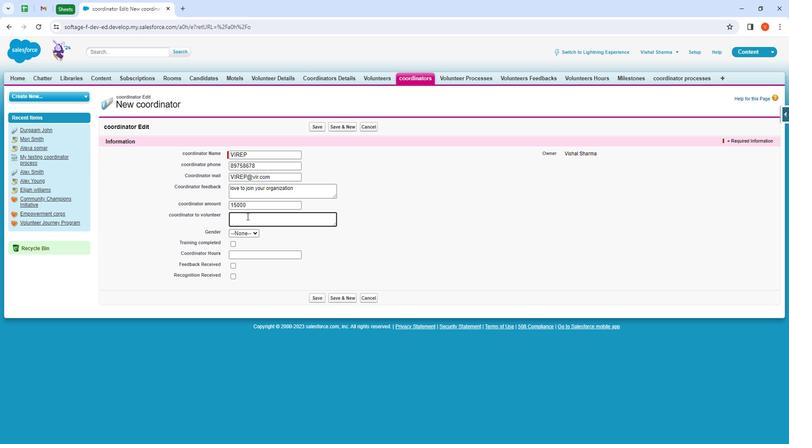 
Action: Key pressed complete<Key.space>all<Key.space>the<Key.space>task<Key.space>assigned<Key.space>m<Key.backspace>by<Key.space>your<Key.space>manages<Key.backspace>rs
Screenshot: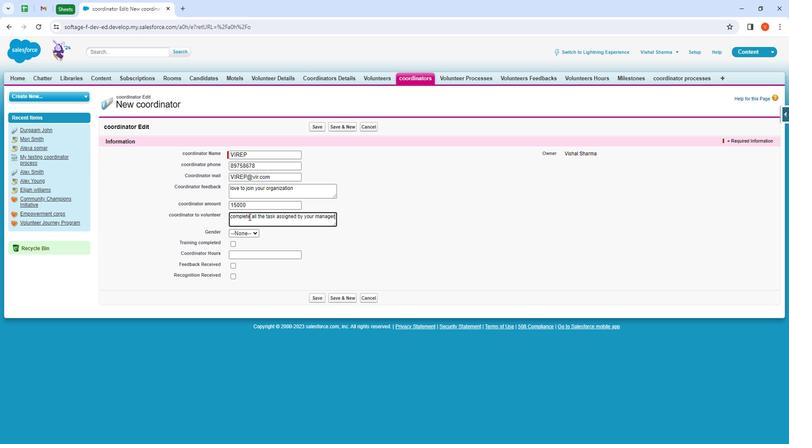 
Action: Mouse moved to (259, 233)
Screenshot: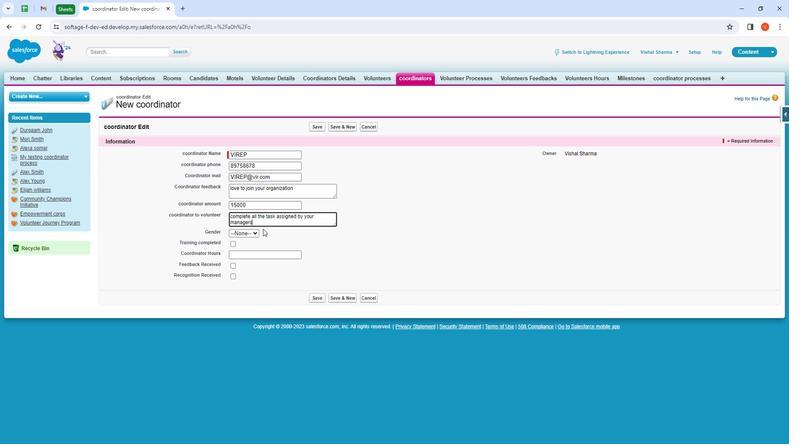 
Action: Key pressed .
Screenshot: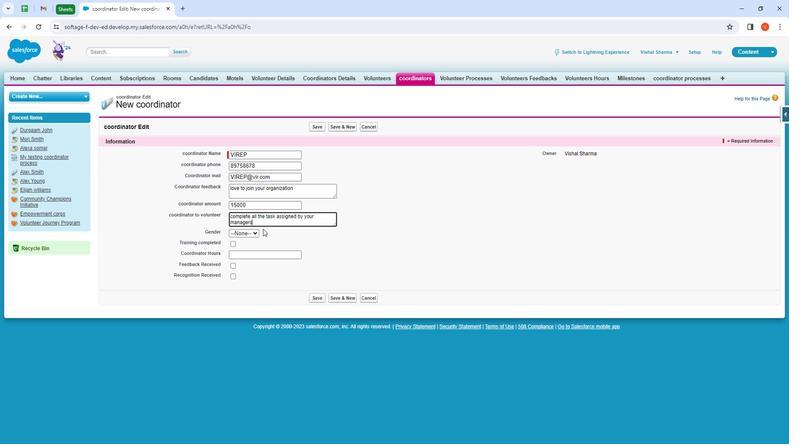 
Action: Mouse moved to (246, 238)
Screenshot: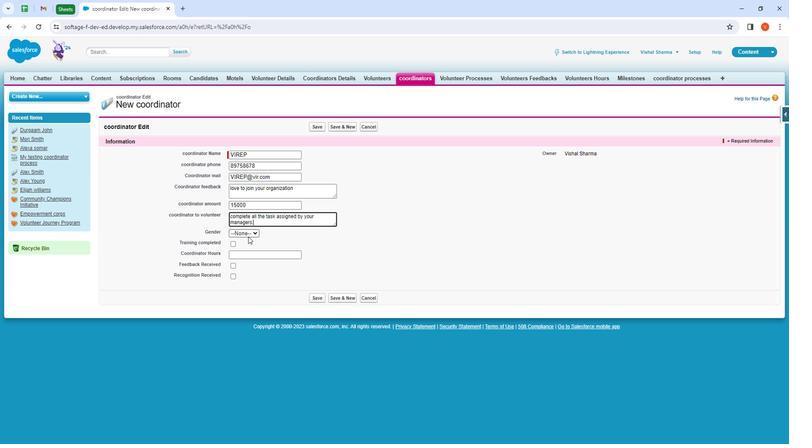 
Action: Mouse pressed left at (246, 238)
Screenshot: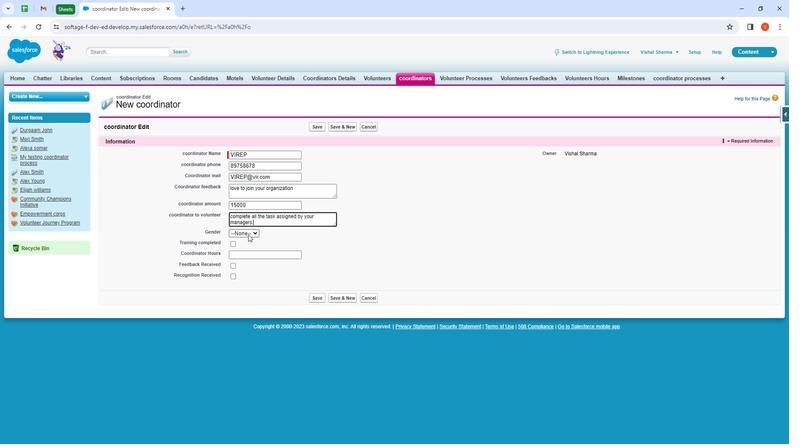 
Action: Mouse moved to (241, 261)
Screenshot: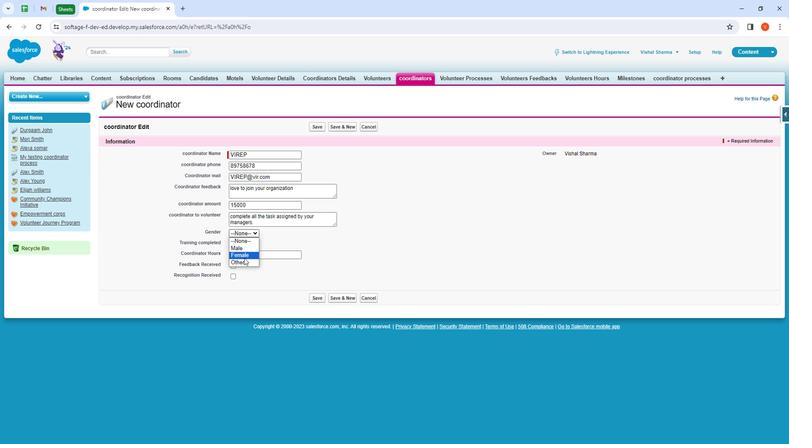 
Action: Mouse pressed left at (241, 261)
Screenshot: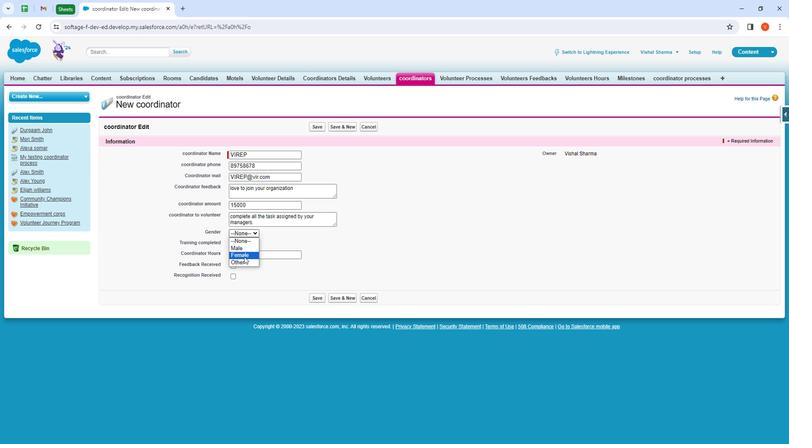 
Action: Mouse moved to (230, 247)
Screenshot: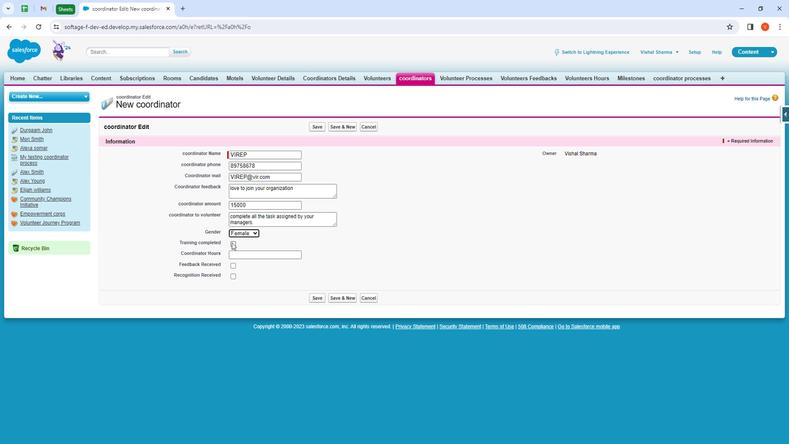 
Action: Mouse pressed left at (230, 247)
Screenshot: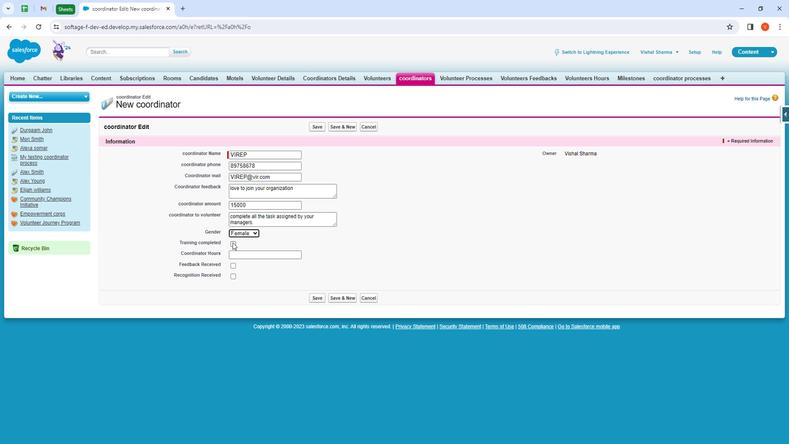 
Action: Mouse moved to (232, 272)
Screenshot: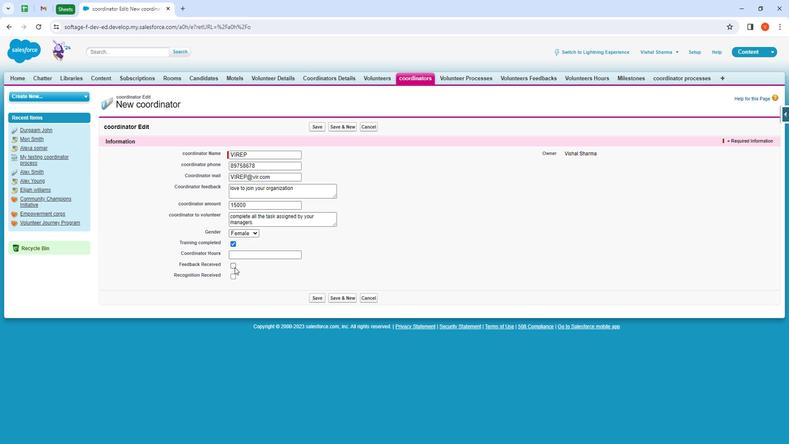 
Action: Mouse pressed left at (232, 272)
Screenshot: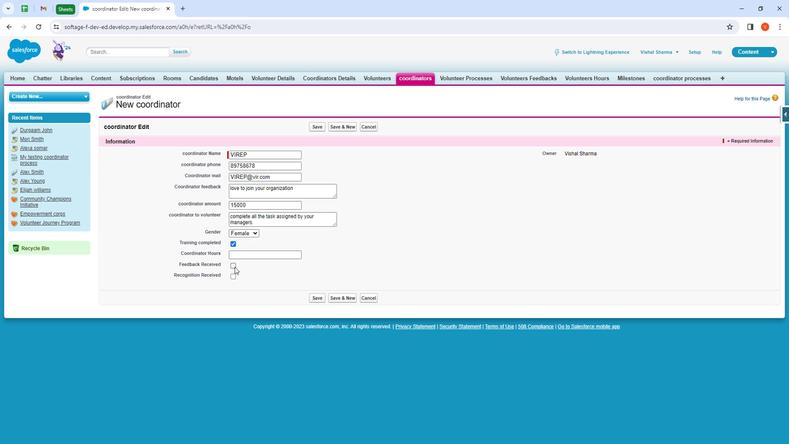 
Action: Mouse moved to (229, 281)
Screenshot: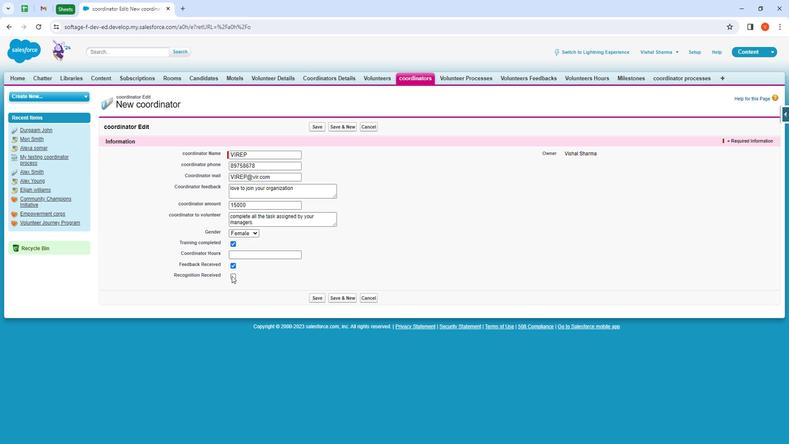 
Action: Mouse pressed left at (229, 281)
Screenshot: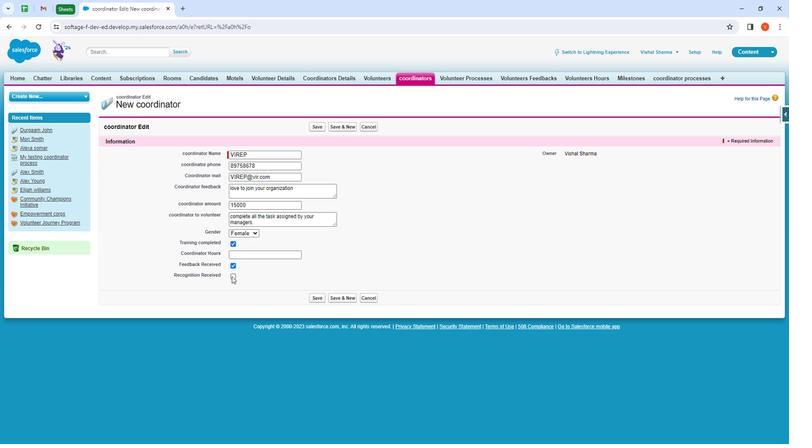 
Action: Mouse moved to (236, 259)
Screenshot: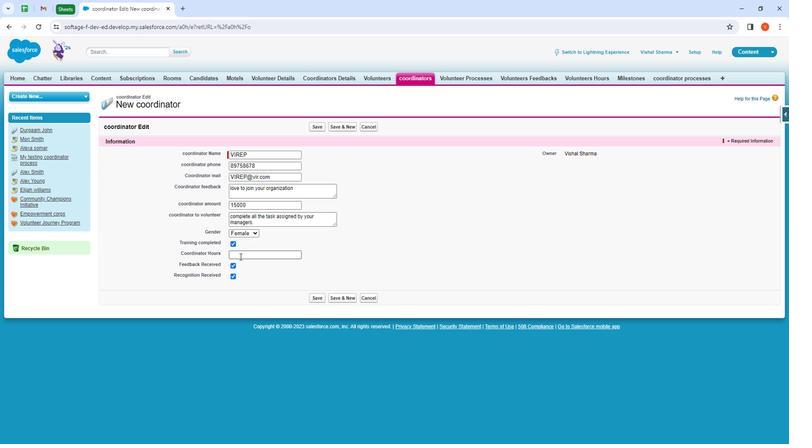 
Action: Mouse pressed left at (236, 259)
Screenshot: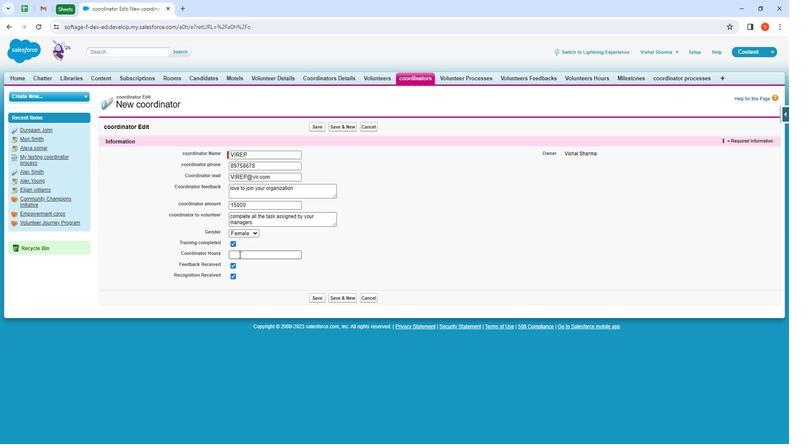 
Action: Mouse moved to (238, 259)
Screenshot: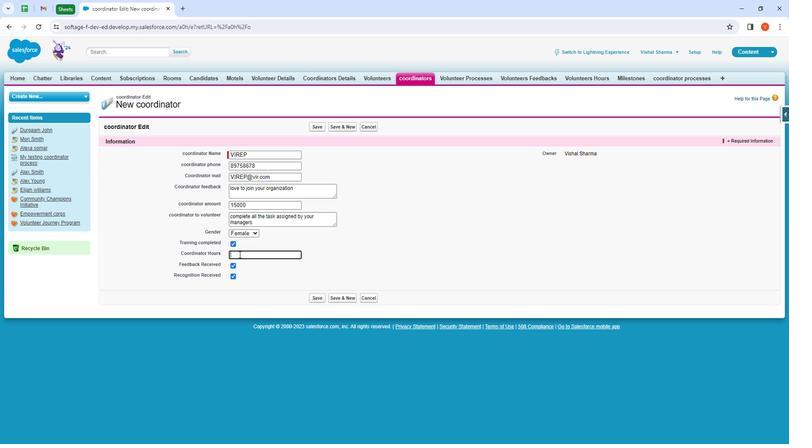 
Action: Key pressed 5
Screenshot: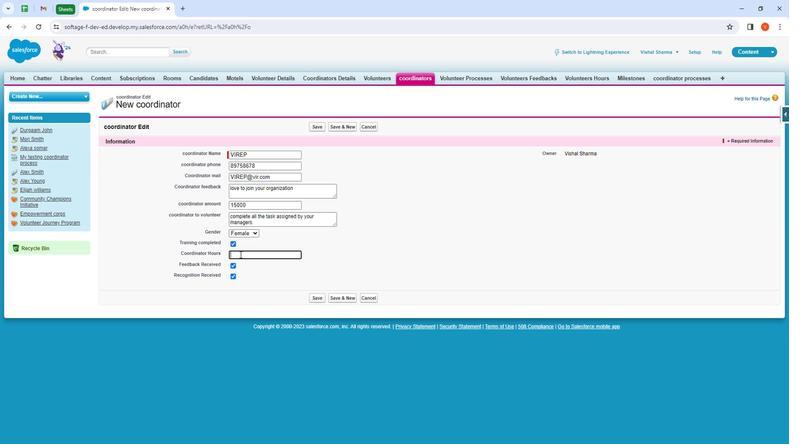 
Action: Mouse moved to (238, 259)
Screenshot: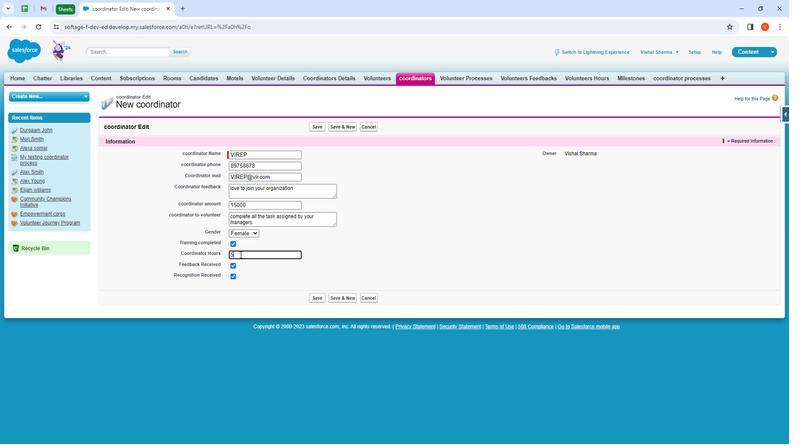 
Action: Key pressed 0
Screenshot: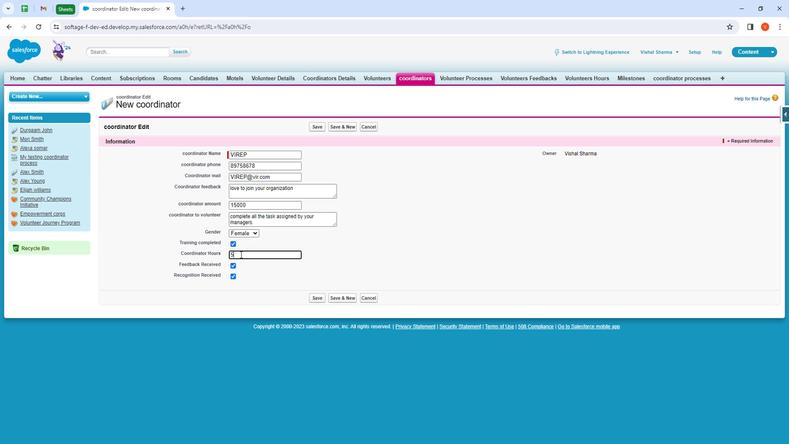 
Action: Mouse moved to (318, 305)
Screenshot: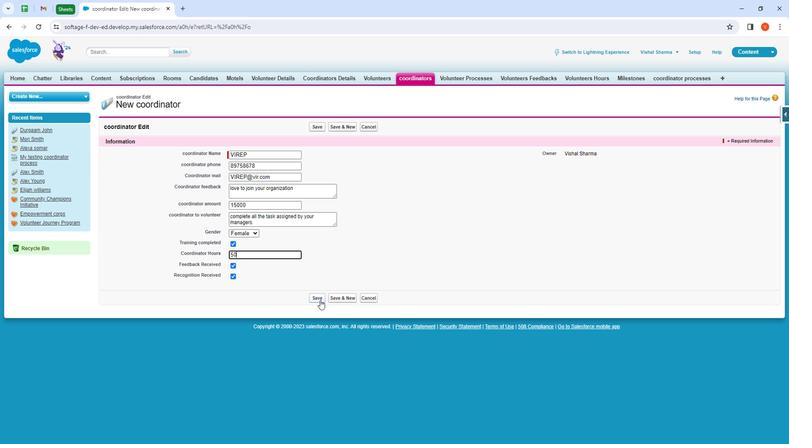 
Action: Mouse pressed left at (318, 305)
Screenshot: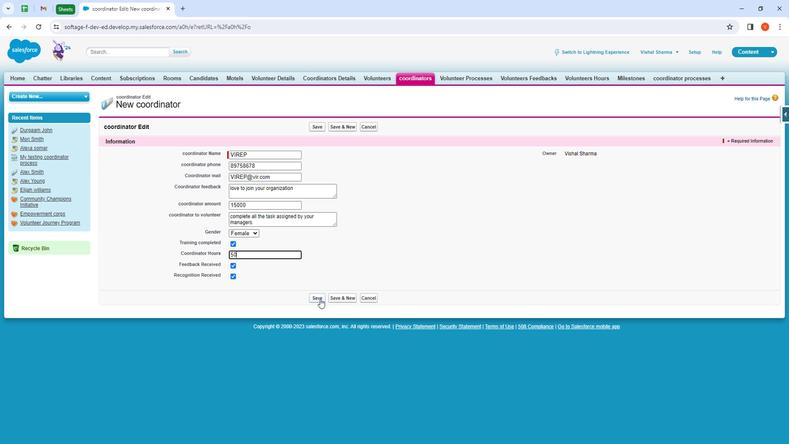 
Action: Mouse moved to (475, 77)
Screenshot: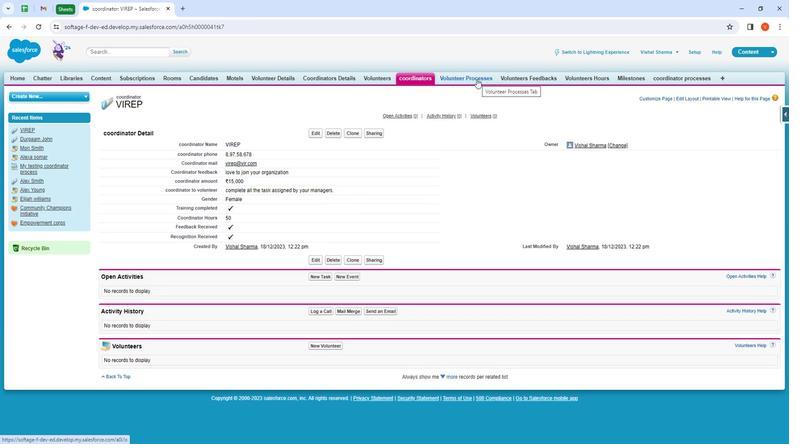
Action: Mouse pressed left at (475, 77)
Screenshot: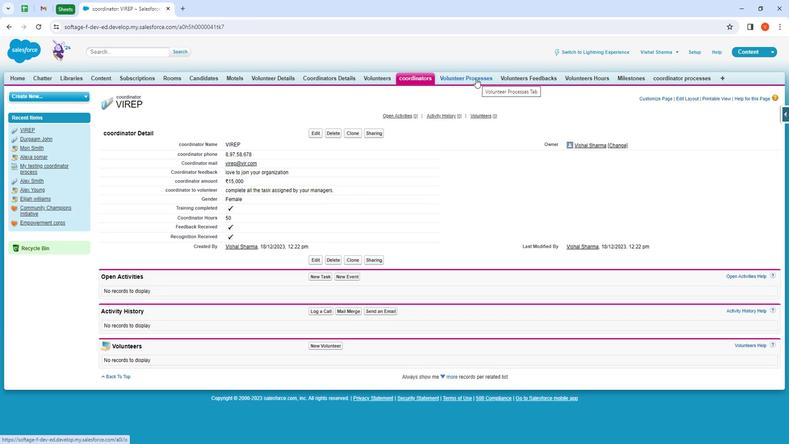 
Action: Mouse moved to (306, 145)
Screenshot: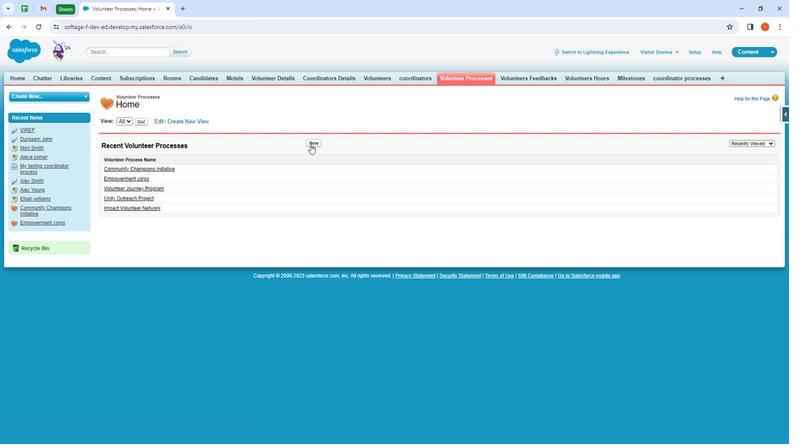 
Action: Mouse pressed left at (306, 145)
Screenshot: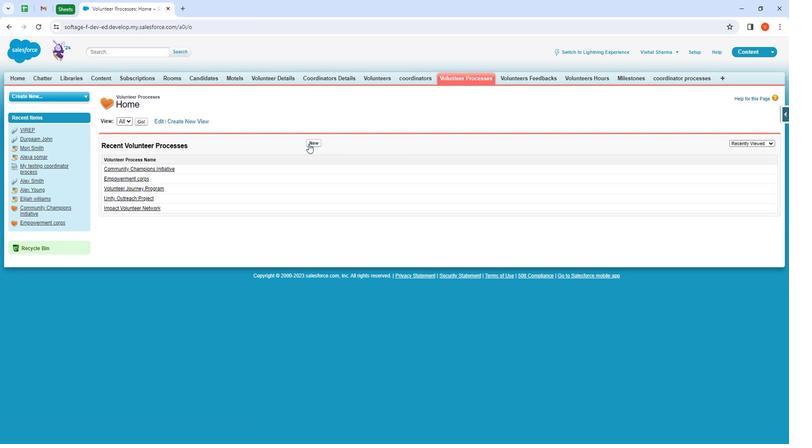 
Action: Mouse moved to (262, 151)
Screenshot: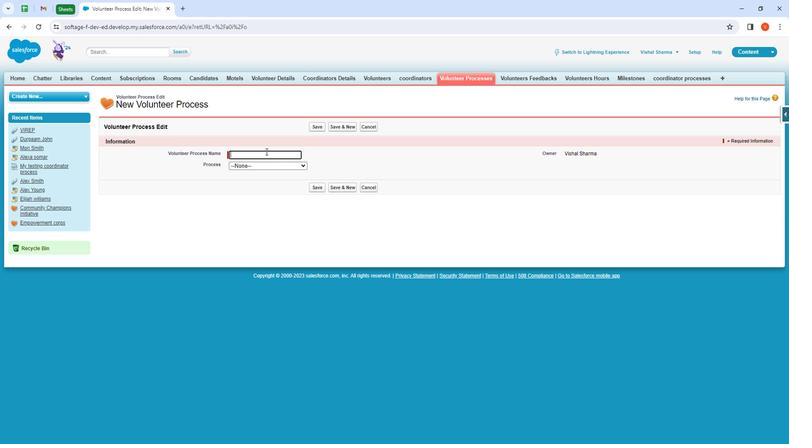 
Action: Key pressed <Key.shift><Key.shift><Key.shift><Key.shift><Key.shift><Key.shift><Key.shift><Key.shift><Key.shift><Key.shift><Key.shift><Key.shift><Key.shift><Key.shift><Key.shift><Key.shift><Key.shift>My<Key.space>process
Screenshot: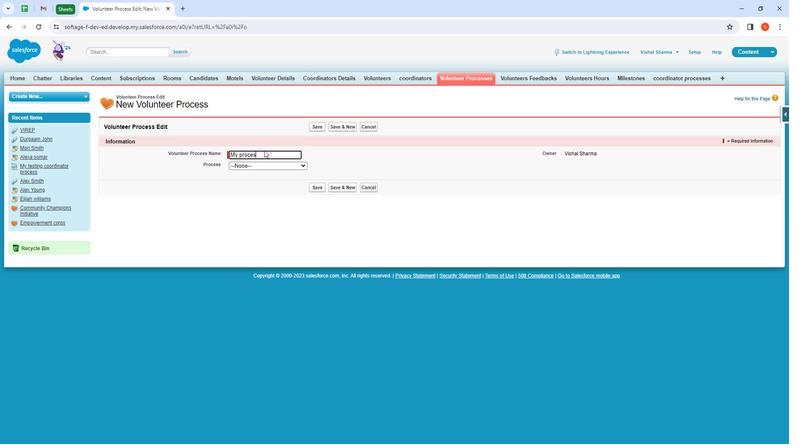 
Action: Mouse moved to (285, 166)
Screenshot: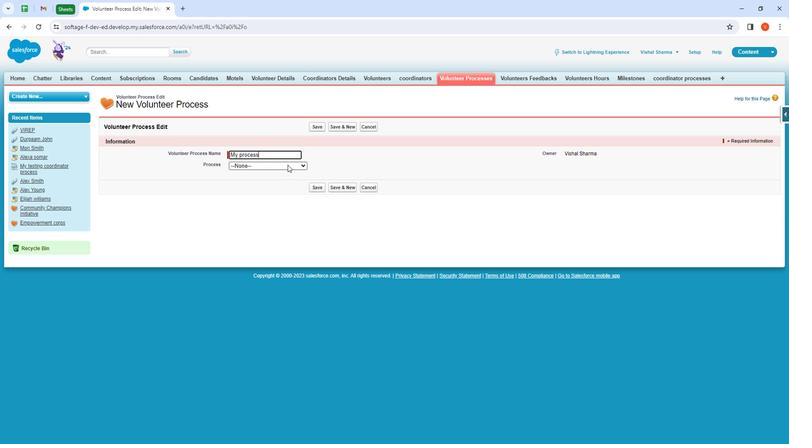 
Action: Mouse pressed left at (285, 166)
Screenshot: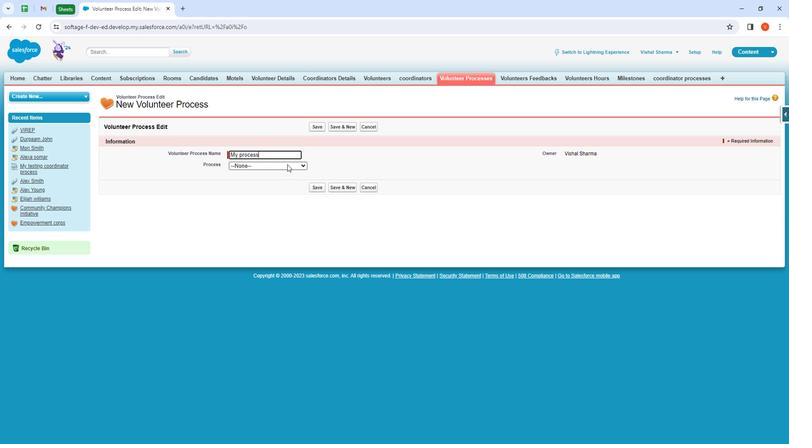 
Action: Mouse moved to (277, 232)
Screenshot: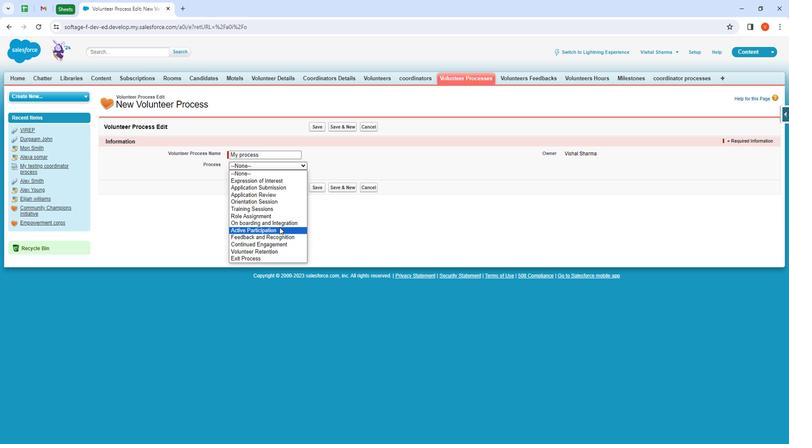 
Action: Mouse pressed left at (277, 232)
Screenshot: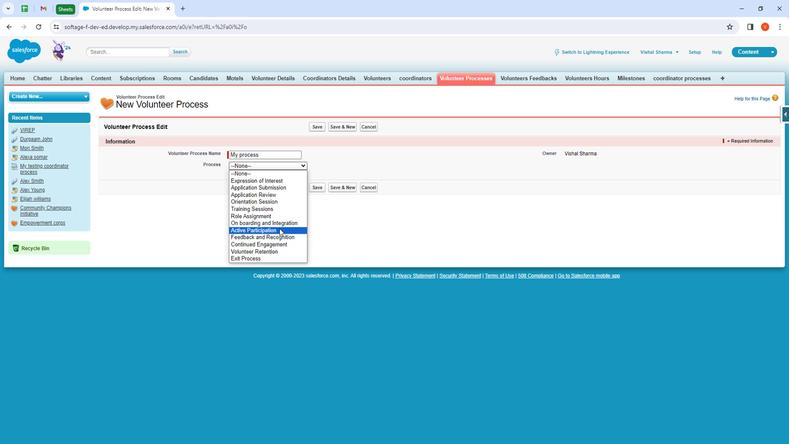 
Action: Mouse moved to (314, 191)
Screenshot: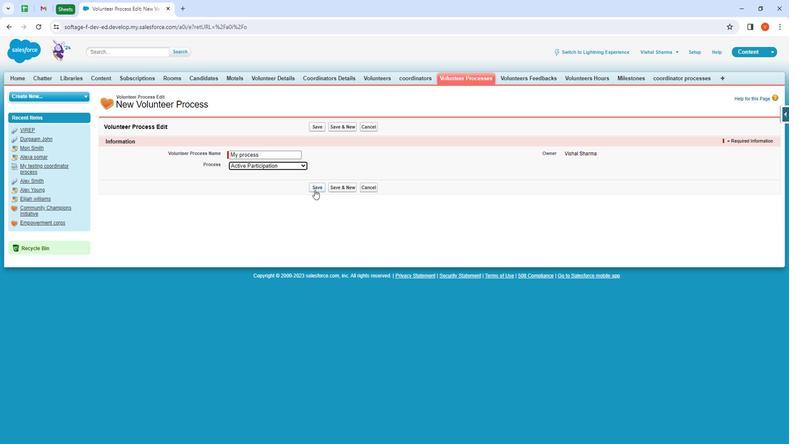 
Action: Mouse pressed left at (314, 191)
Screenshot: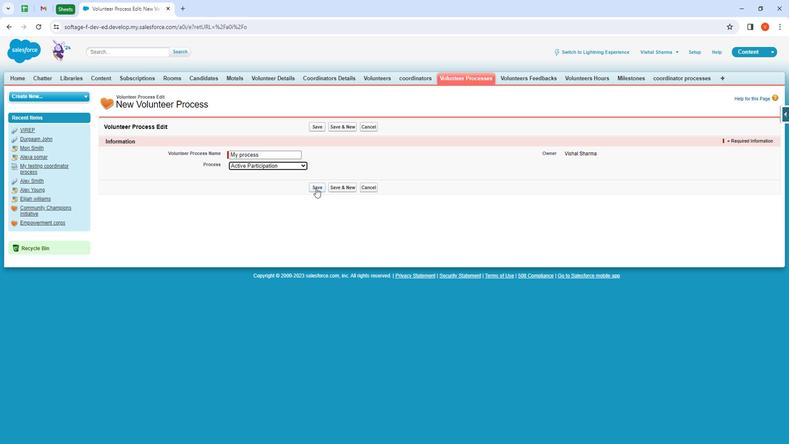 
Action: Mouse moved to (368, 209)
Screenshot: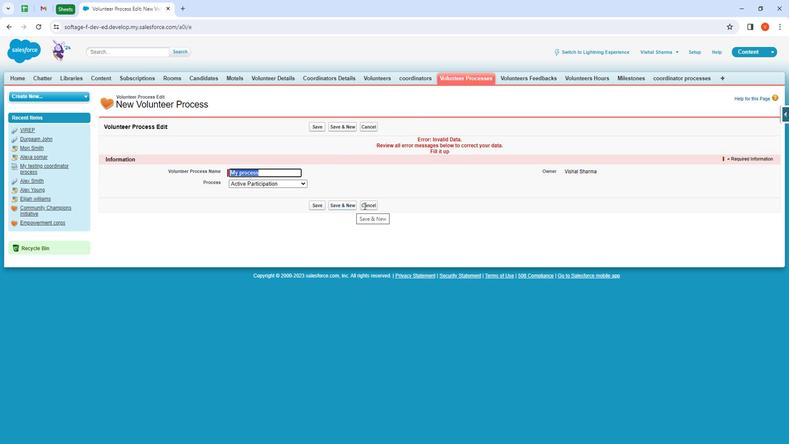
Action: Mouse pressed left at (368, 209)
Screenshot: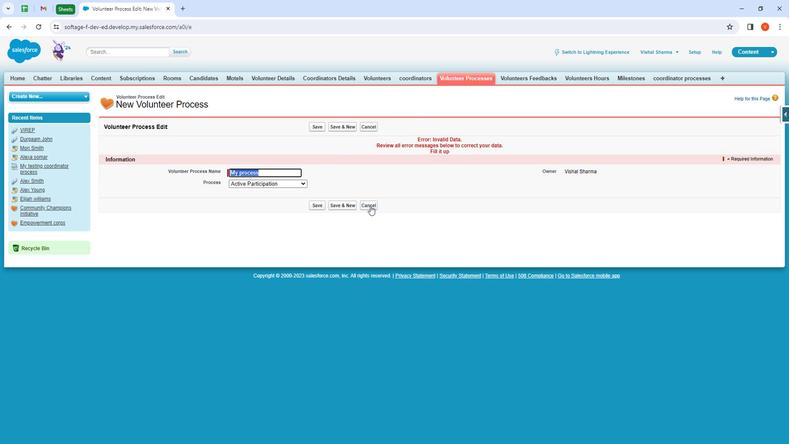 
Action: Mouse moved to (671, 75)
Screenshot: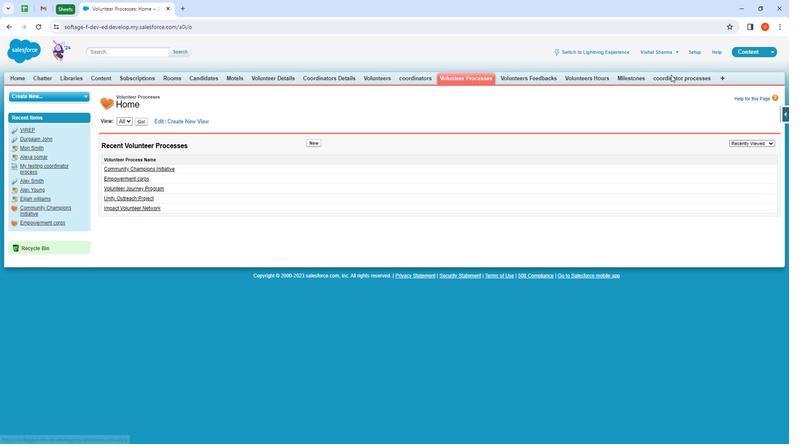 
Action: Mouse pressed left at (671, 75)
Screenshot: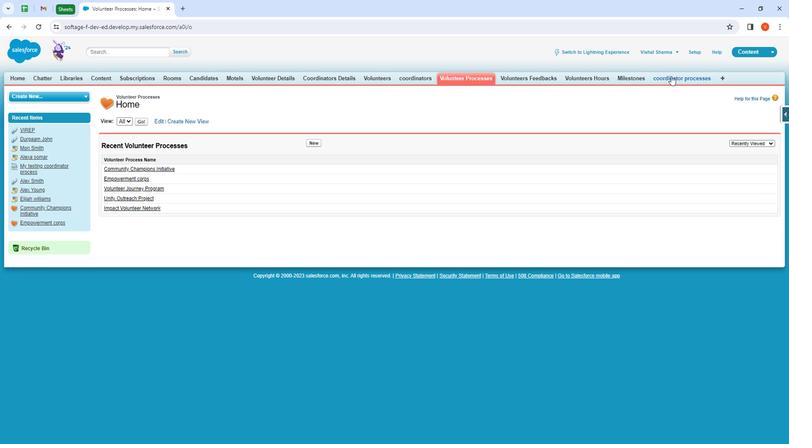 
Action: Mouse moved to (307, 145)
Screenshot: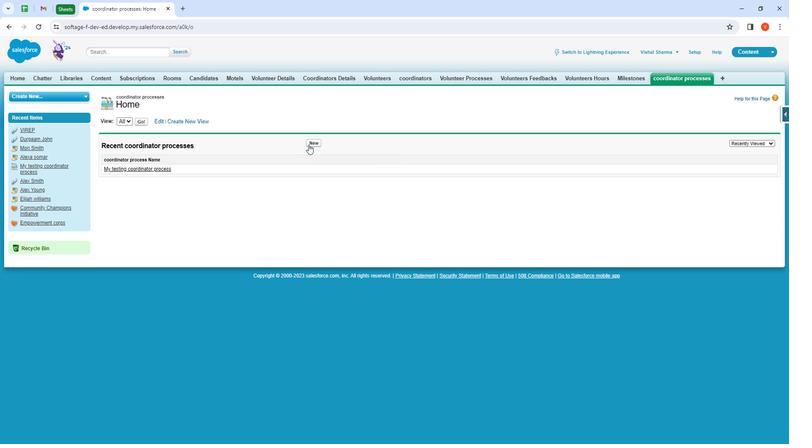 
Action: Mouse pressed left at (307, 145)
Screenshot: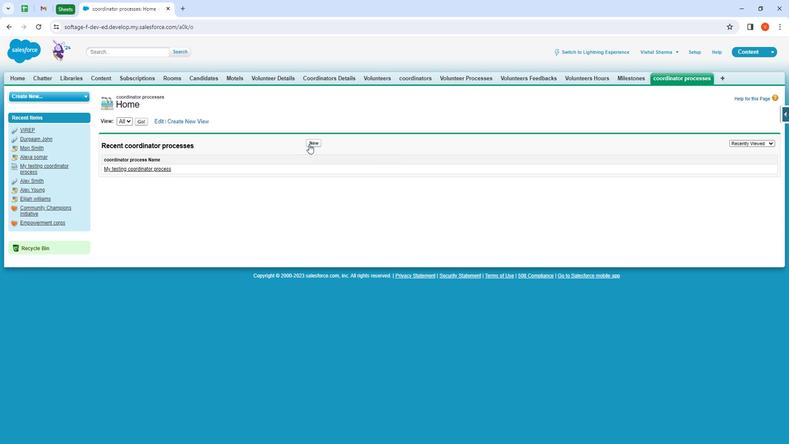
Action: Mouse moved to (254, 157)
Screenshot: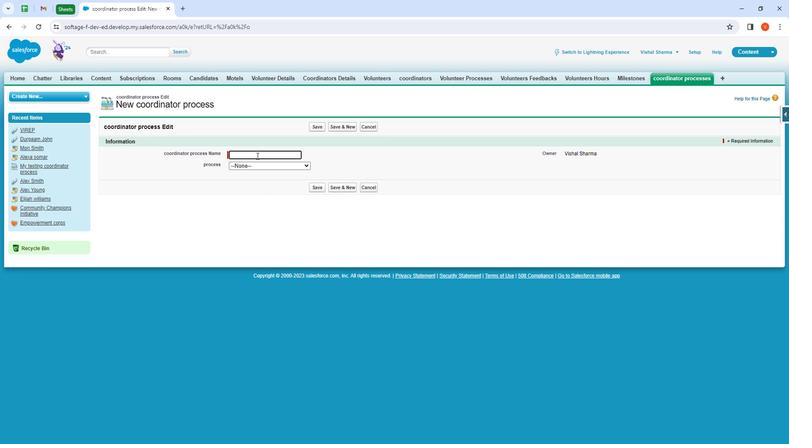 
Action: Mouse pressed left at (254, 157)
Screenshot: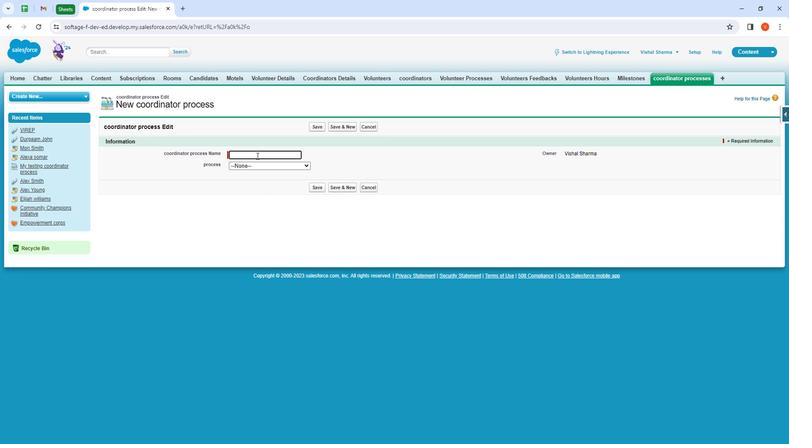
Action: Mouse moved to (225, 135)
Screenshot: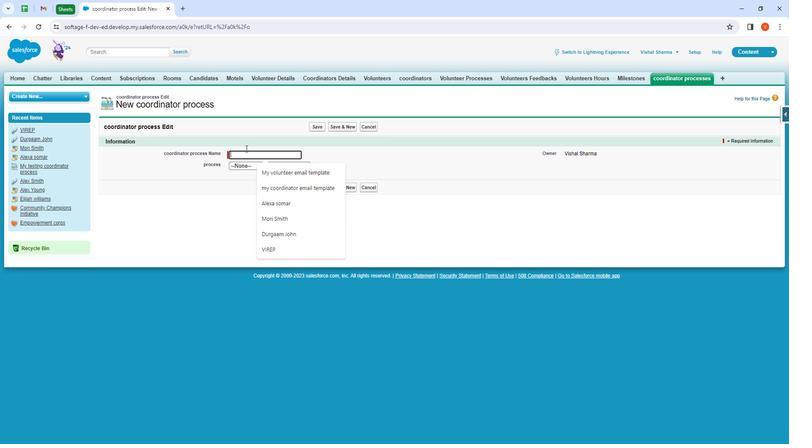 
Action: Key pressed <Key.shift>
Screenshot: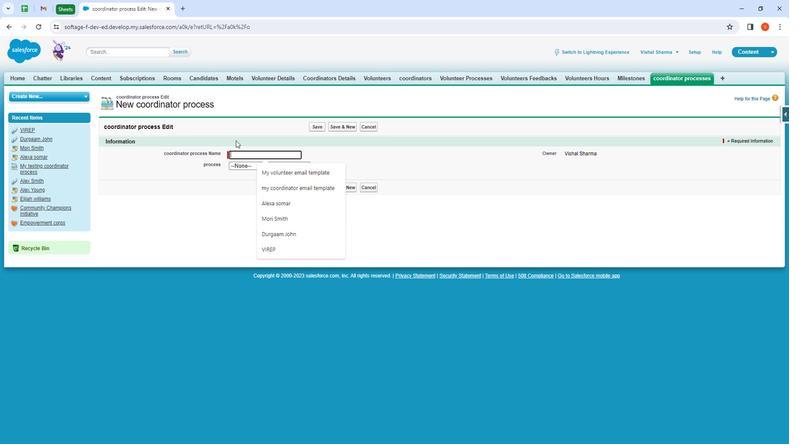 
Action: Mouse moved to (223, 133)
Screenshot: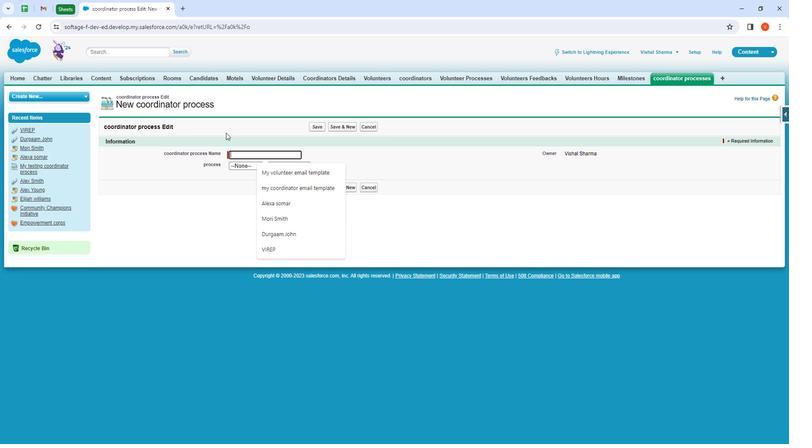 
Action: Key pressed MY<Key.space>coor<Key.shift>P
Screenshot: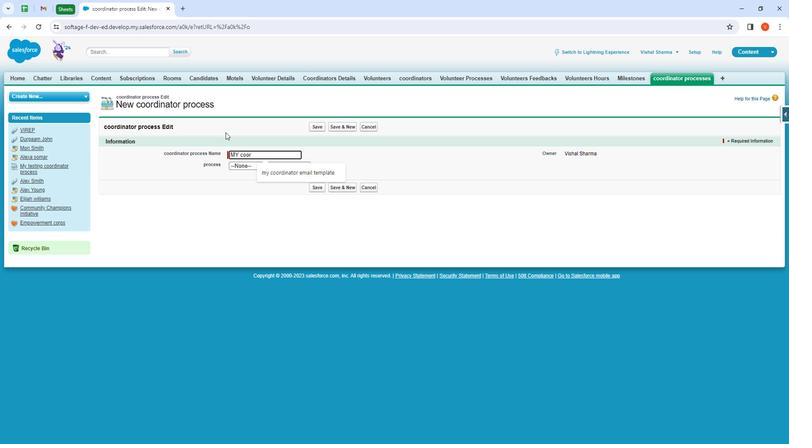 
Action: Mouse moved to (262, 170)
Screenshot: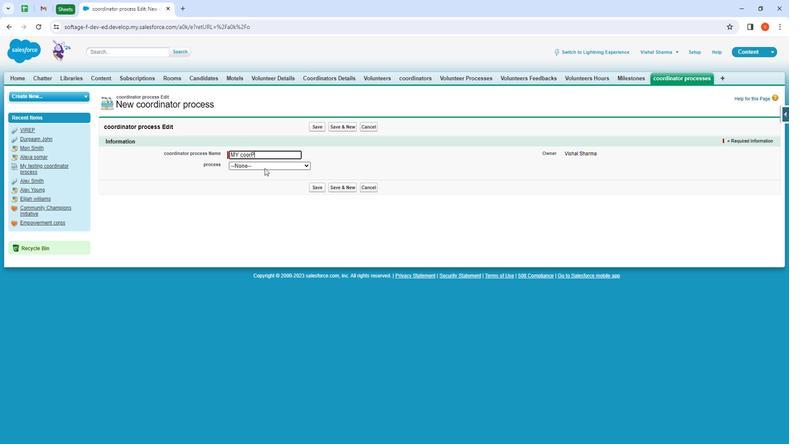 
Action: Mouse pressed left at (262, 170)
Screenshot: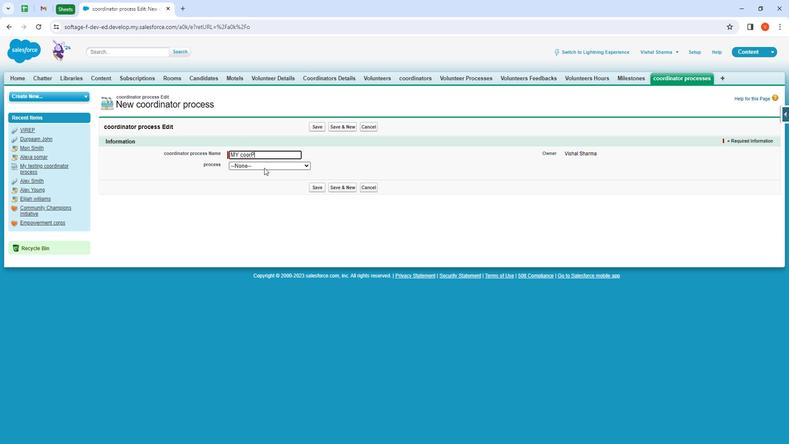 
Action: Mouse moved to (269, 220)
Screenshot: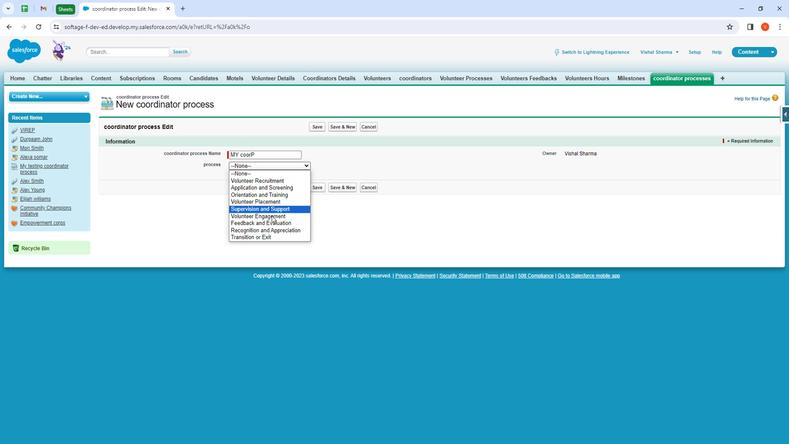 
Action: Mouse pressed left at (269, 220)
Screenshot: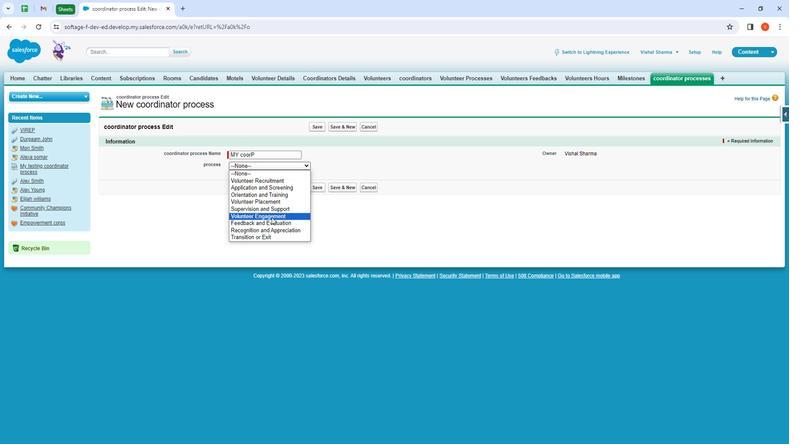 
Action: Mouse moved to (315, 191)
Screenshot: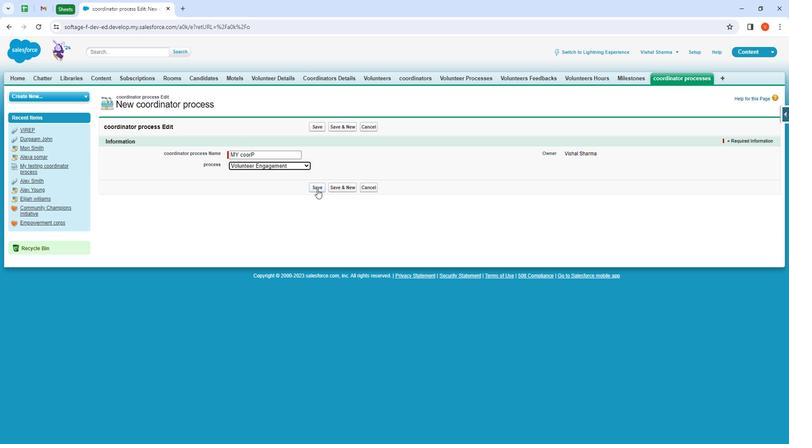 
Action: Mouse pressed left at (315, 191)
Screenshot: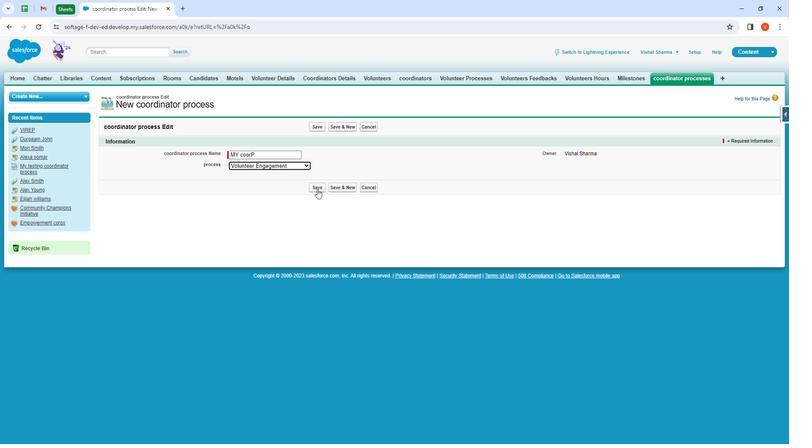 
Action: Mouse moved to (660, 78)
Screenshot: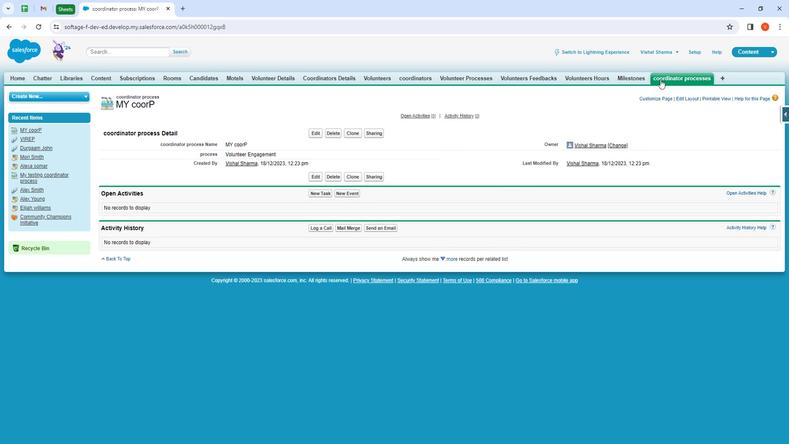 
Action: Mouse pressed left at (660, 78)
Screenshot: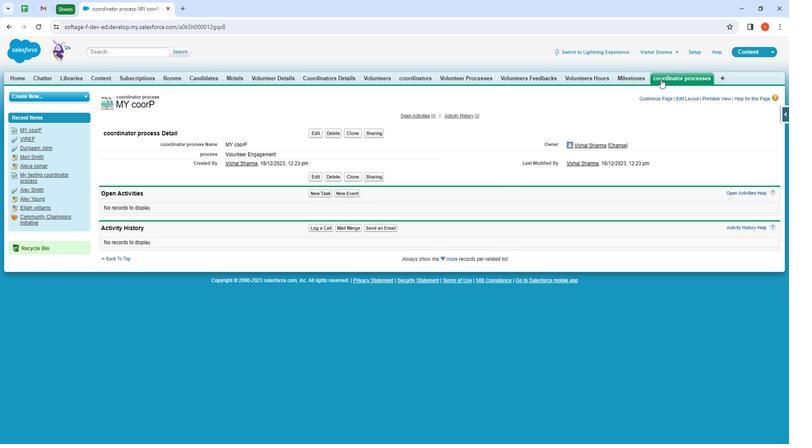 
Action: Mouse moved to (316, 142)
Screenshot: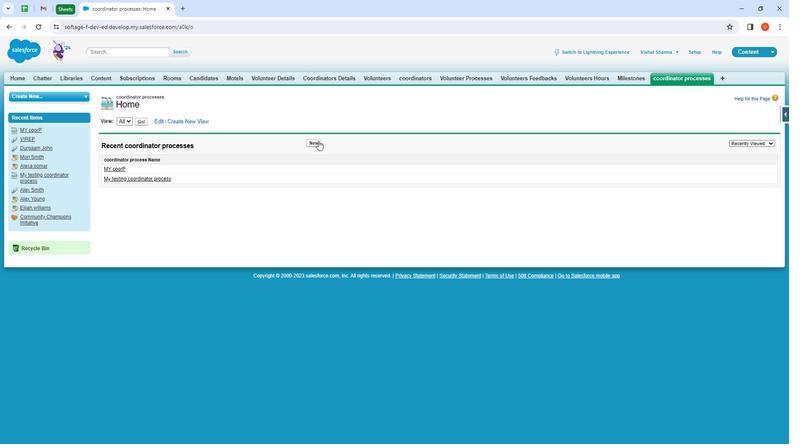 
Action: Mouse pressed left at (316, 142)
Screenshot: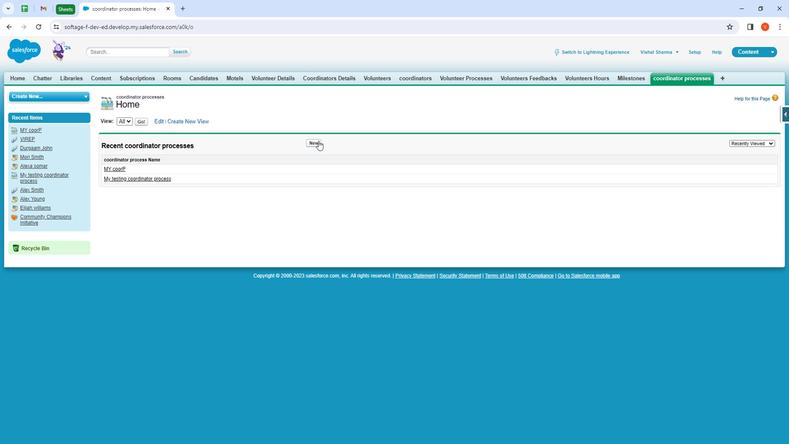 
Action: Key pressed <Key.shift>SOFTAF<Key.backspace>GE<Key.space><Key.shift>PRO
Screenshot: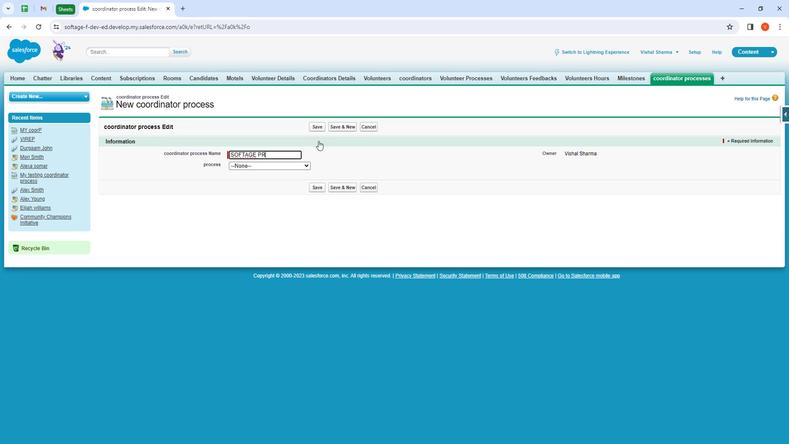 
Action: Mouse moved to (285, 170)
Screenshot: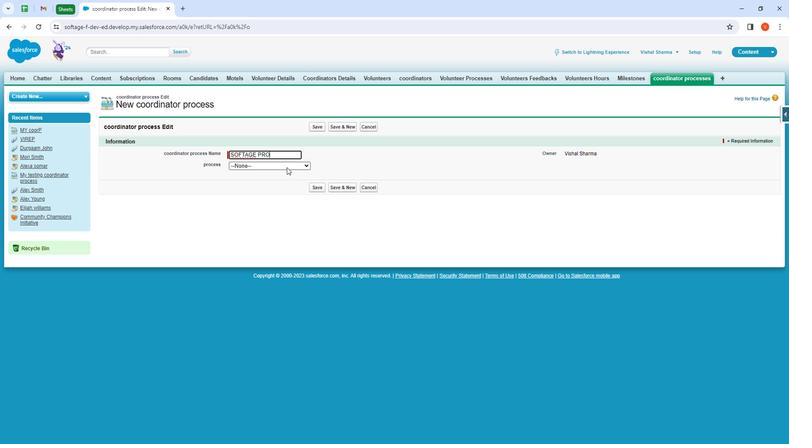 
Action: Mouse pressed left at (285, 170)
Screenshot: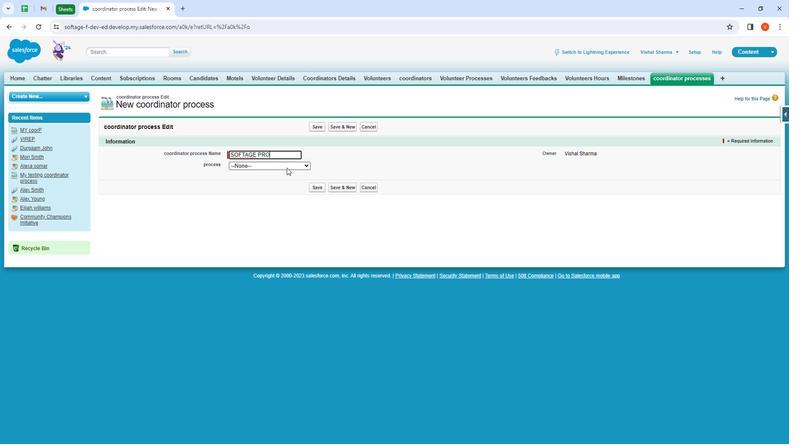 
Action: Mouse moved to (268, 225)
Screenshot: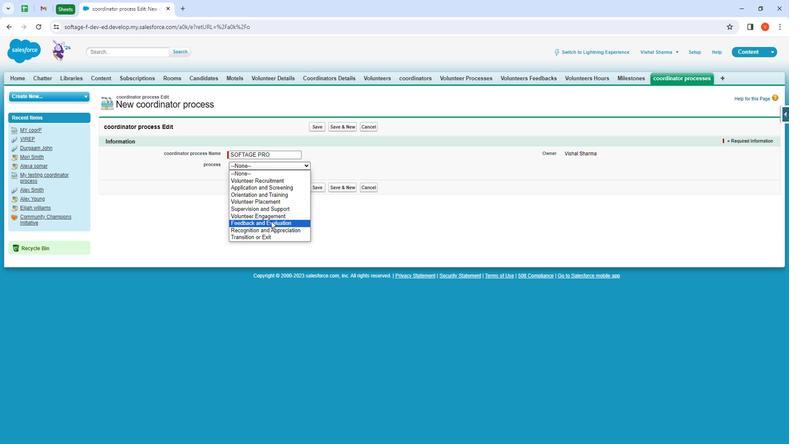 
Action: Mouse pressed left at (268, 225)
Screenshot: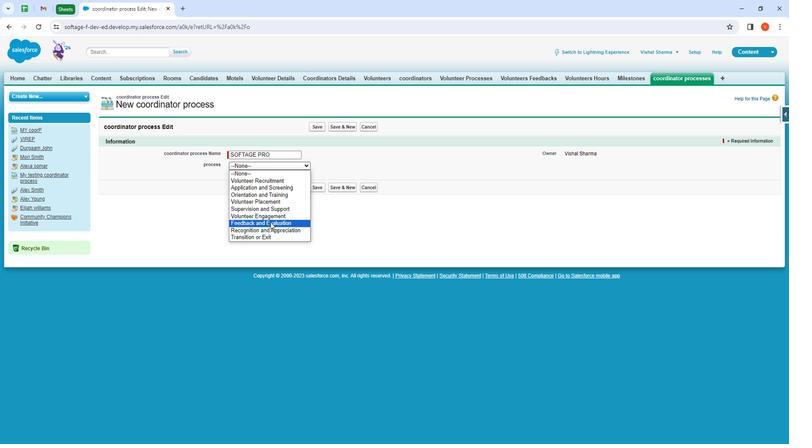 
Action: Mouse moved to (282, 171)
Screenshot: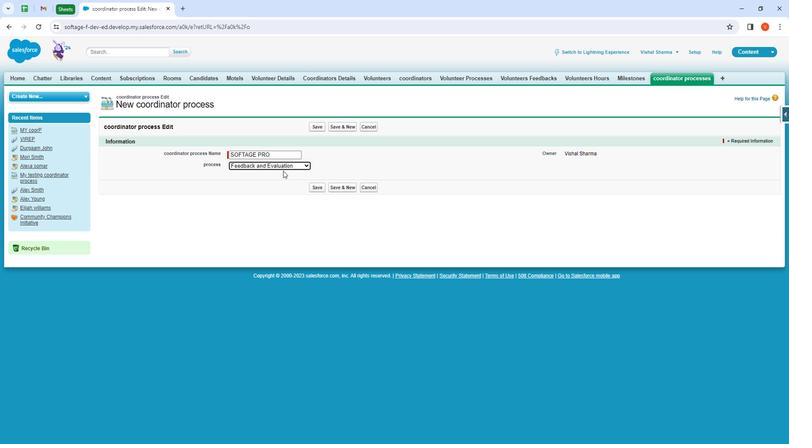 
Action: Mouse pressed left at (282, 171)
Screenshot: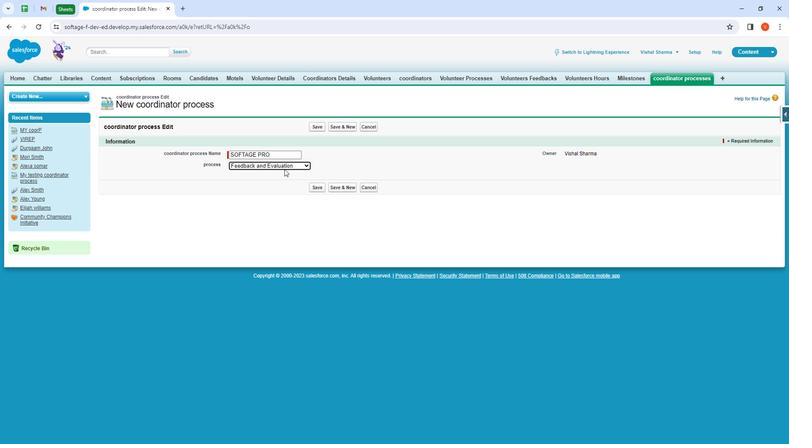 
Action: Mouse moved to (270, 236)
Screenshot: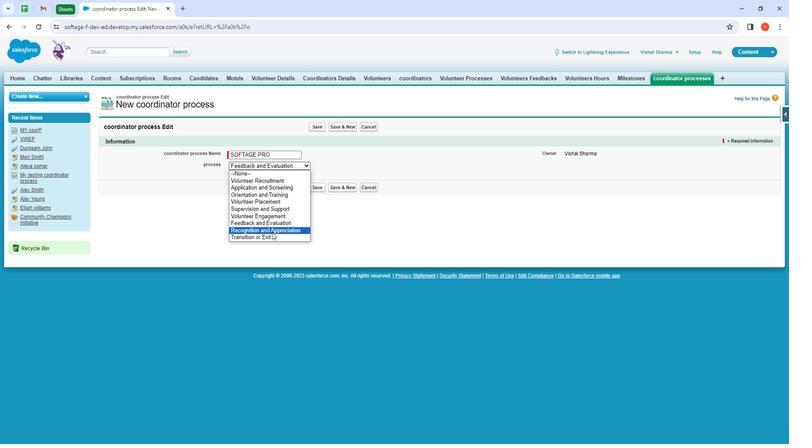 
Action: Mouse pressed left at (270, 236)
Screenshot: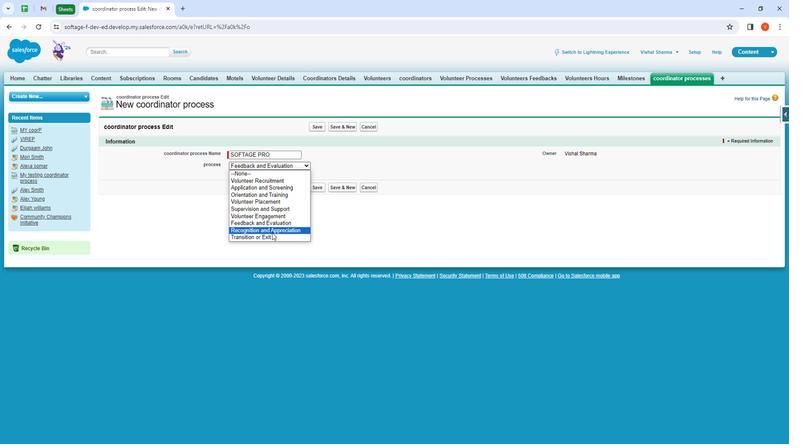 
Action: Mouse moved to (314, 188)
Screenshot: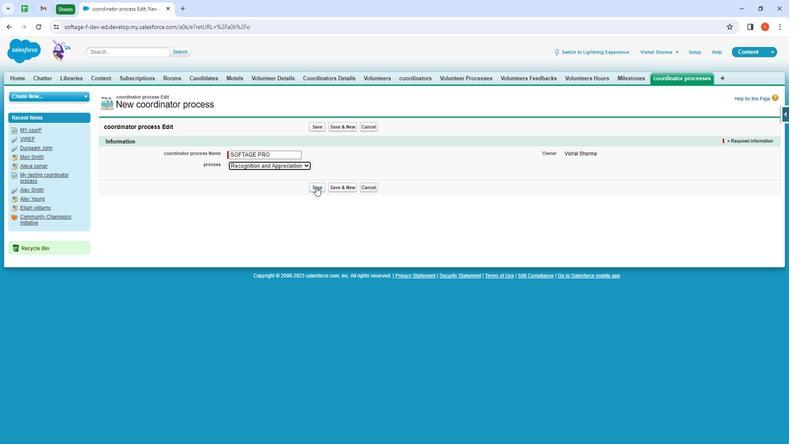 
Action: Mouse pressed left at (314, 188)
Screenshot: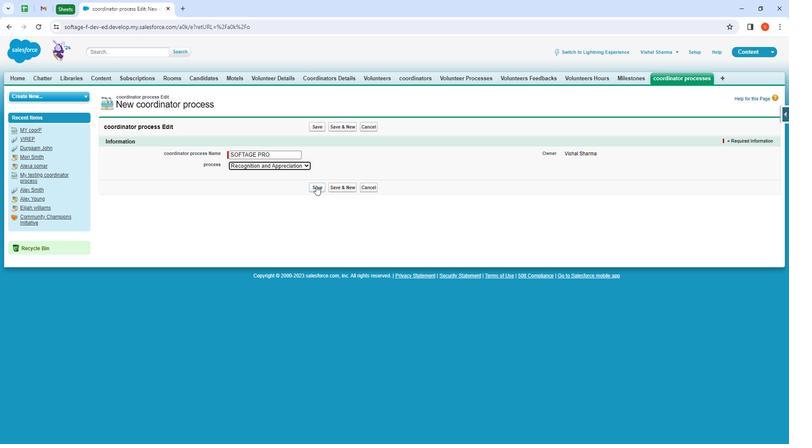 
Action: Mouse moved to (426, 296)
Screenshot: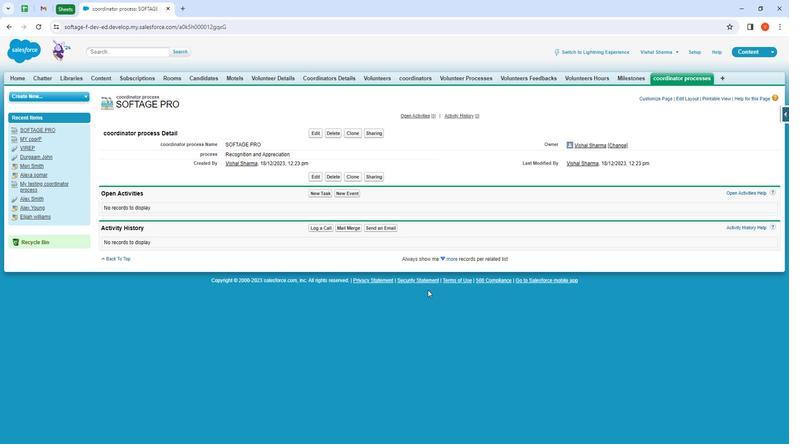 
